 Task: Open a blank google sheet and write heading  Financial Planner. Add Dates in a column and its values below  'Jan 23, Feb 23, Mar 23, Apr 23 & may23. 'Add Income in next column and its values below  $3,000, $3,200, $3,100, $3,300 & $3,500. Add Expenses in next column and its values below  $2,000, $2,300, $2,200, $2,500 & $2,800. Add savings in next column and its values below $500, $600, $500, $700 & $700. Add Investment in next column and its values below  $500, $700, $800, $900 & $1000. Add Net Saving in next column and its values below  $1000, $1200, $900, $800 & $700. Save page BudgetToolbook
Action: Mouse moved to (1250, 95)
Screenshot: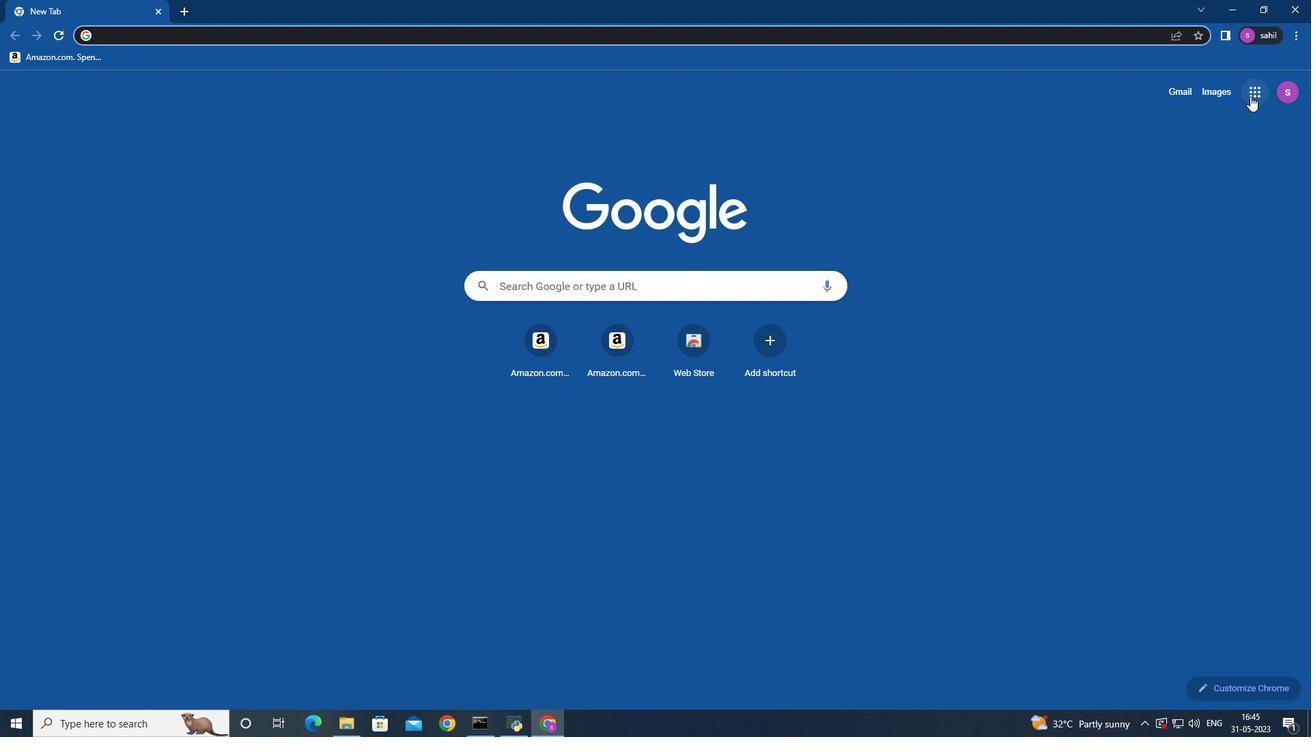 
Action: Mouse pressed left at (1250, 95)
Screenshot: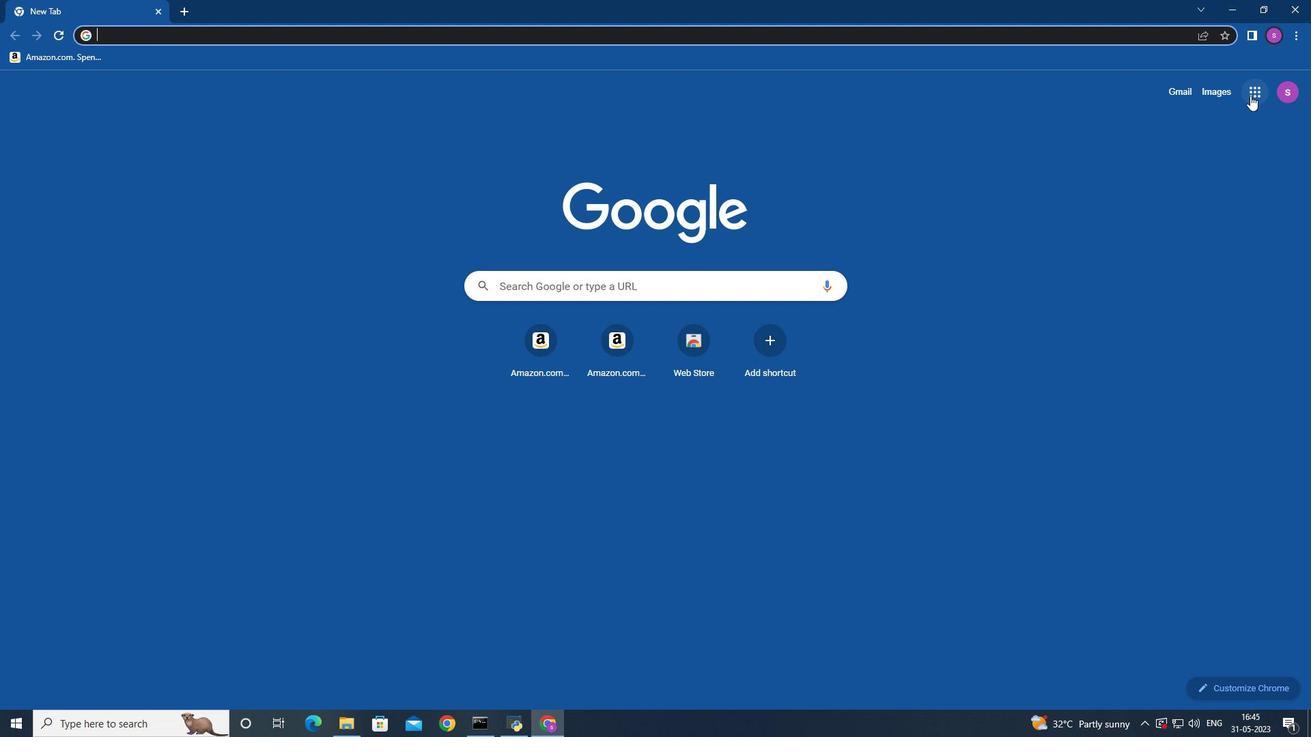
Action: Mouse moved to (1202, 214)
Screenshot: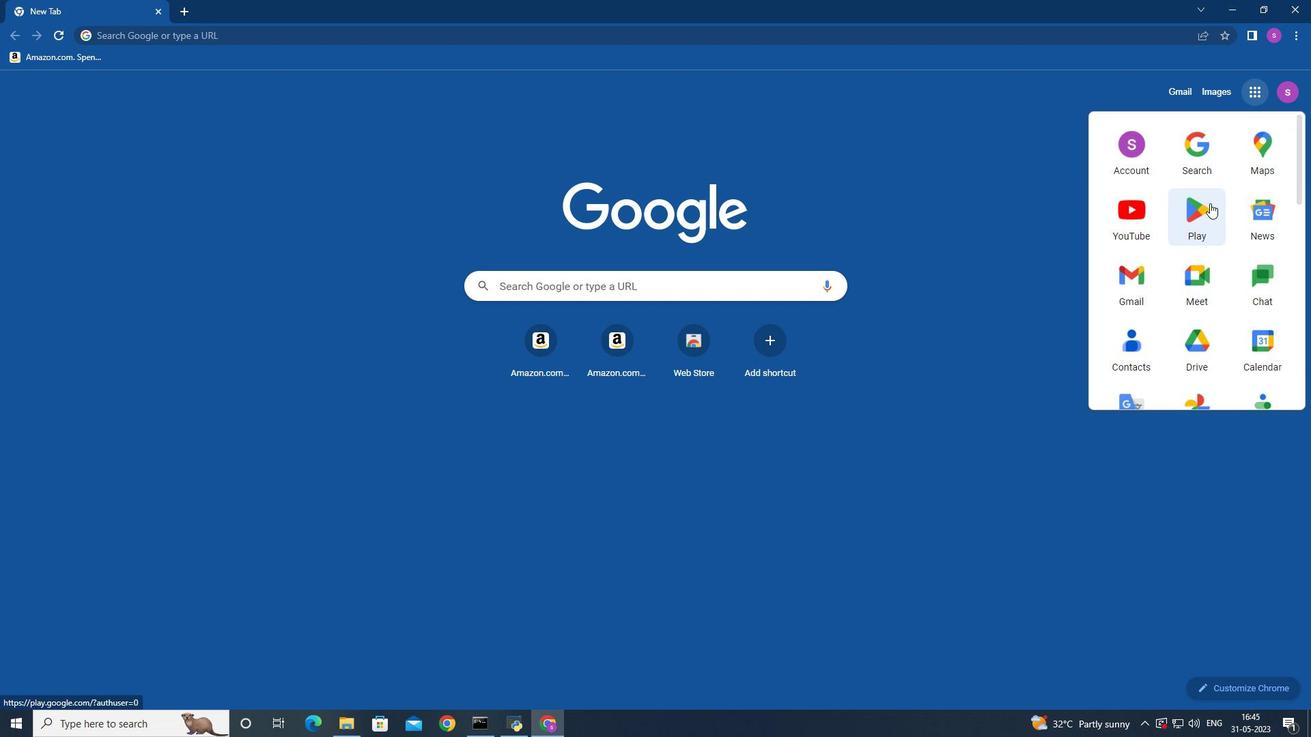 
Action: Mouse scrolled (1202, 213) with delta (0, 0)
Screenshot: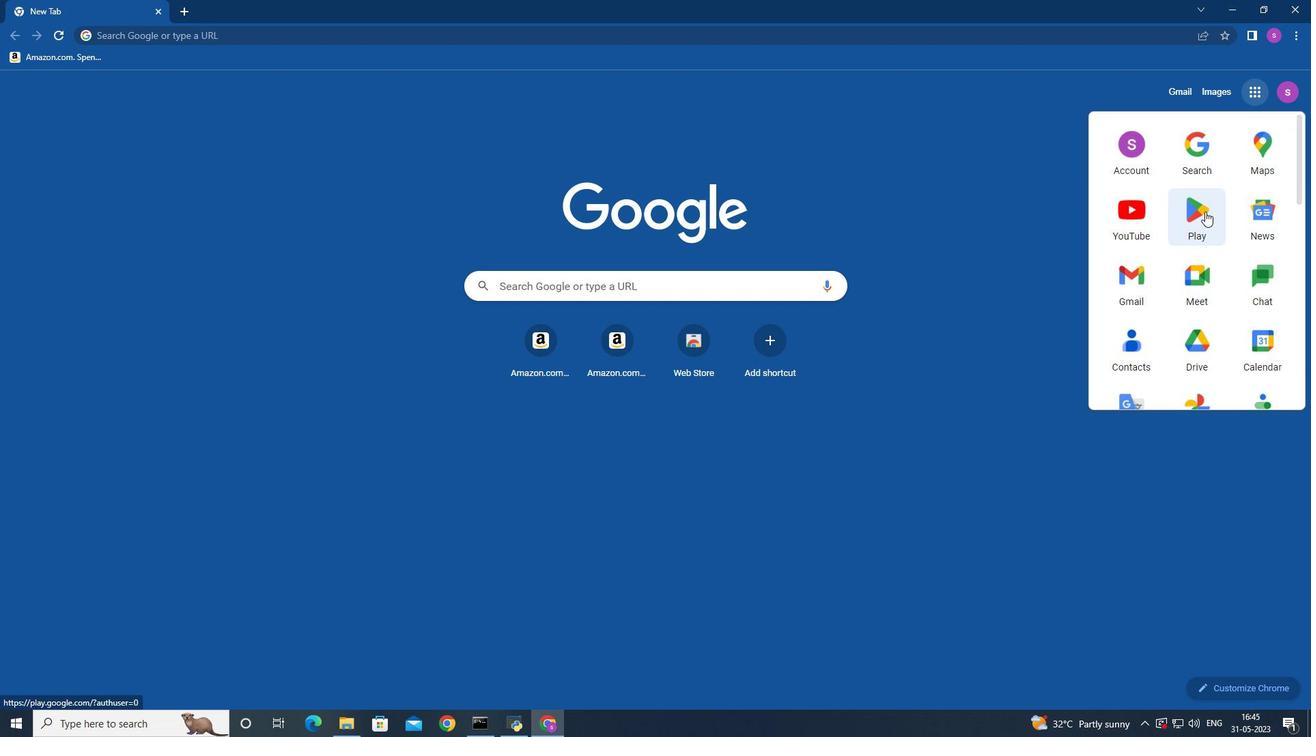 
Action: Mouse scrolled (1202, 213) with delta (0, 0)
Screenshot: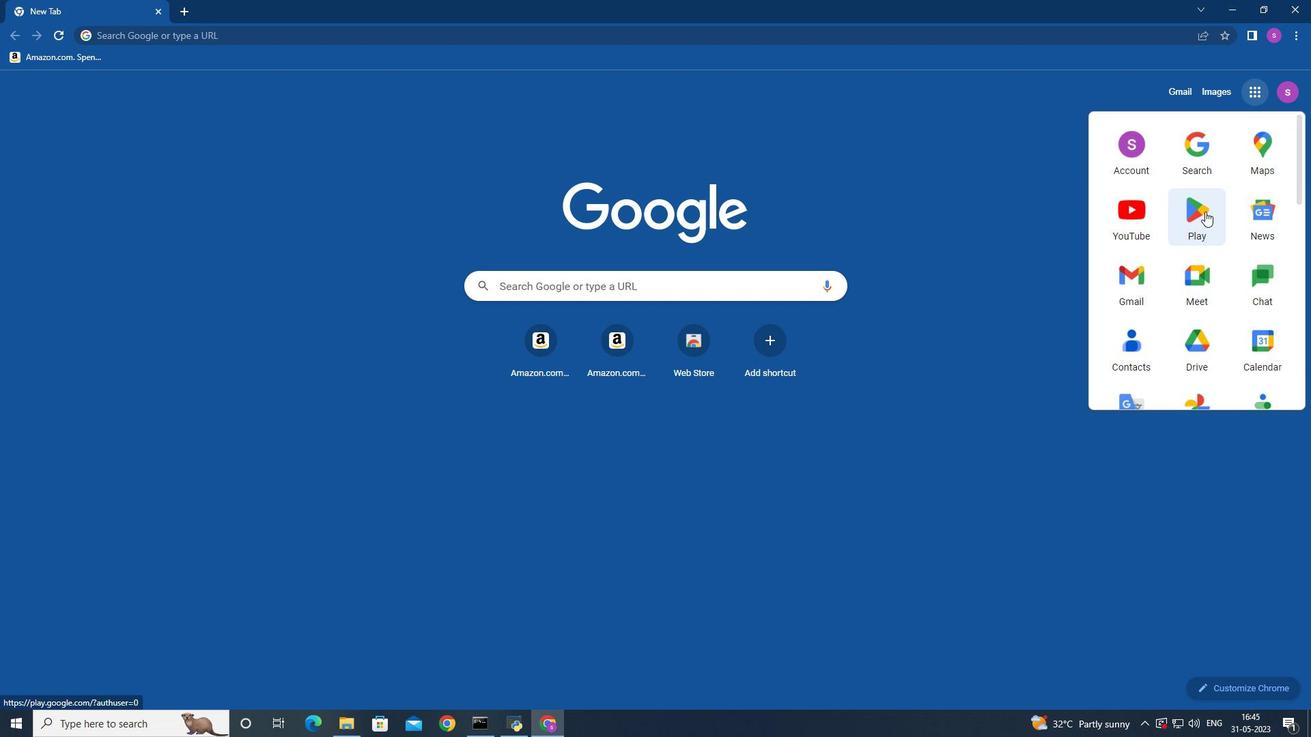 
Action: Mouse scrolled (1202, 213) with delta (0, 0)
Screenshot: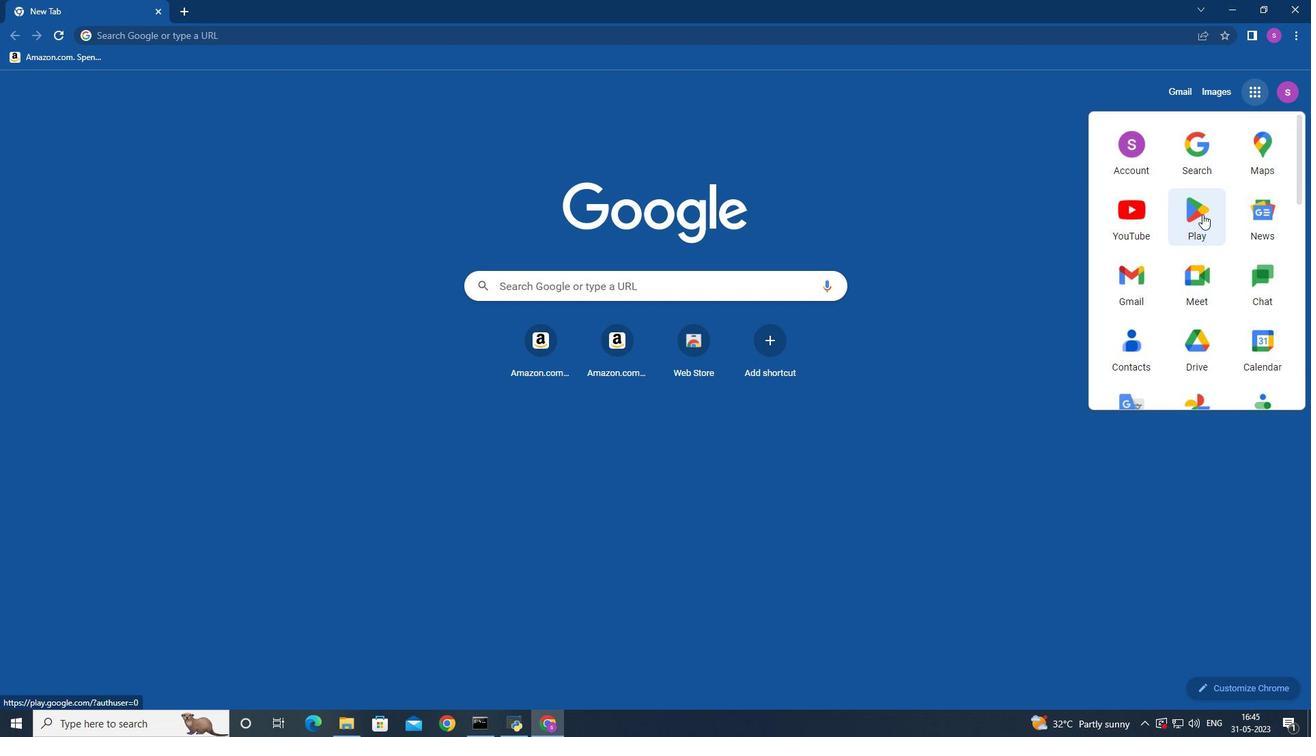 
Action: Mouse moved to (1259, 346)
Screenshot: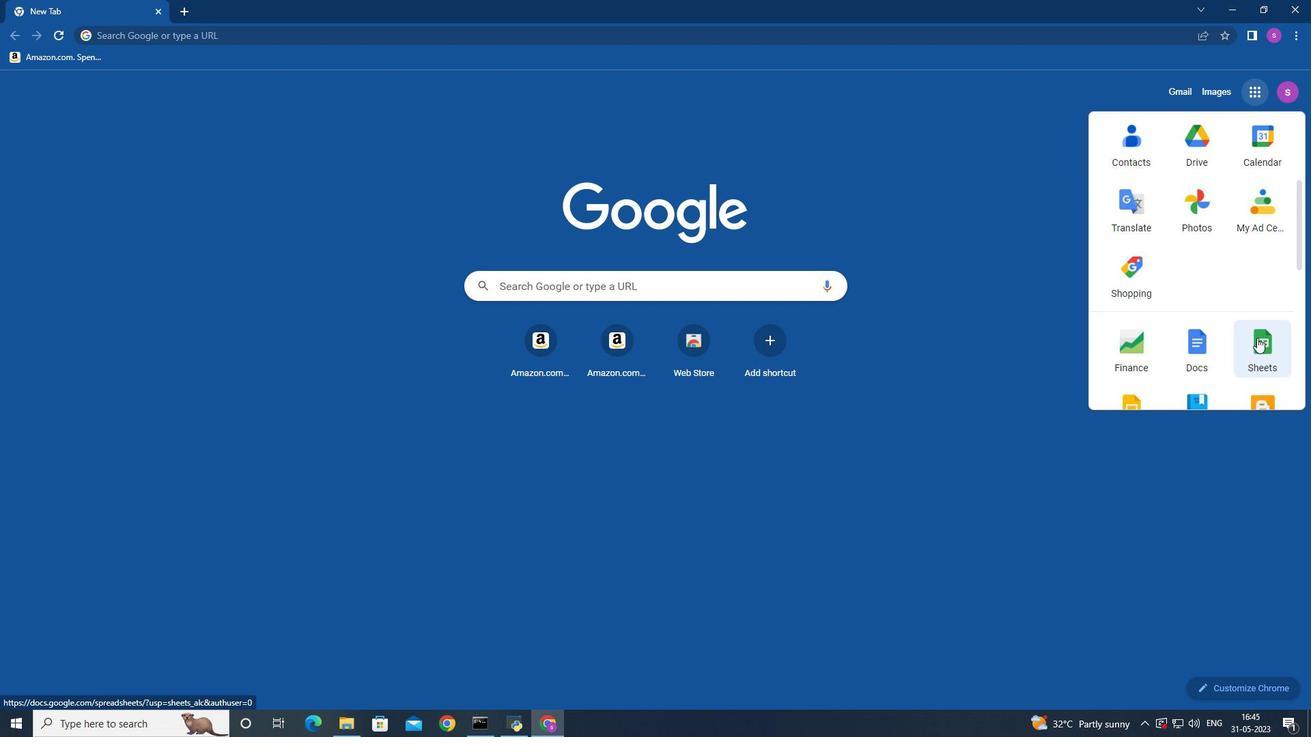 
Action: Mouse pressed left at (1259, 346)
Screenshot: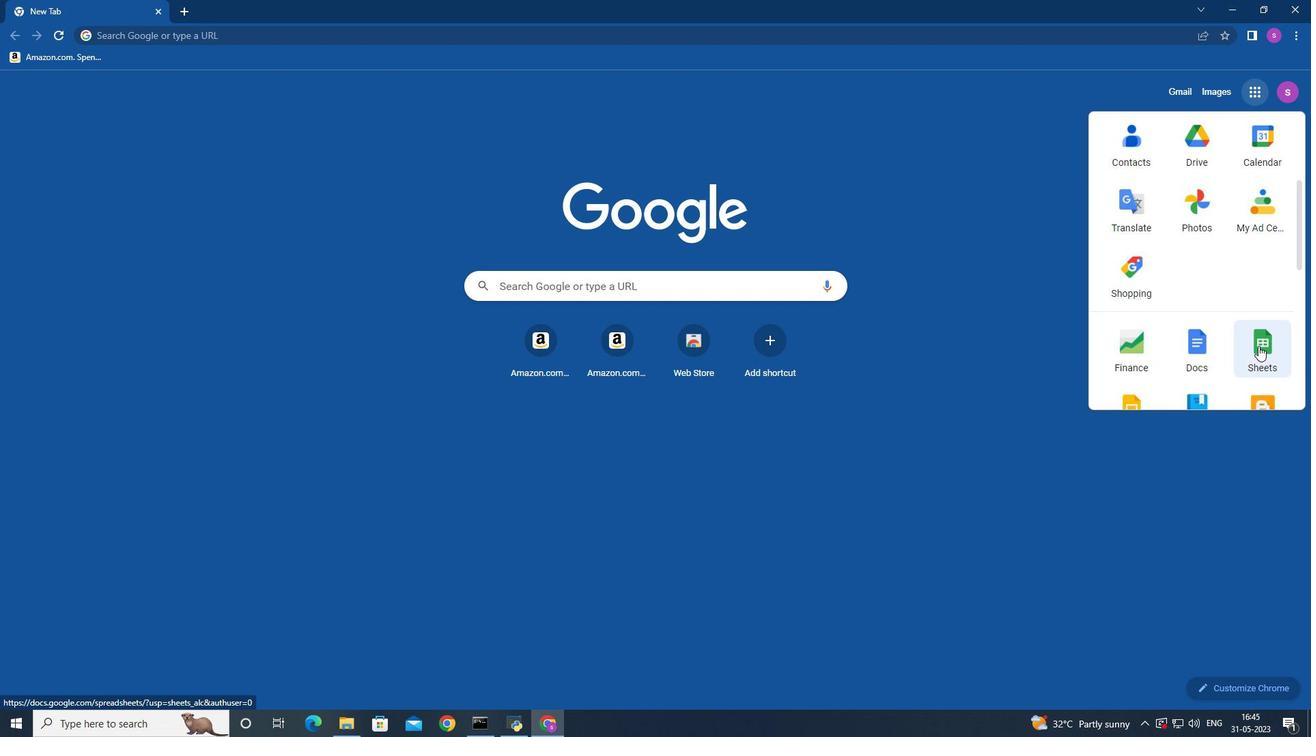
Action: Mouse moved to (328, 188)
Screenshot: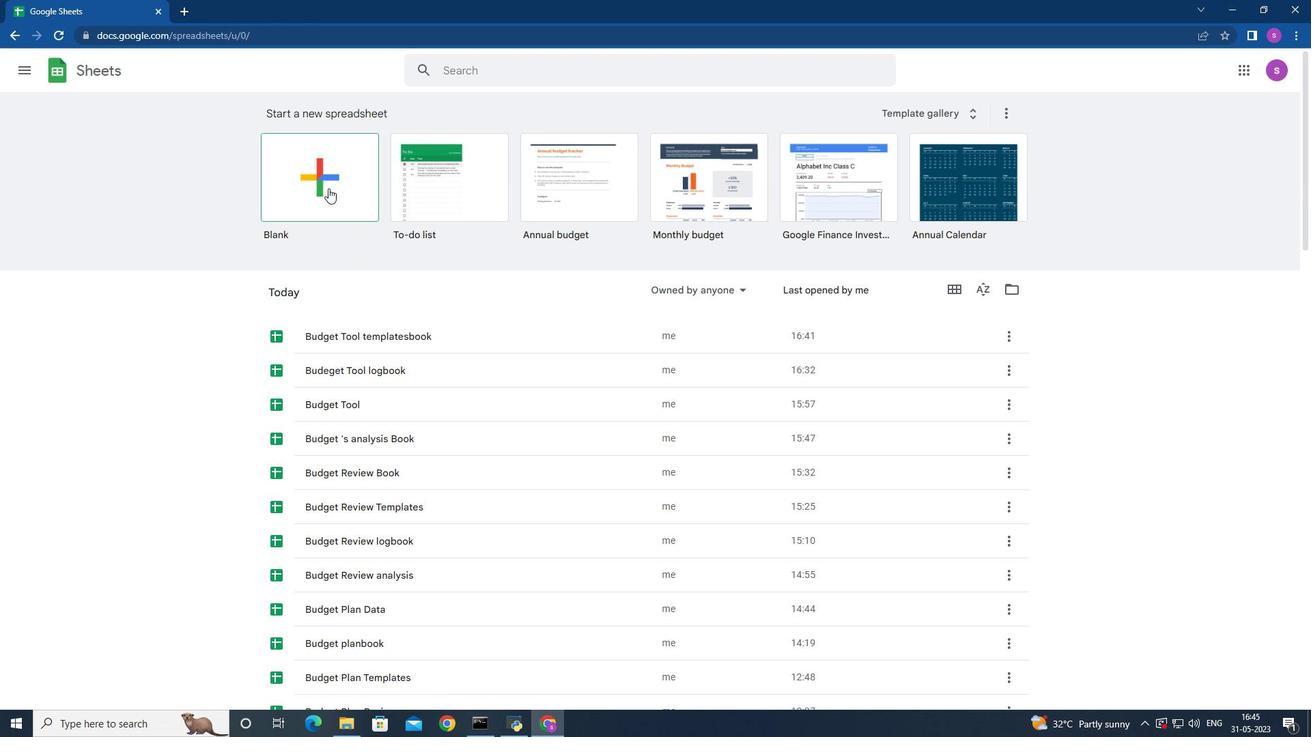 
Action: Mouse pressed left at (328, 188)
Screenshot: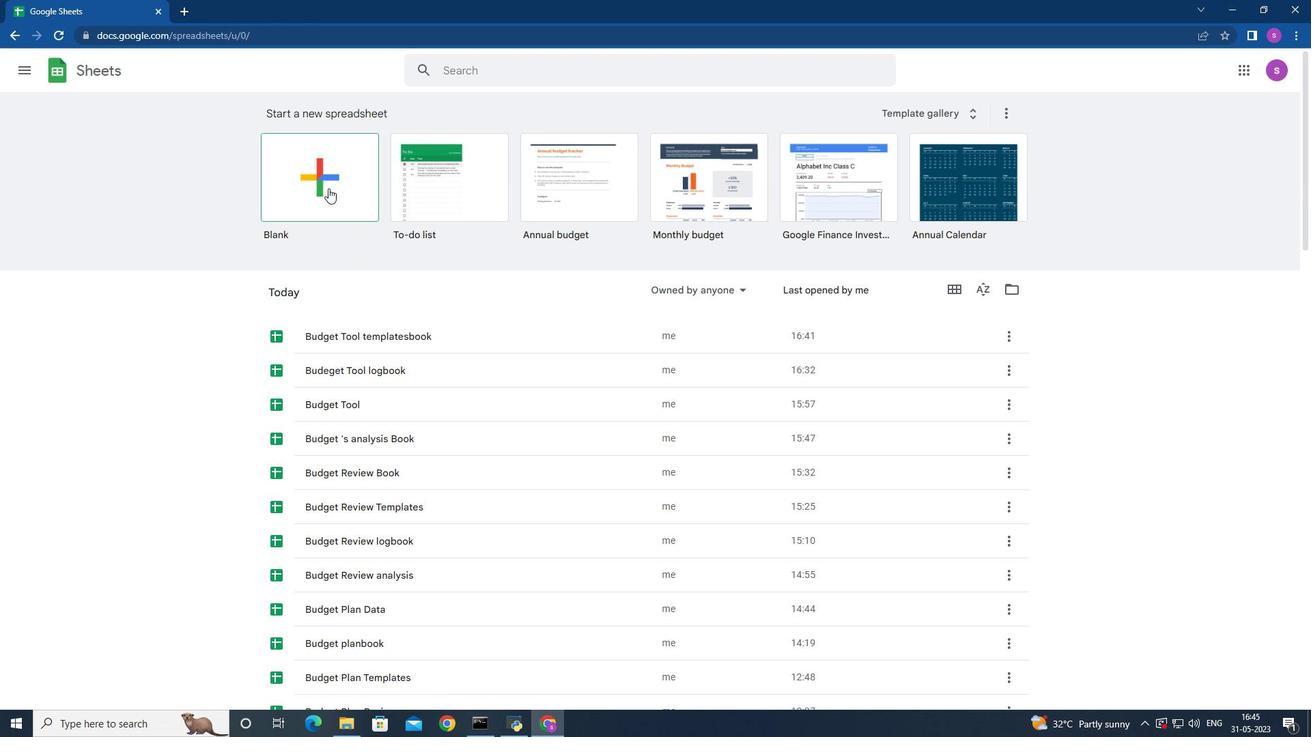 
Action: Mouse moved to (186, 183)
Screenshot: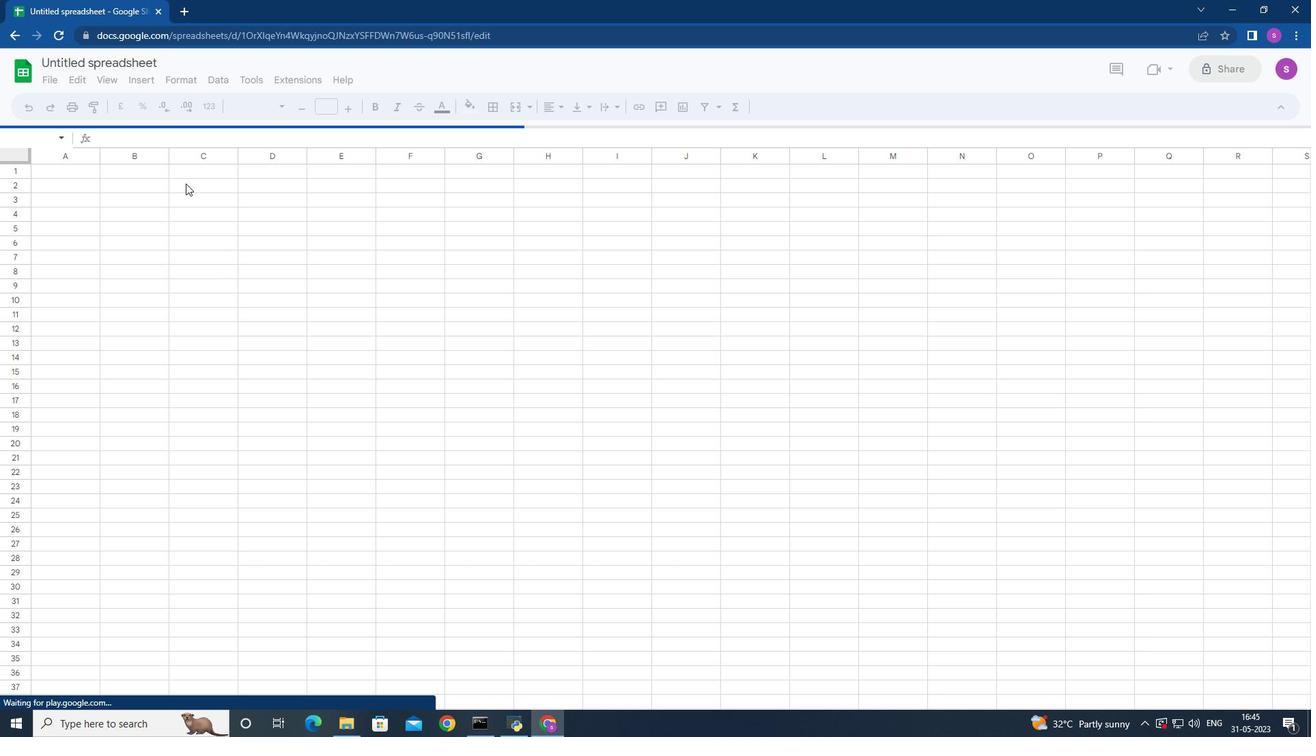
Action: Mouse pressed left at (186, 183)
Screenshot: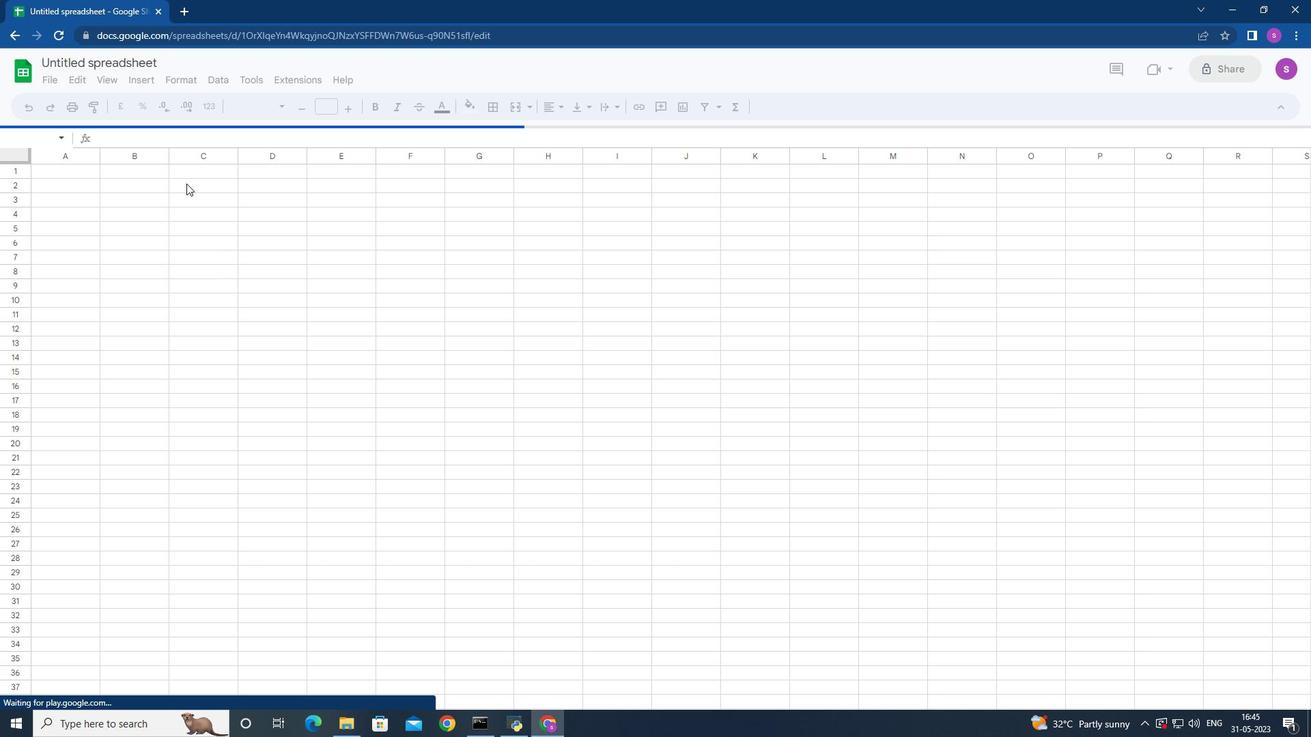 
Action: Mouse moved to (186, 183)
Screenshot: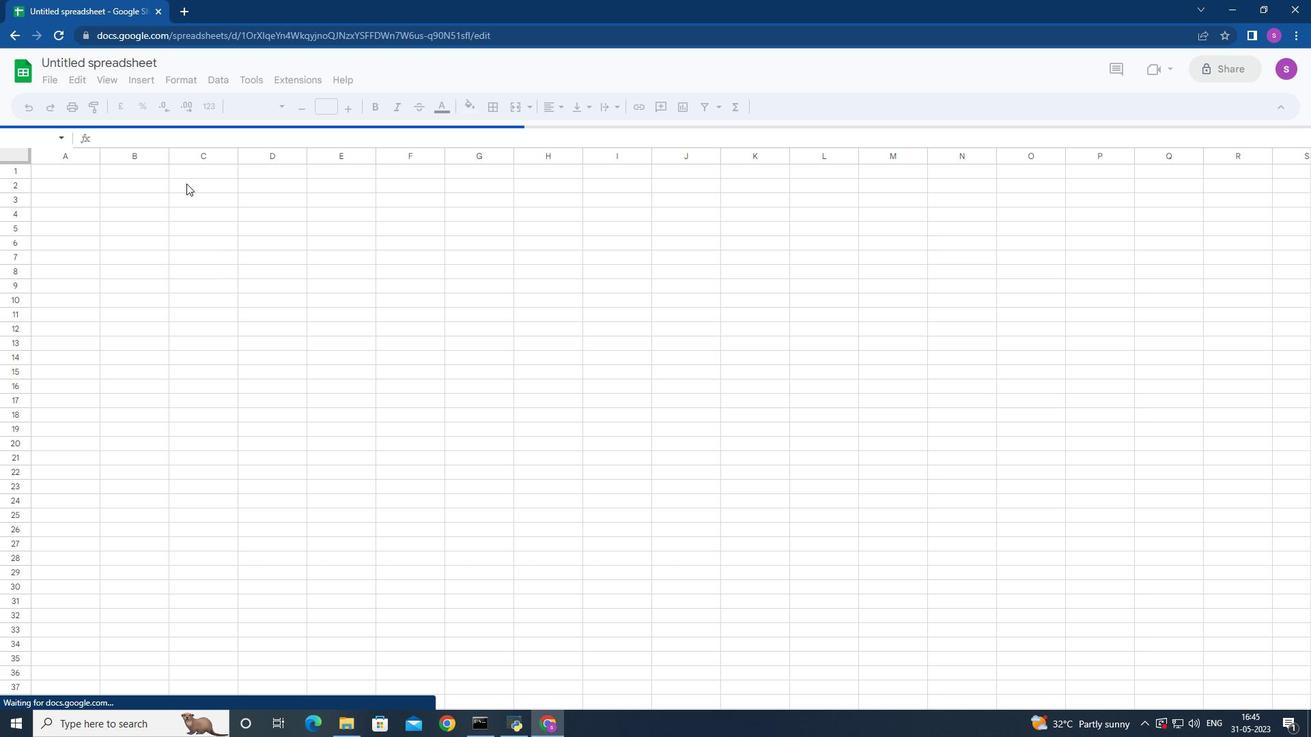 
Action: Key pressed <Key.shift>Finacial<Key.space><Key.shift>Planner<Key.down><Key.left><Key.down><Key.shift>Dates<Key.down>jan<Key.space><Key.backspace><Key.backspace><Key.backspace><Key.backspace><Key.shift>Jan<Key.space>23<Key.down><Key.shift>Feb<Key.space>23<Key.down><Key.shift>Mae<Key.space>23<Key.down><Key.up><Key.backspace><Key.shift>Mar<Key.space>23<Key.down>
Screenshot: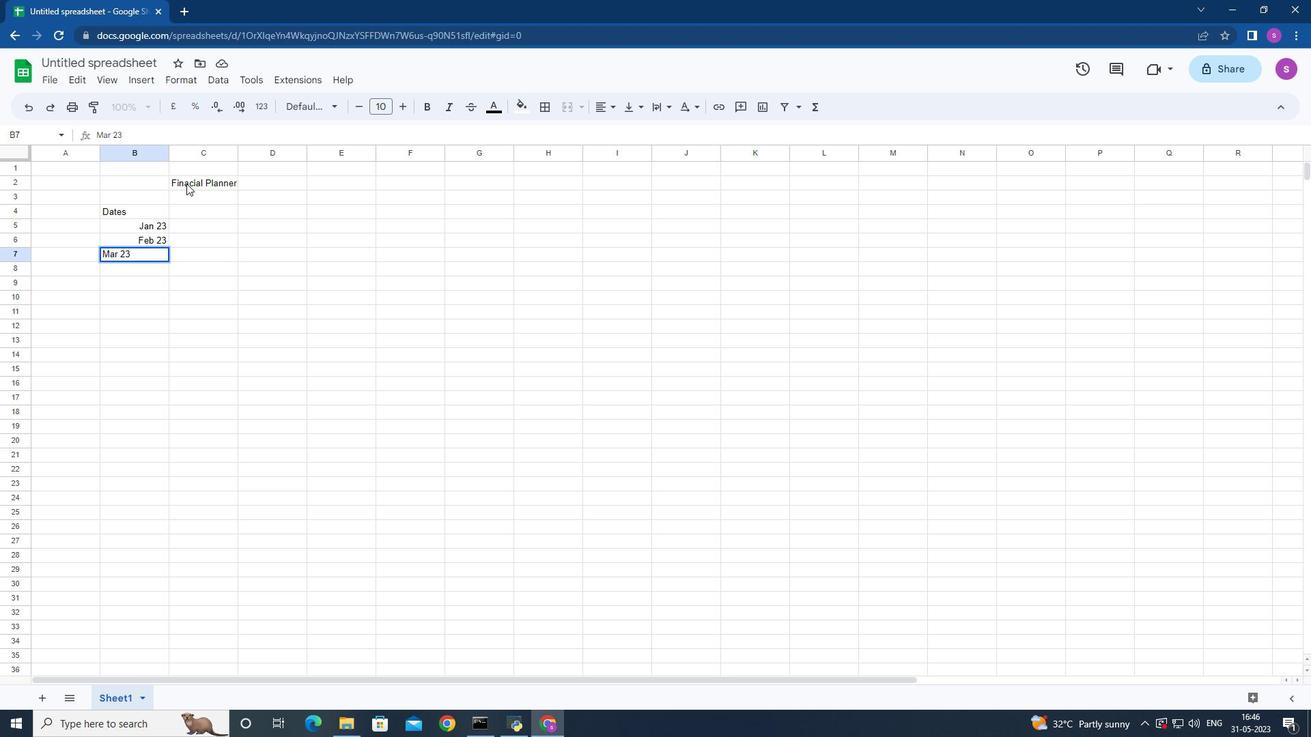 
Action: Mouse moved to (196, 288)
Screenshot: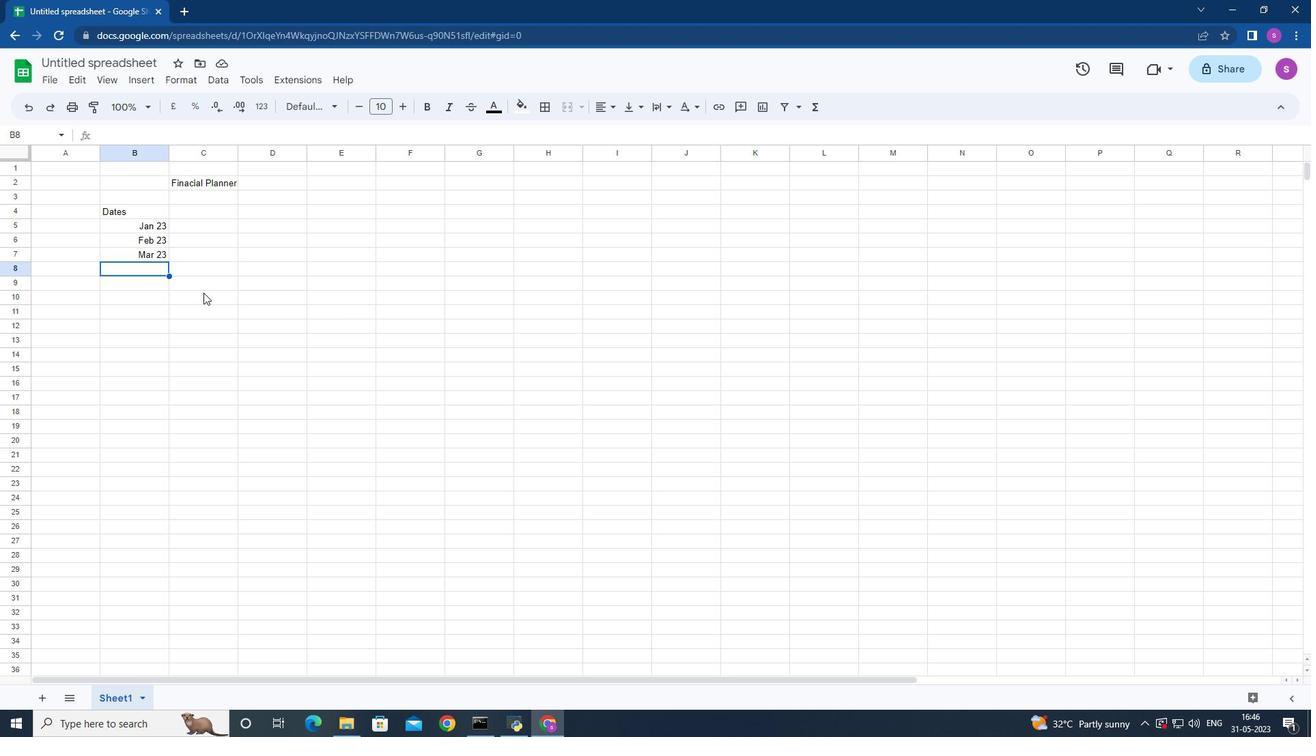 
Action: Key pressed <Key.shift>Apr<Key.space>23<Key.down><Key.shift>May<Key.space>23<Key.enter>
Screenshot: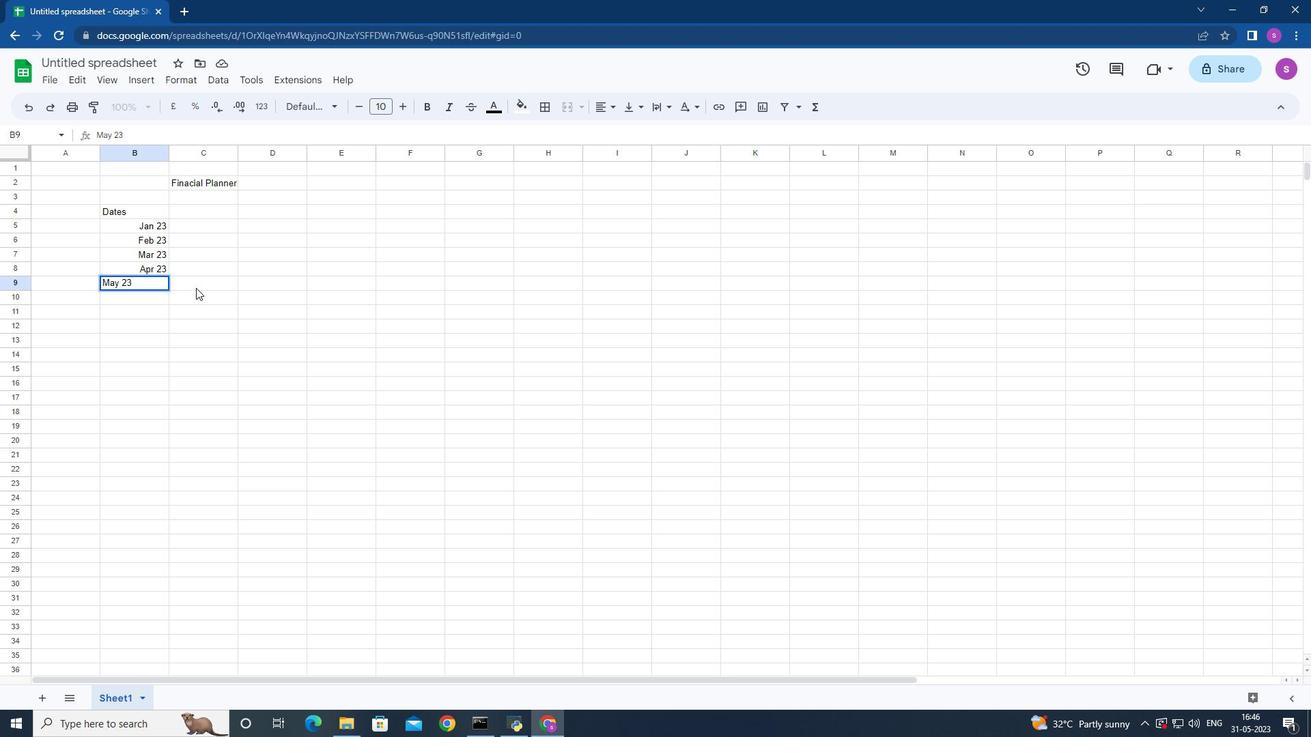 
Action: Mouse moved to (191, 206)
Screenshot: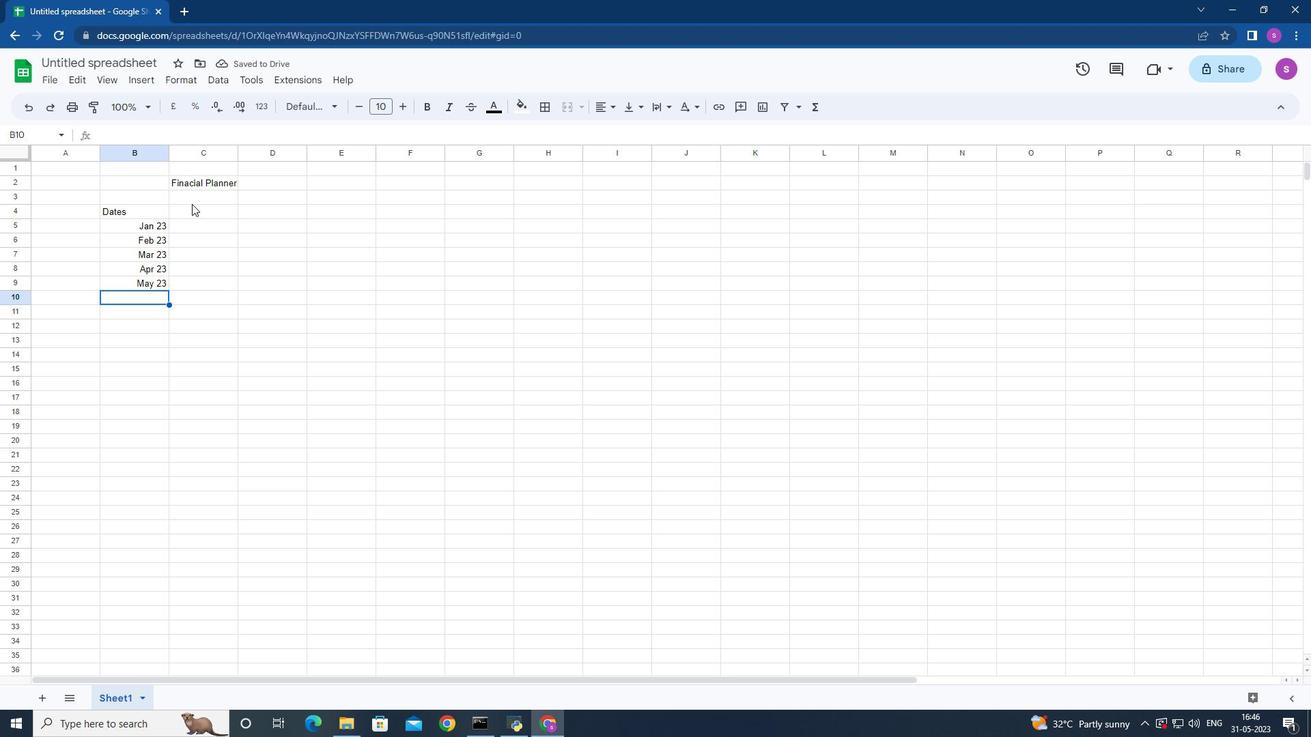 
Action: Mouse pressed left at (191, 206)
Screenshot: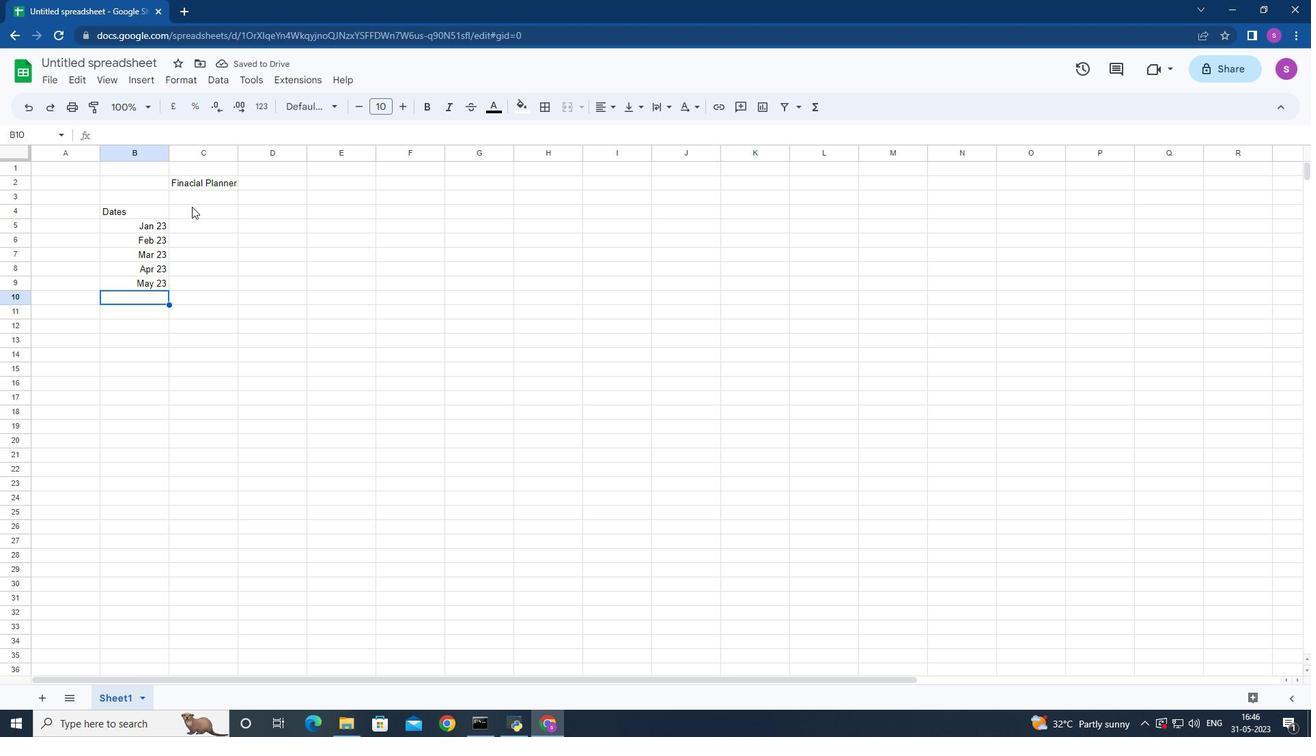 
Action: Mouse moved to (183, 244)
Screenshot: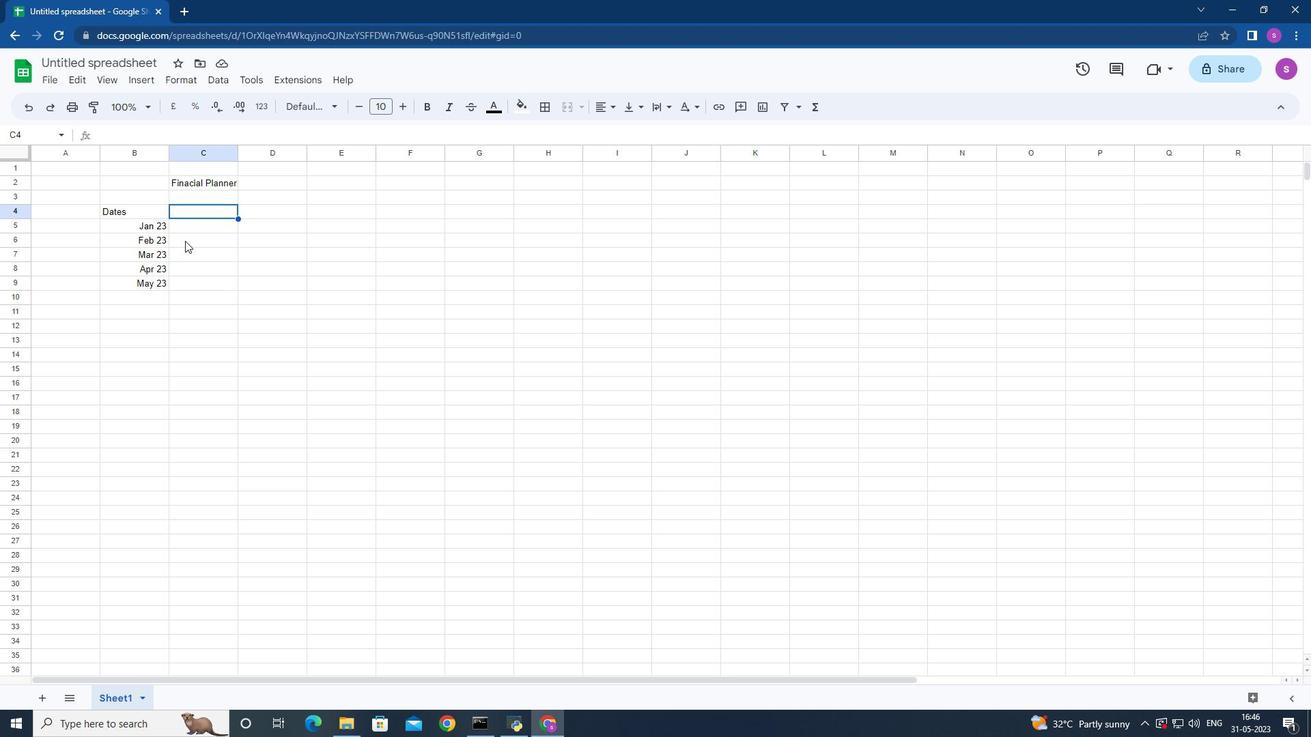 
Action: Key pressed <Key.shift>Income<Key.down>3000<Key.down>3200<Key.down>3100<Key.down>
Screenshot: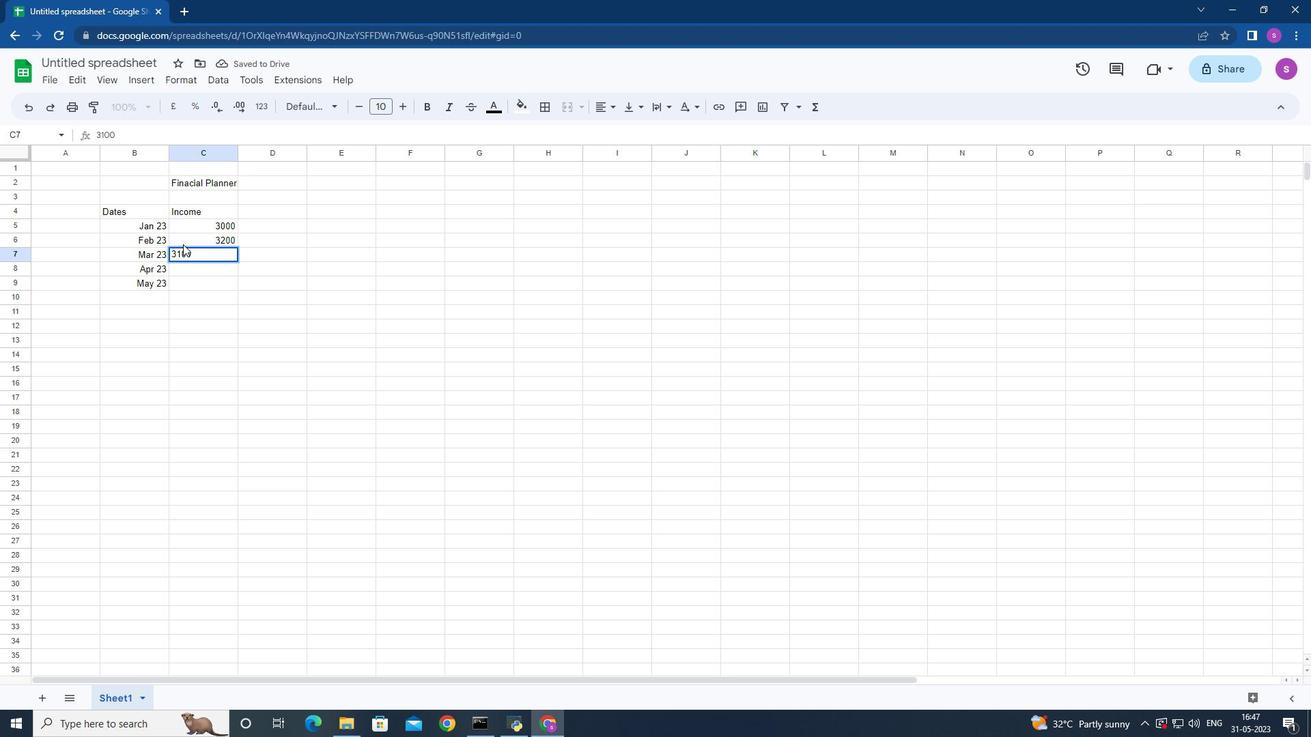 
Action: Mouse moved to (331, 241)
Screenshot: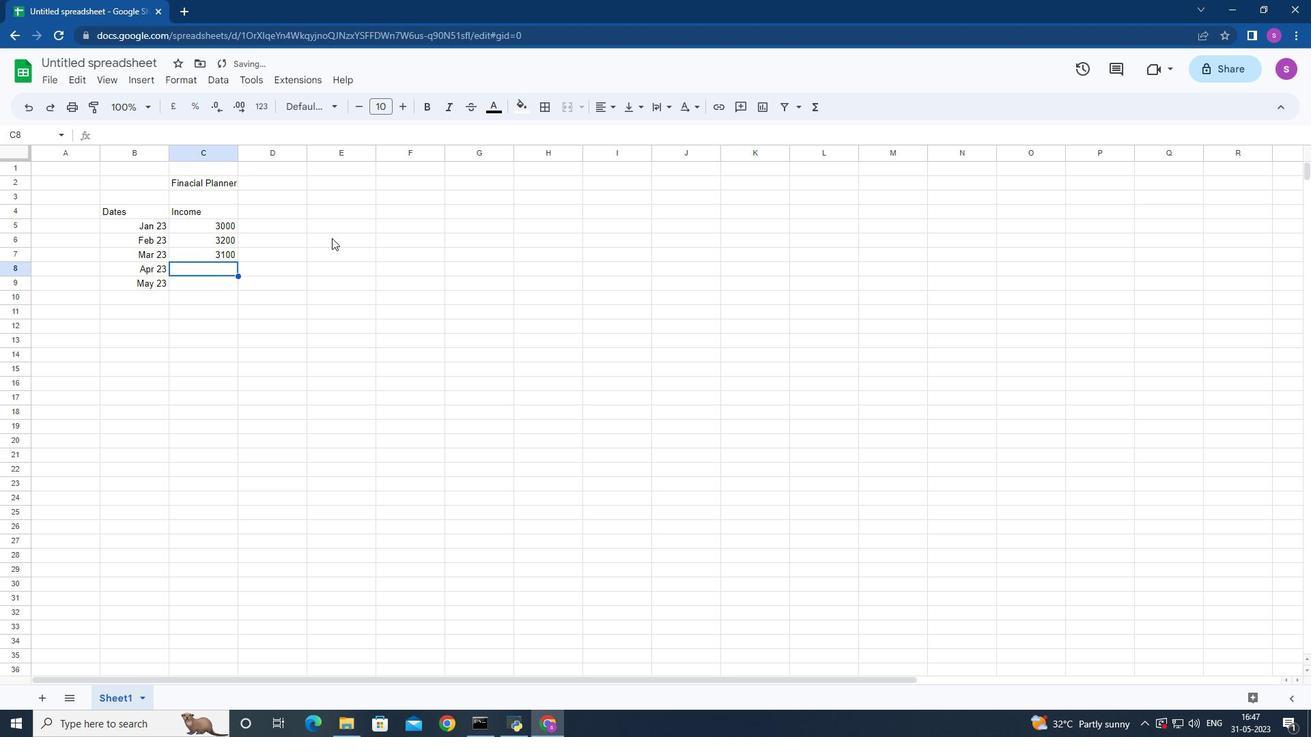 
Action: Key pressed 3300<Key.down>3500<Key.right>
Screenshot: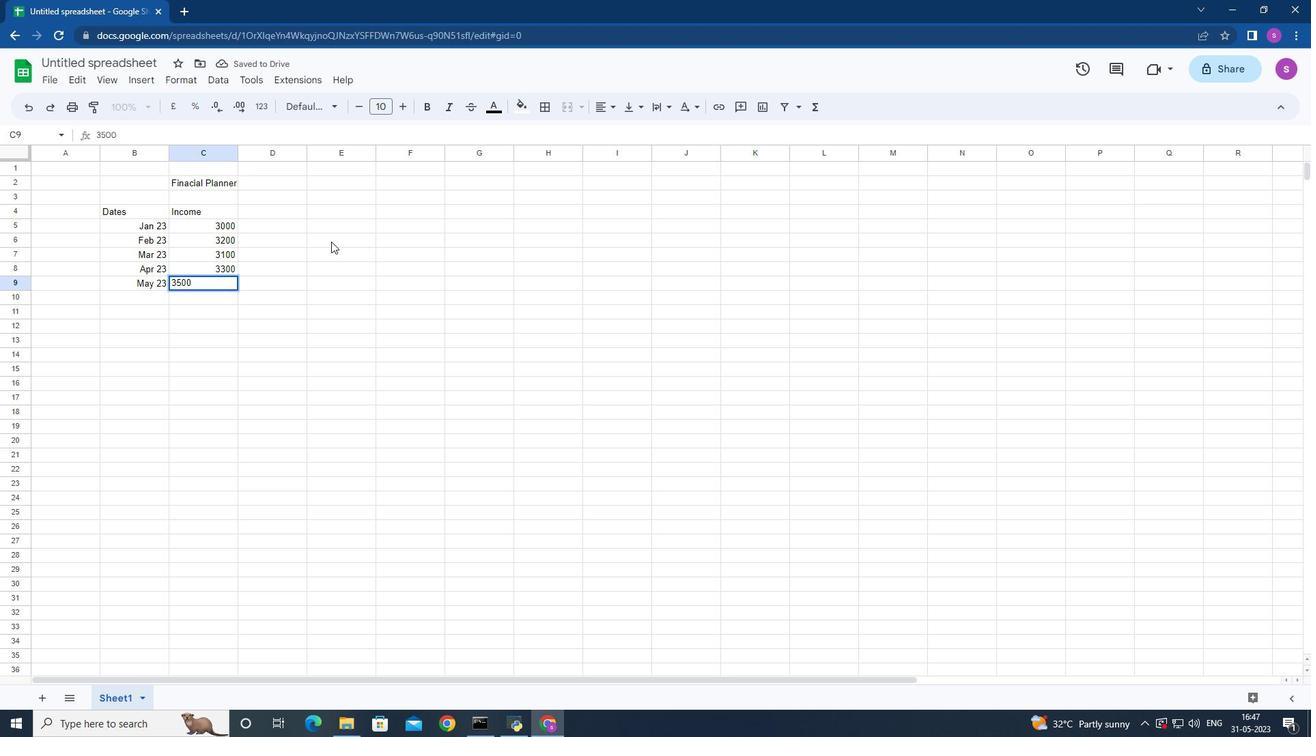 
Action: Mouse moved to (202, 215)
Screenshot: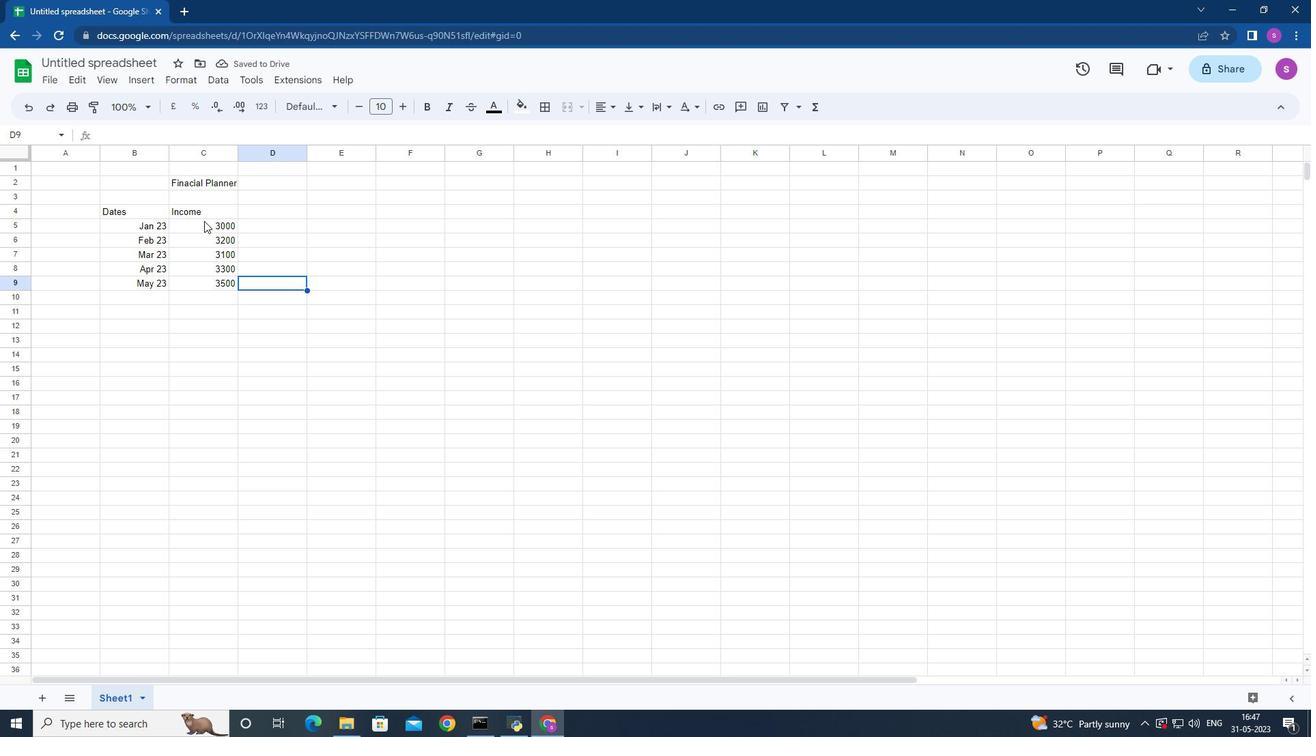 
Action: Mouse pressed left at (202, 215)
Screenshot: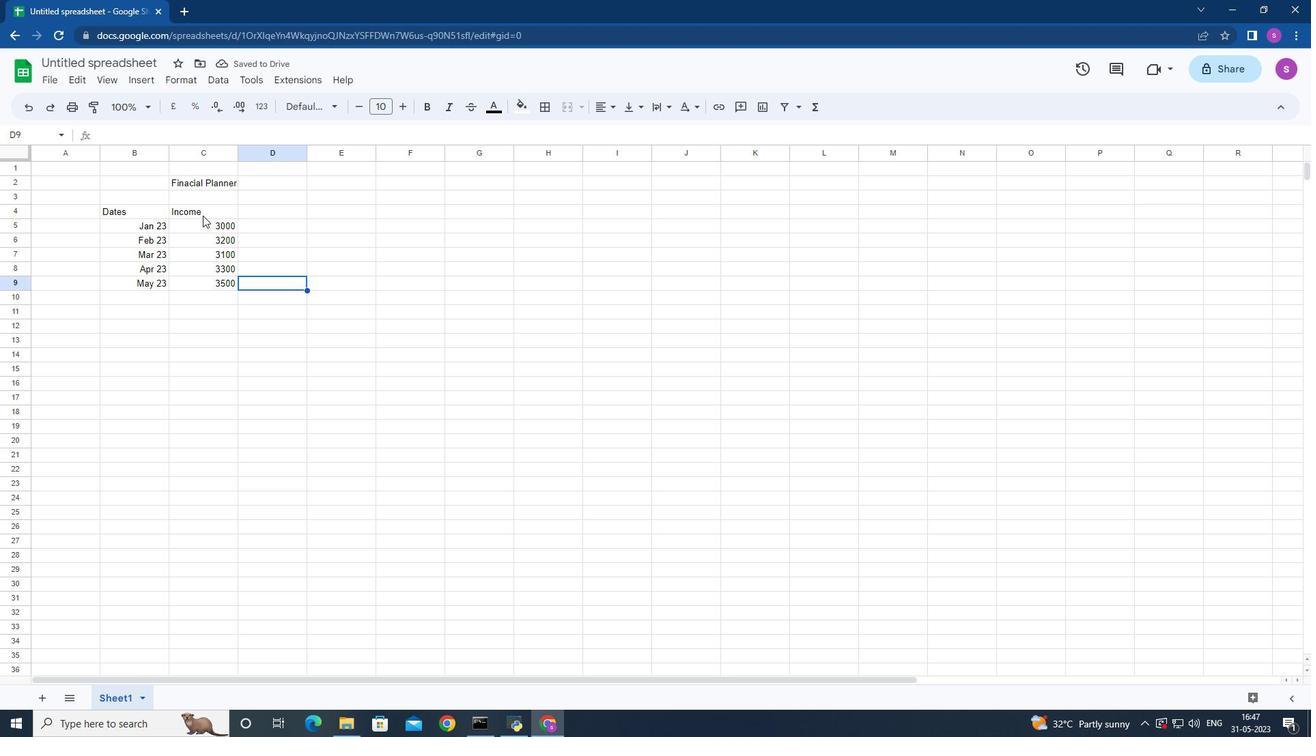 
Action: Mouse moved to (201, 224)
Screenshot: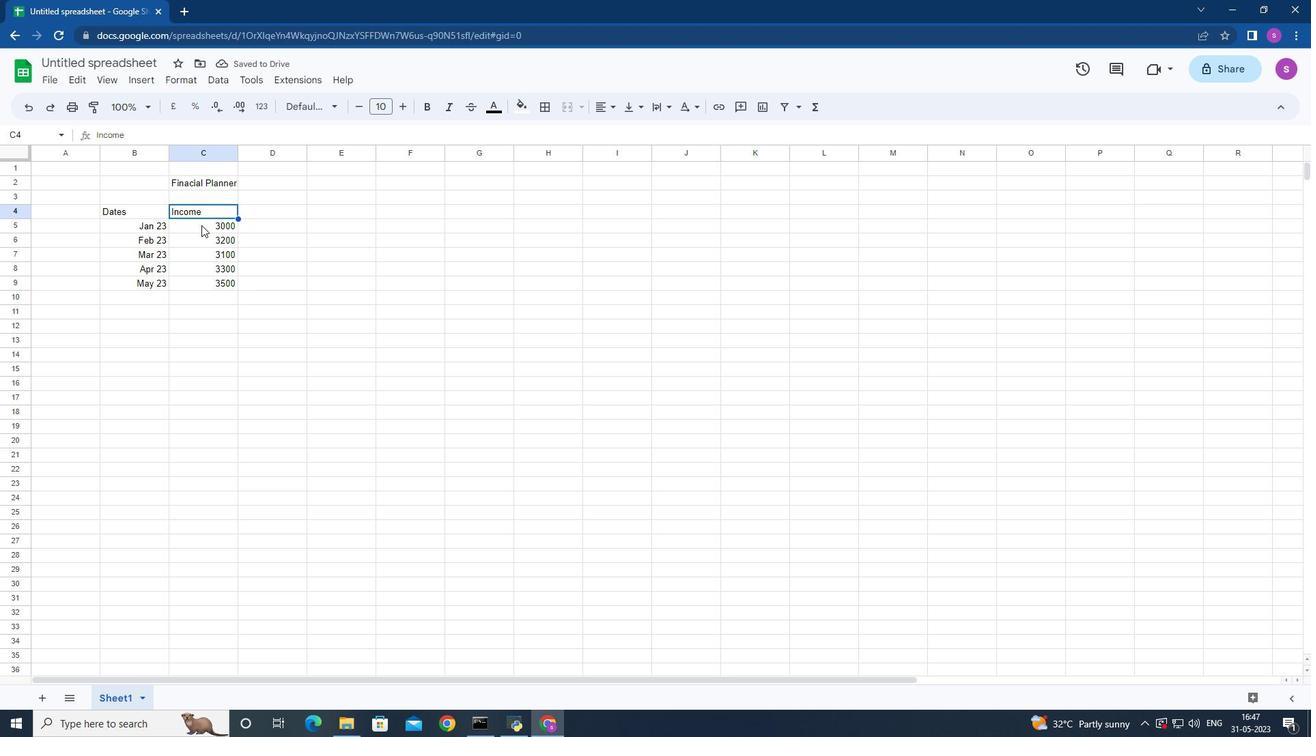 
Action: Mouse pressed left at (201, 224)
Screenshot: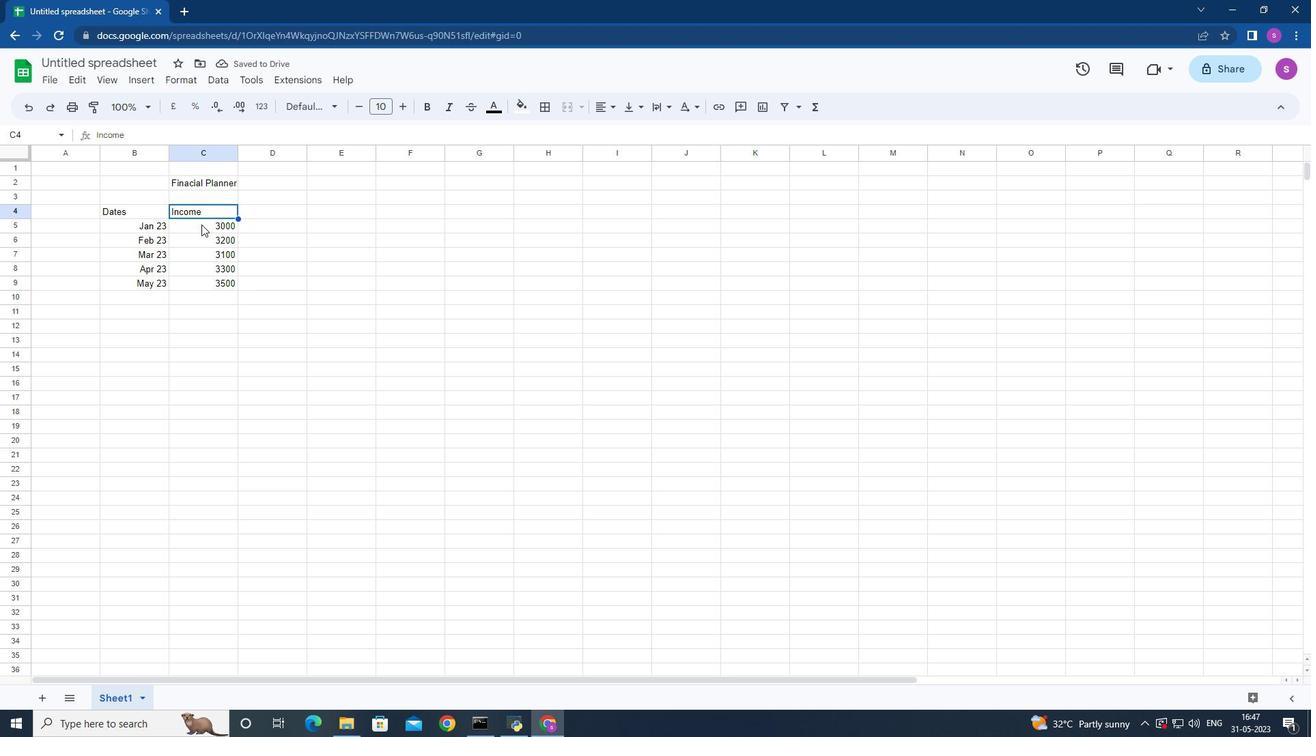 
Action: Mouse moved to (202, 224)
Screenshot: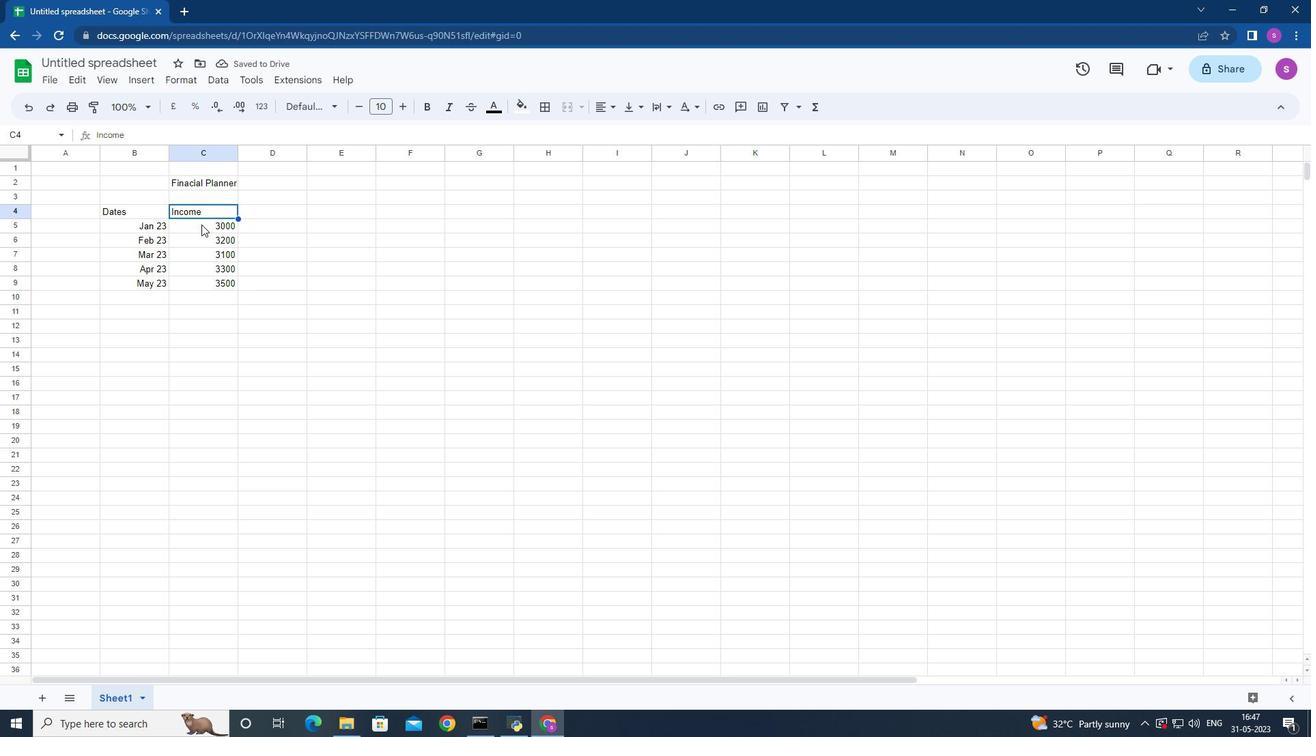 
Action: Mouse pressed left at (202, 224)
Screenshot: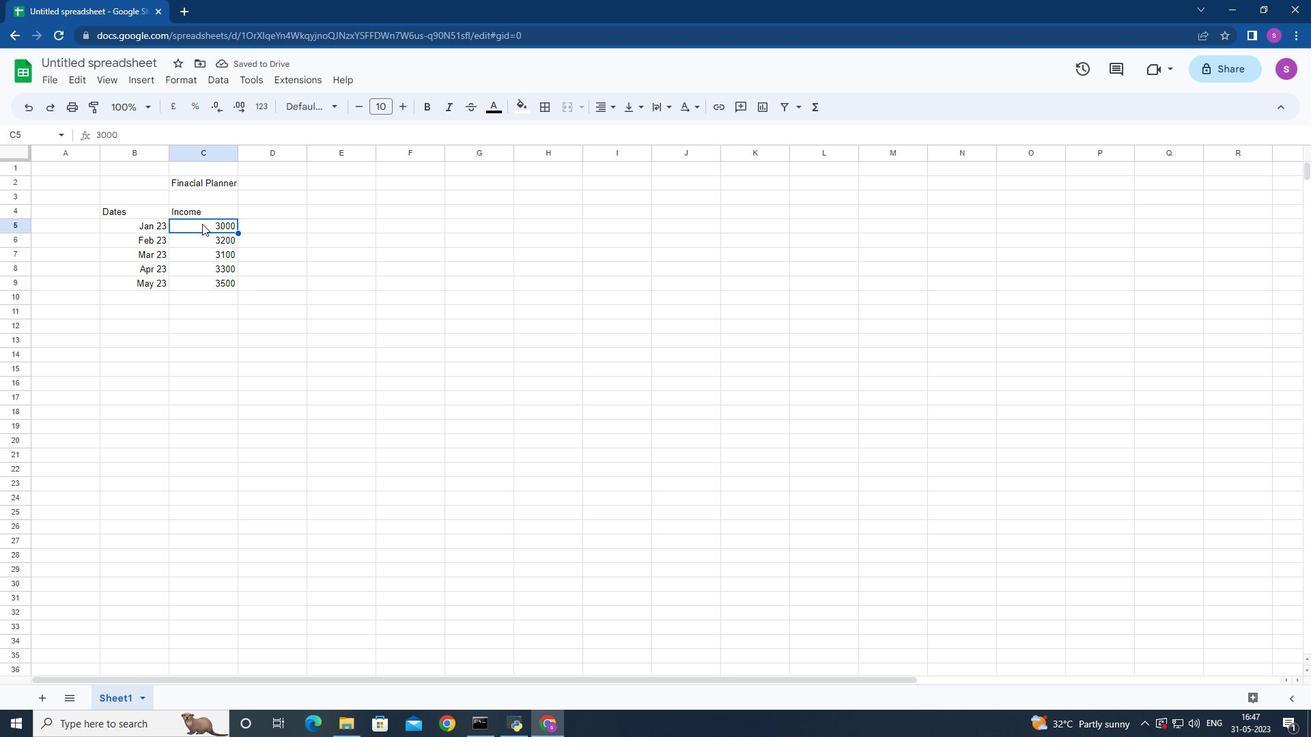 
Action: Mouse moved to (262, 108)
Screenshot: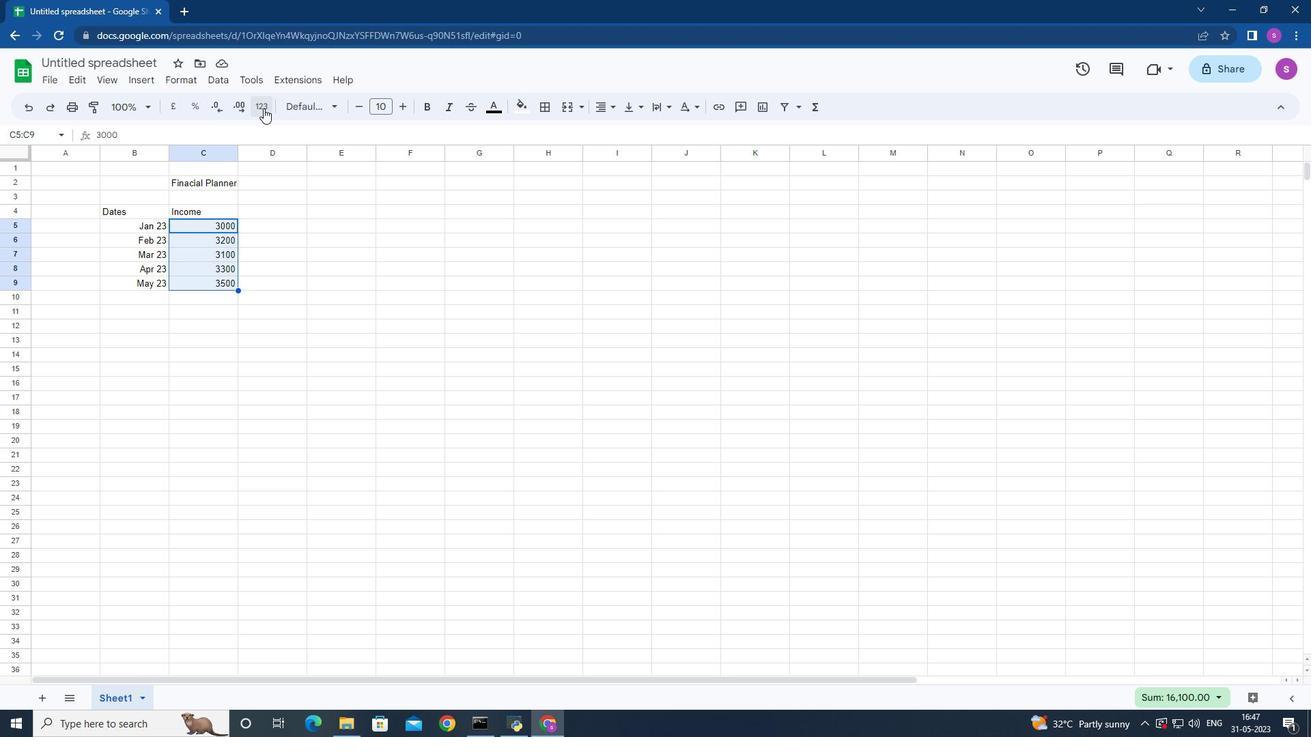 
Action: Mouse pressed left at (262, 108)
Screenshot: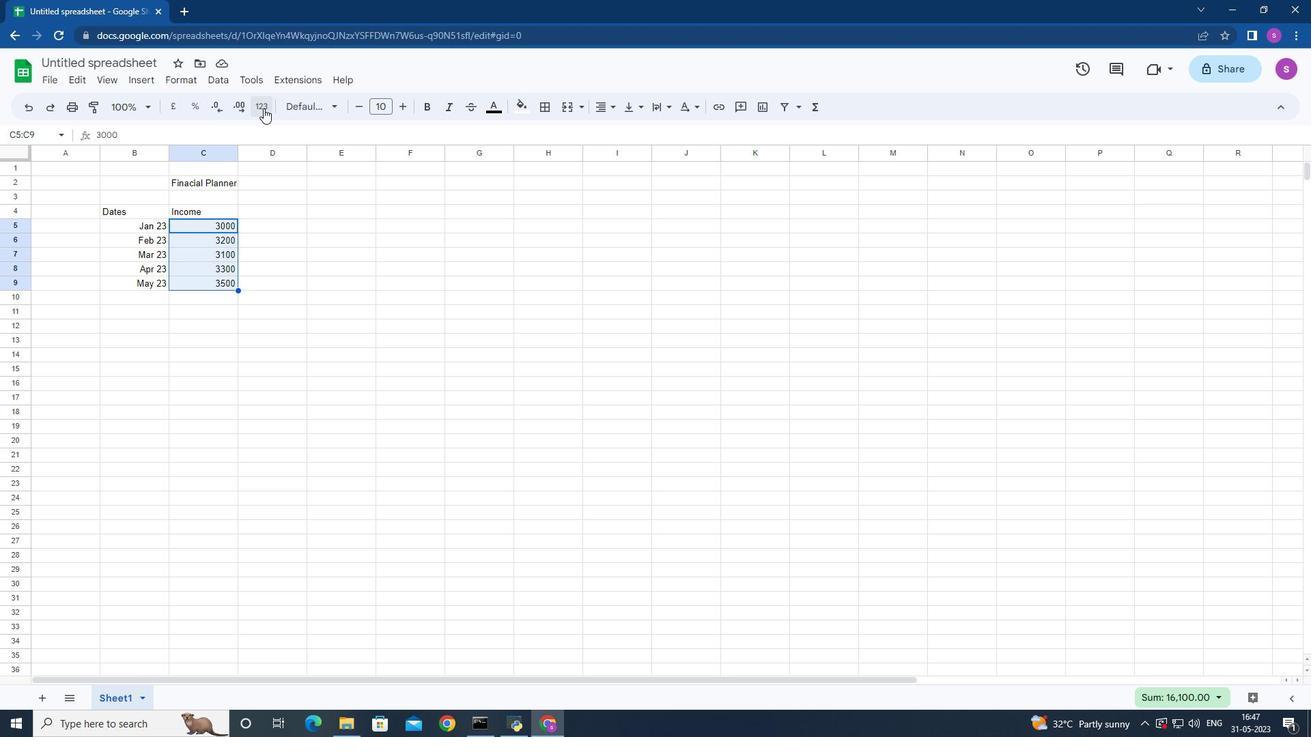 
Action: Mouse moved to (277, 460)
Screenshot: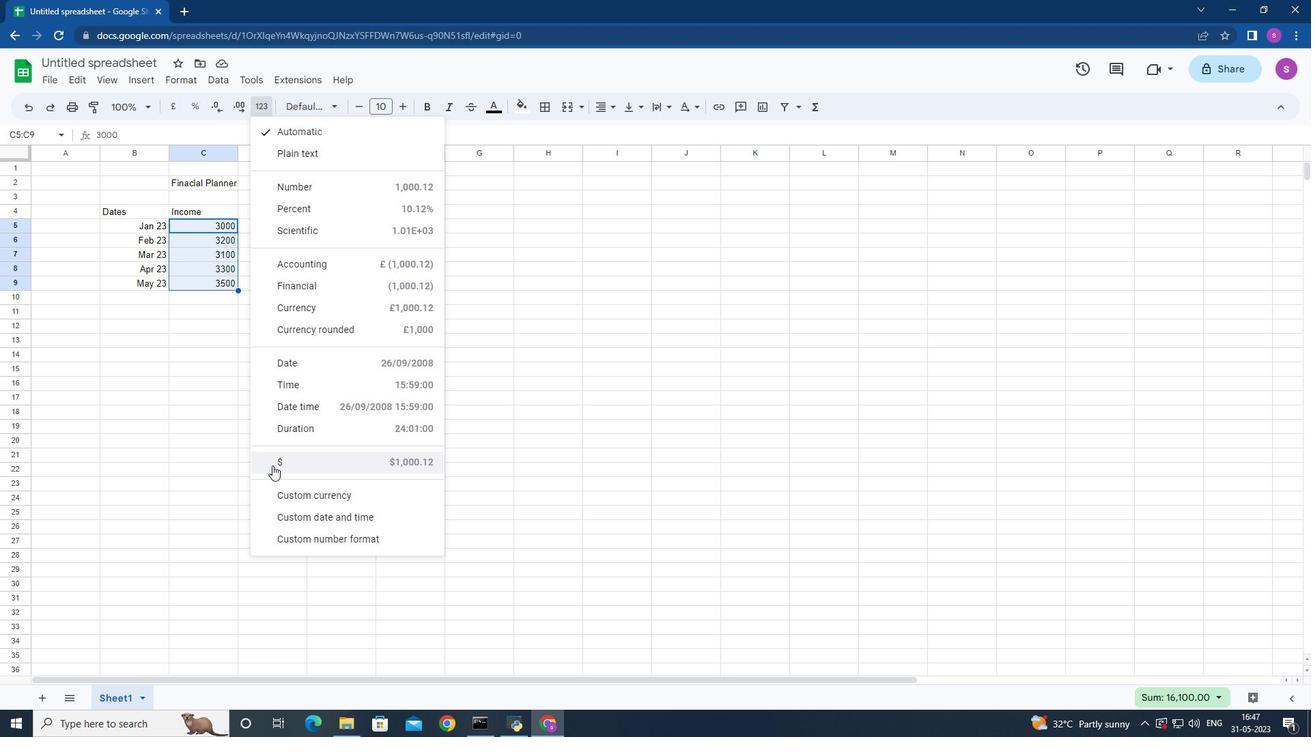 
Action: Mouse pressed left at (277, 460)
Screenshot: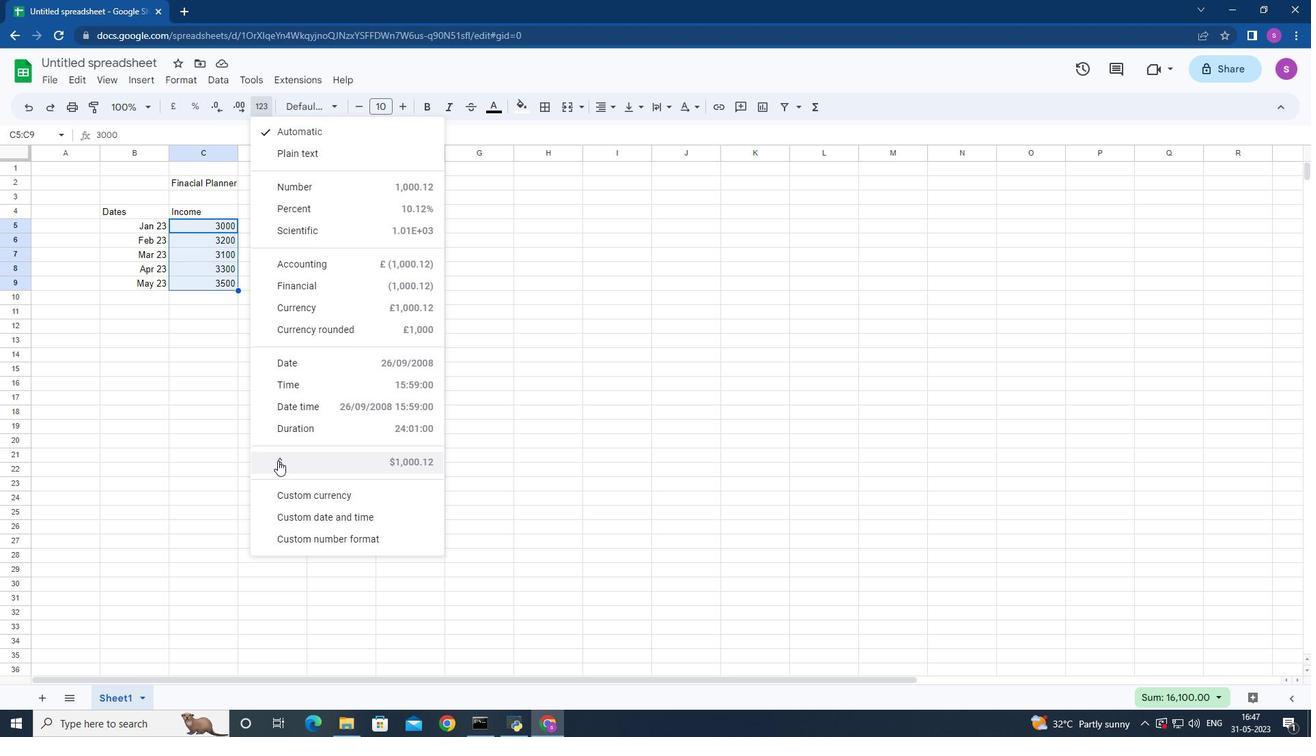 
Action: Mouse moved to (256, 211)
Screenshot: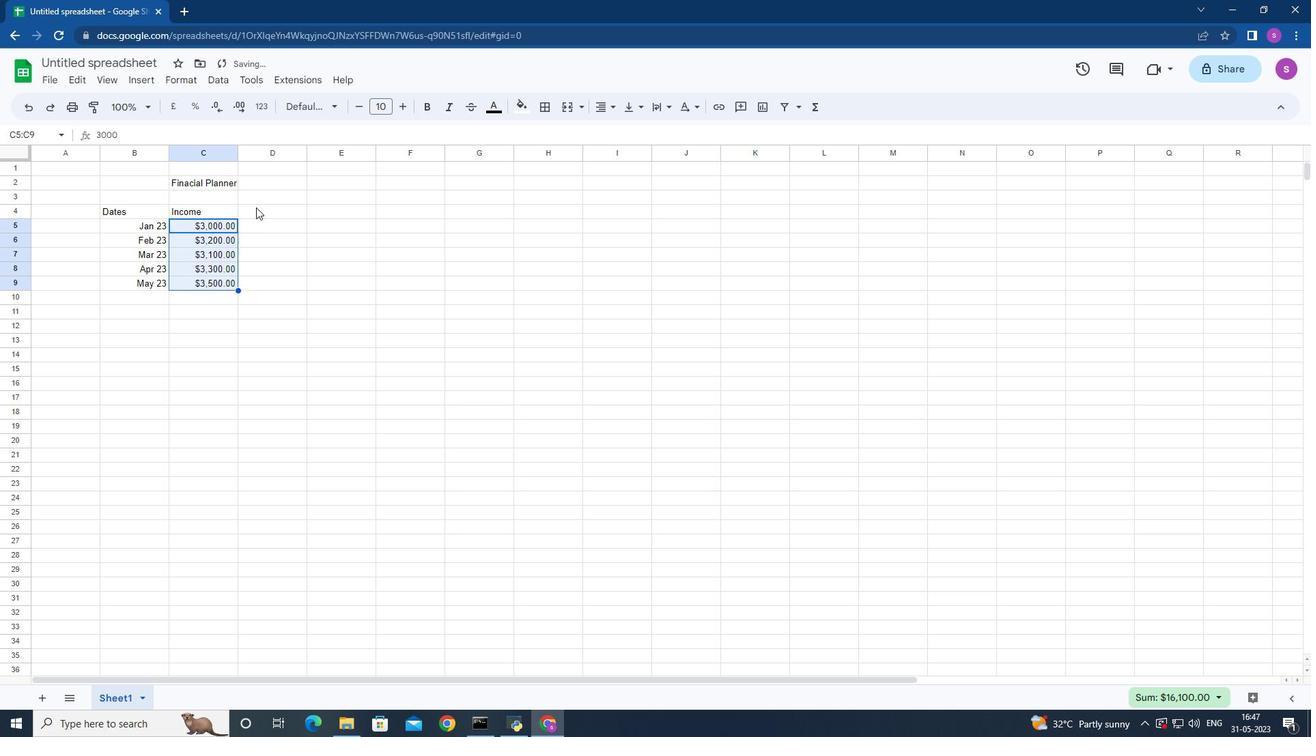 
Action: Mouse pressed left at (256, 211)
Screenshot: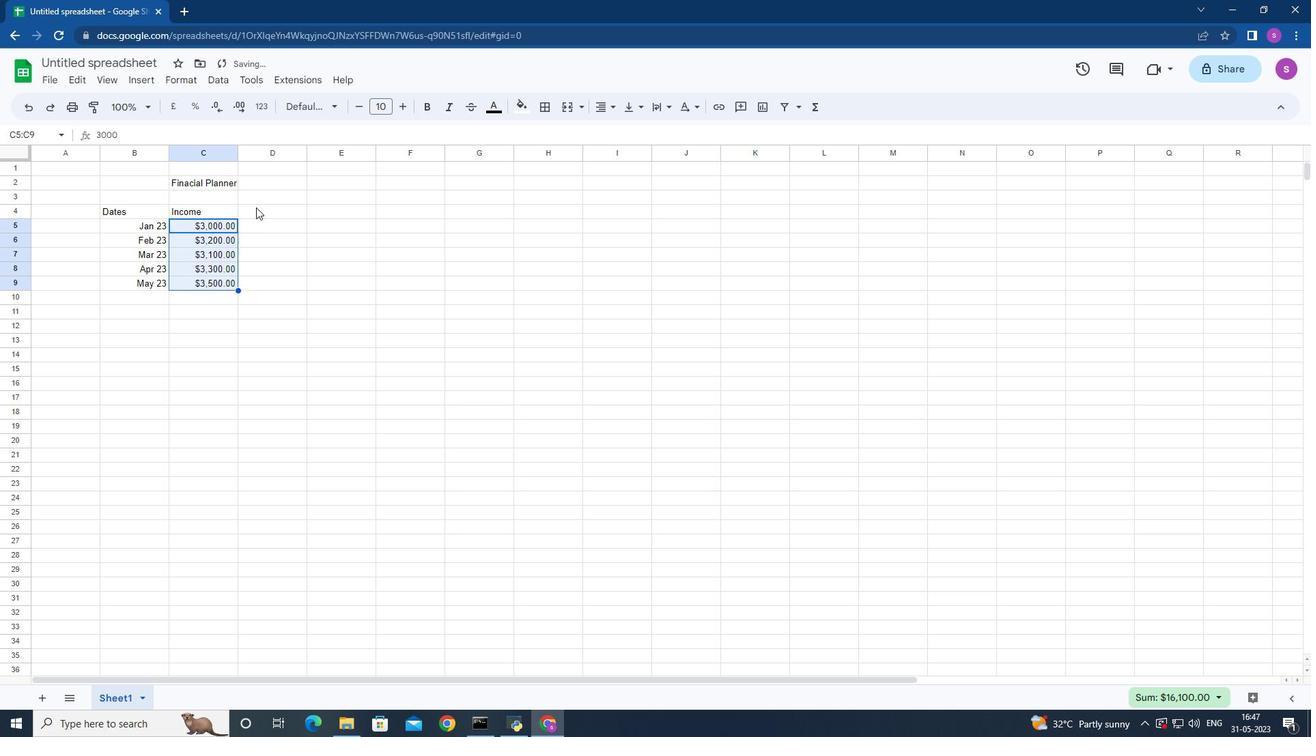 
Action: Mouse moved to (259, 212)
Screenshot: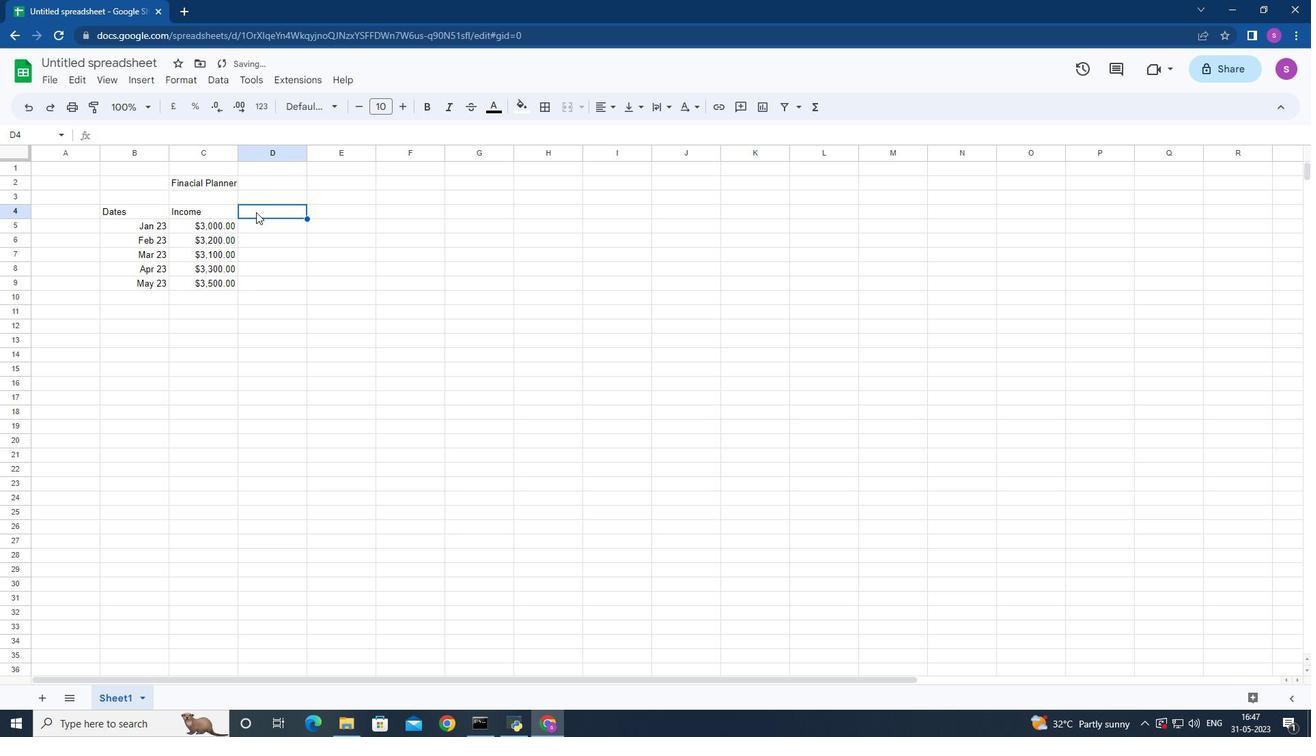 
Action: Key pressed <Key.shift>Expenses<Key.down>
Screenshot: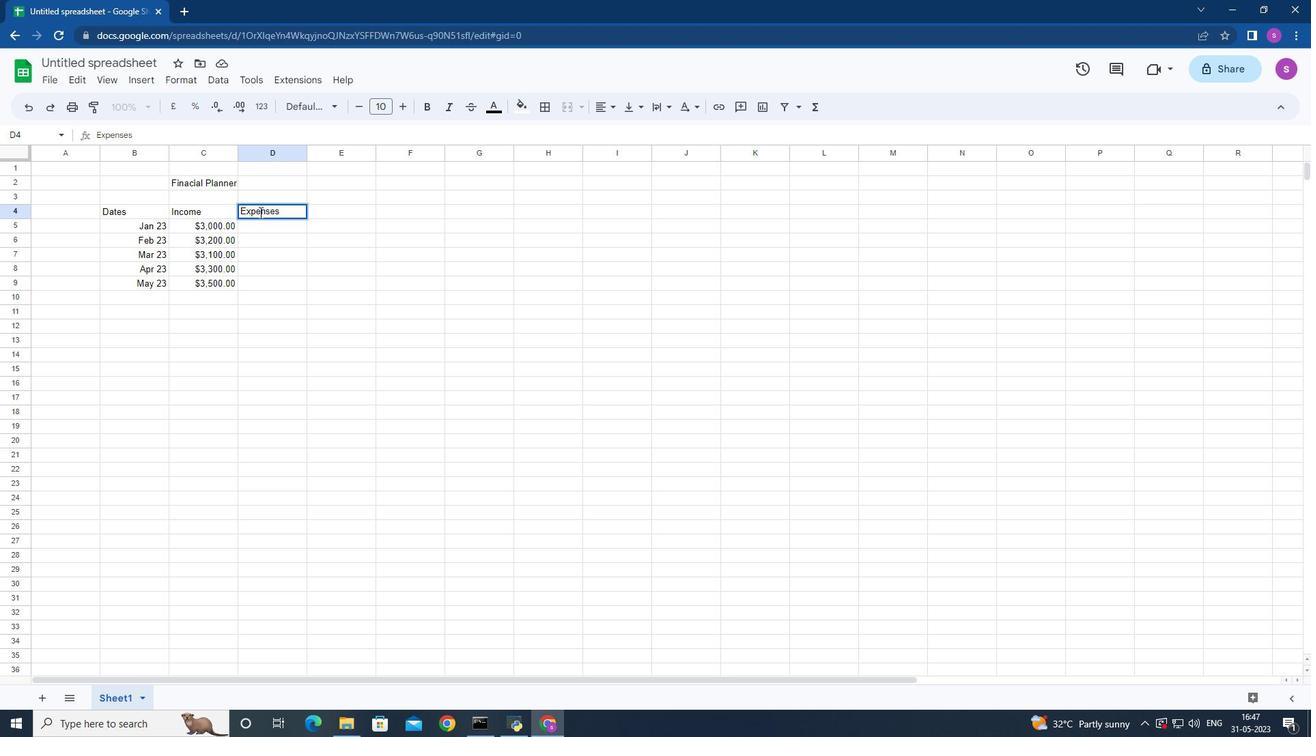 
Action: Mouse moved to (287, 288)
Screenshot: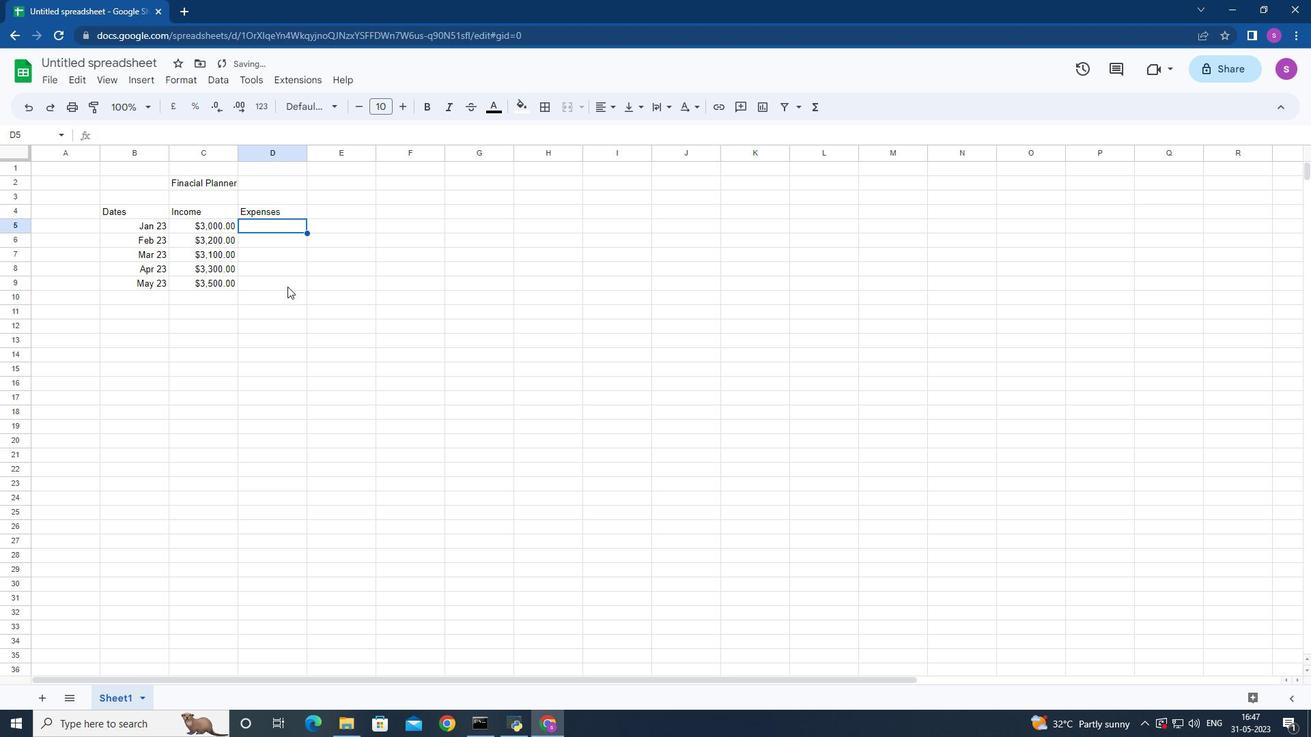 
Action: Key pressed 2000<Key.down>2300<Key.down>2200<Key.down>2500<Key.down>2800
Screenshot: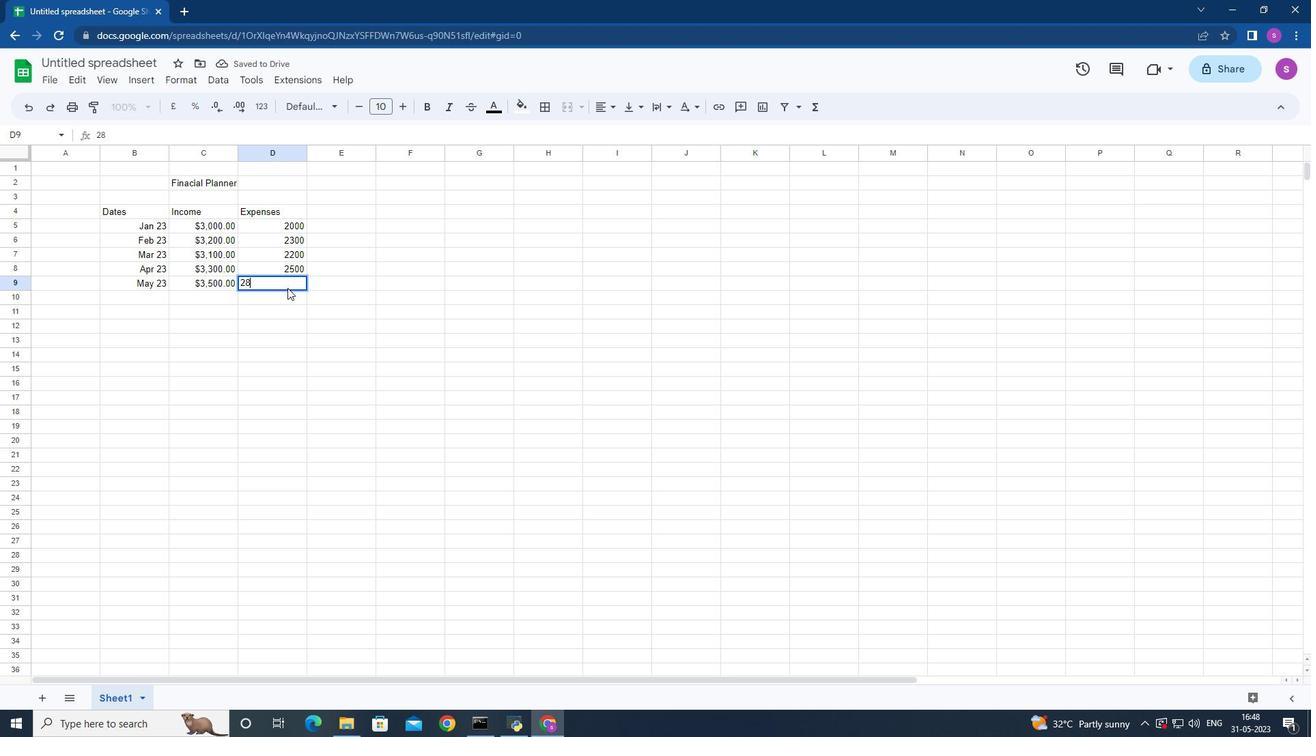 
Action: Mouse moved to (275, 229)
Screenshot: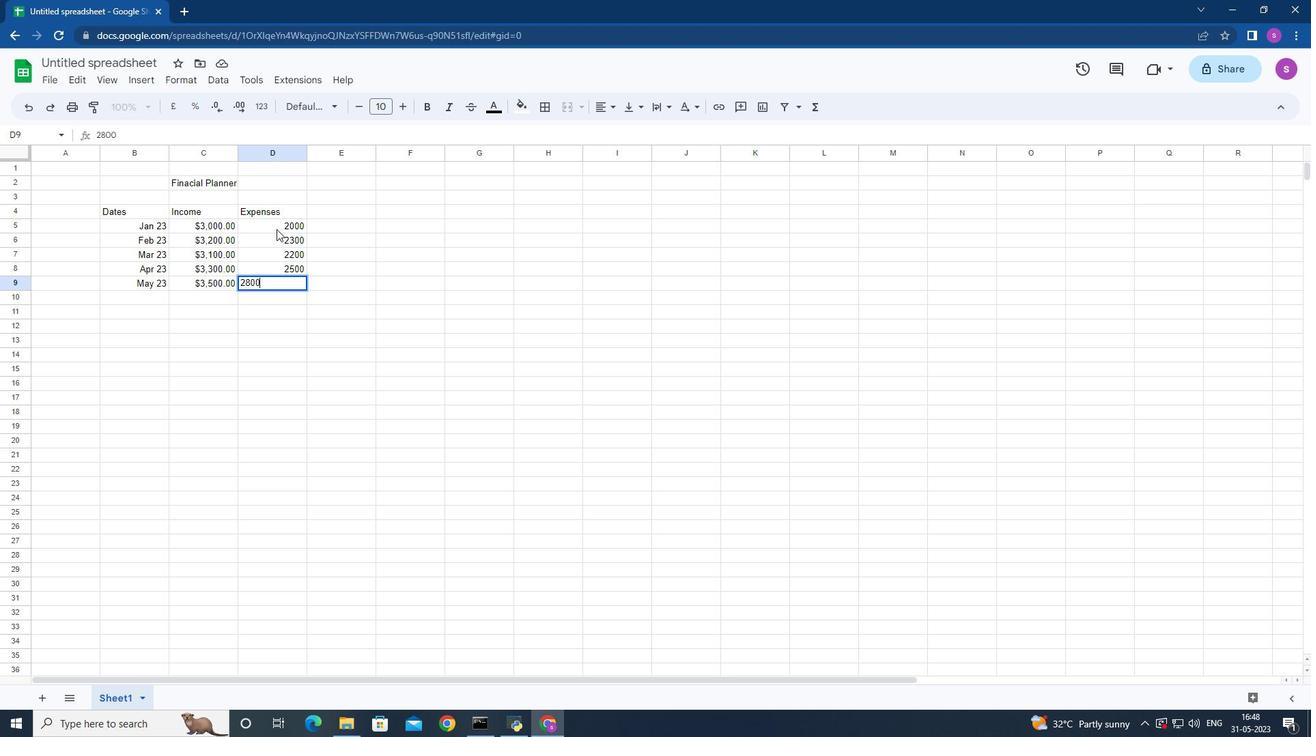 
Action: Key pressed <Key.enter>
Screenshot: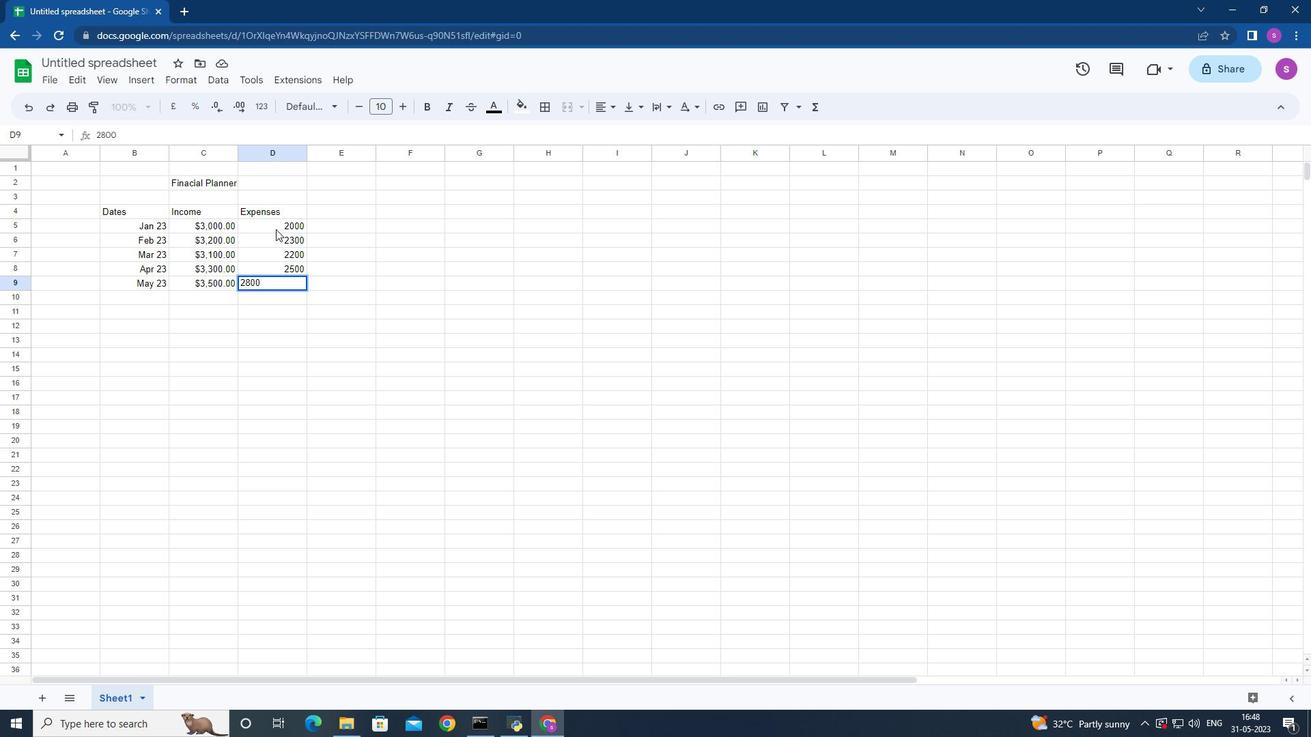 
Action: Mouse moved to (271, 225)
Screenshot: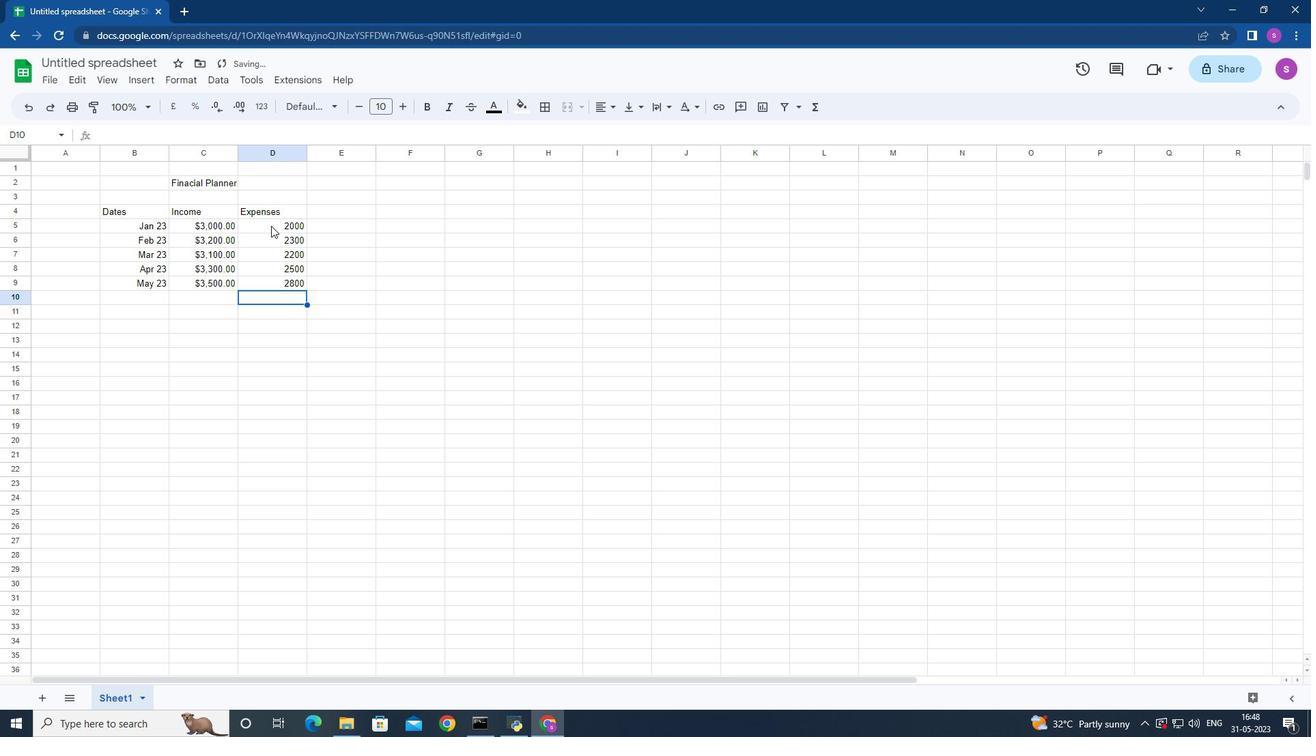 
Action: Mouse pressed left at (271, 225)
Screenshot: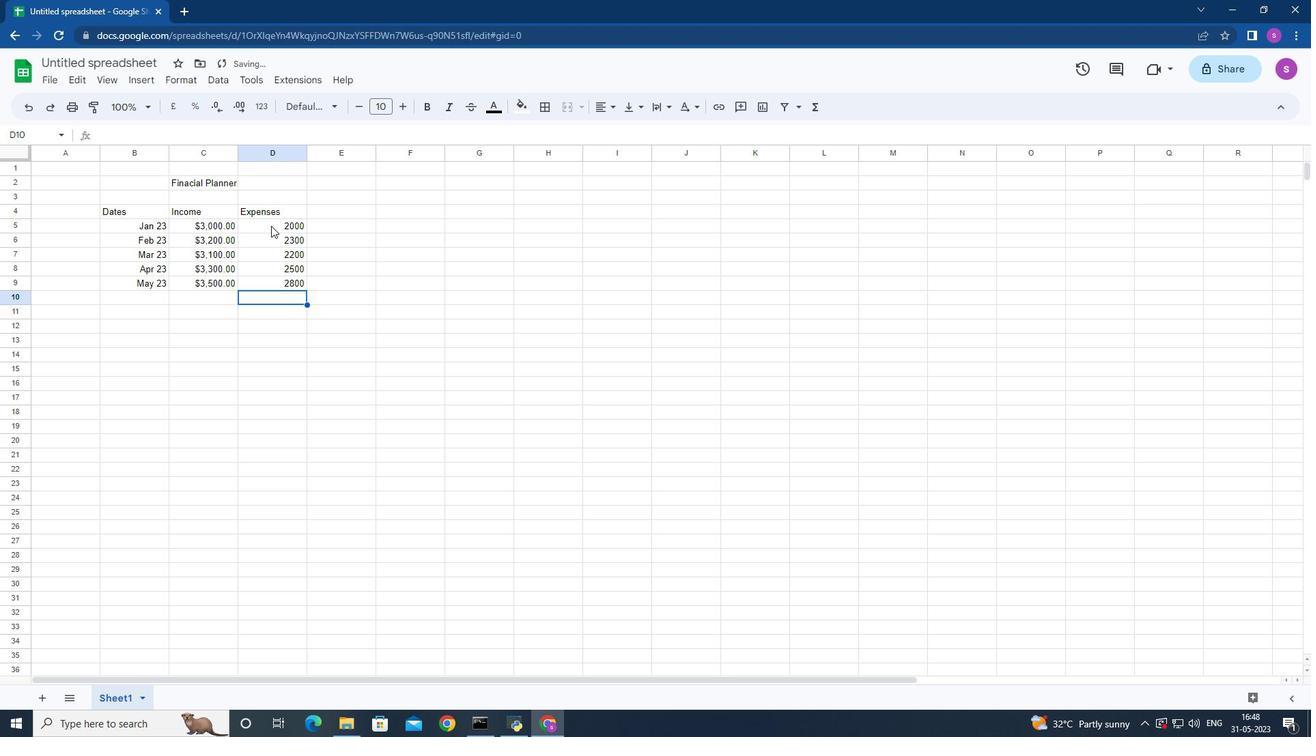 
Action: Mouse moved to (263, 105)
Screenshot: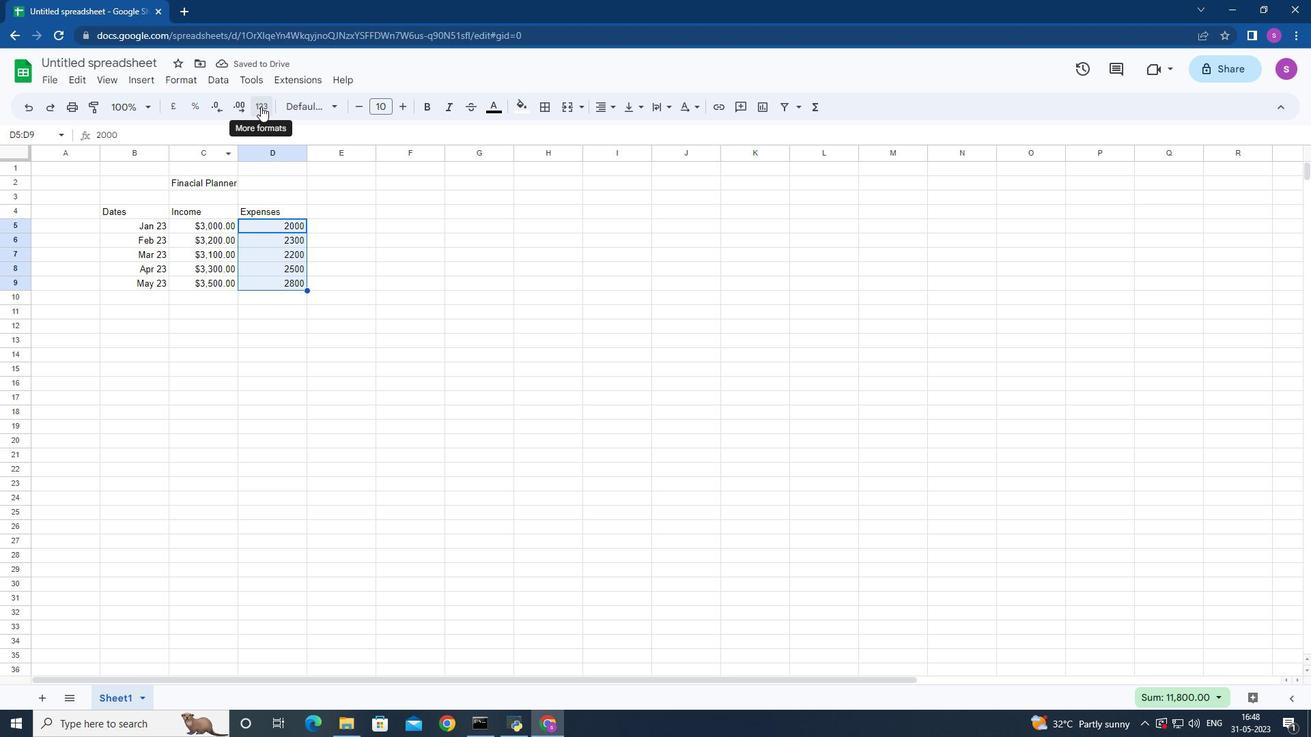 
Action: Mouse pressed left at (263, 105)
Screenshot: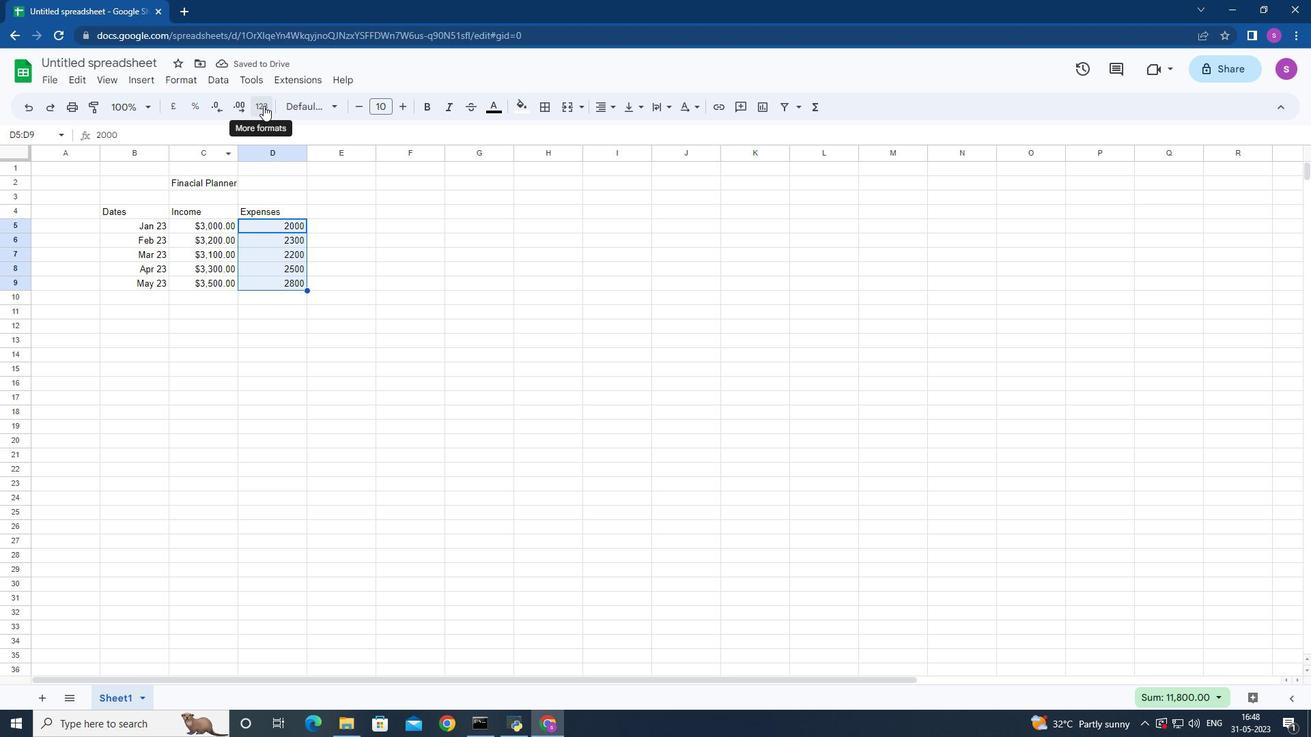 
Action: Mouse moved to (280, 461)
Screenshot: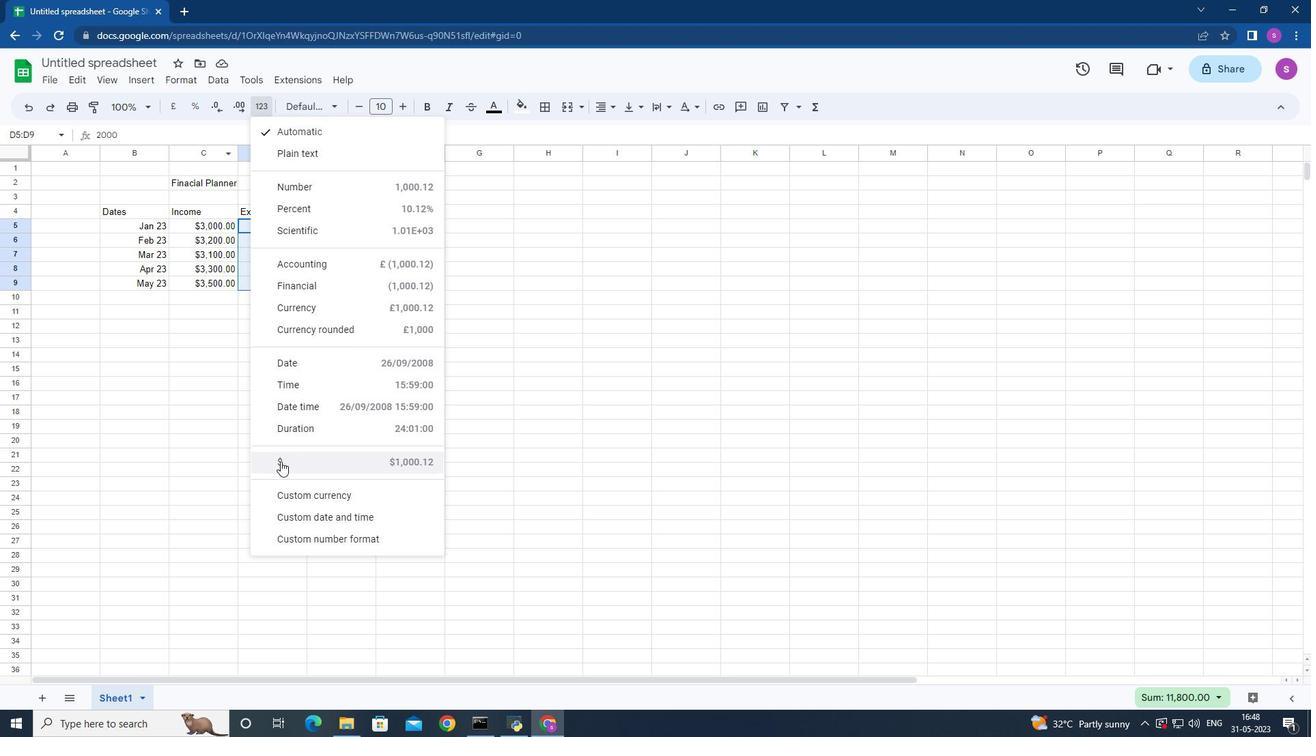 
Action: Mouse pressed left at (280, 461)
Screenshot: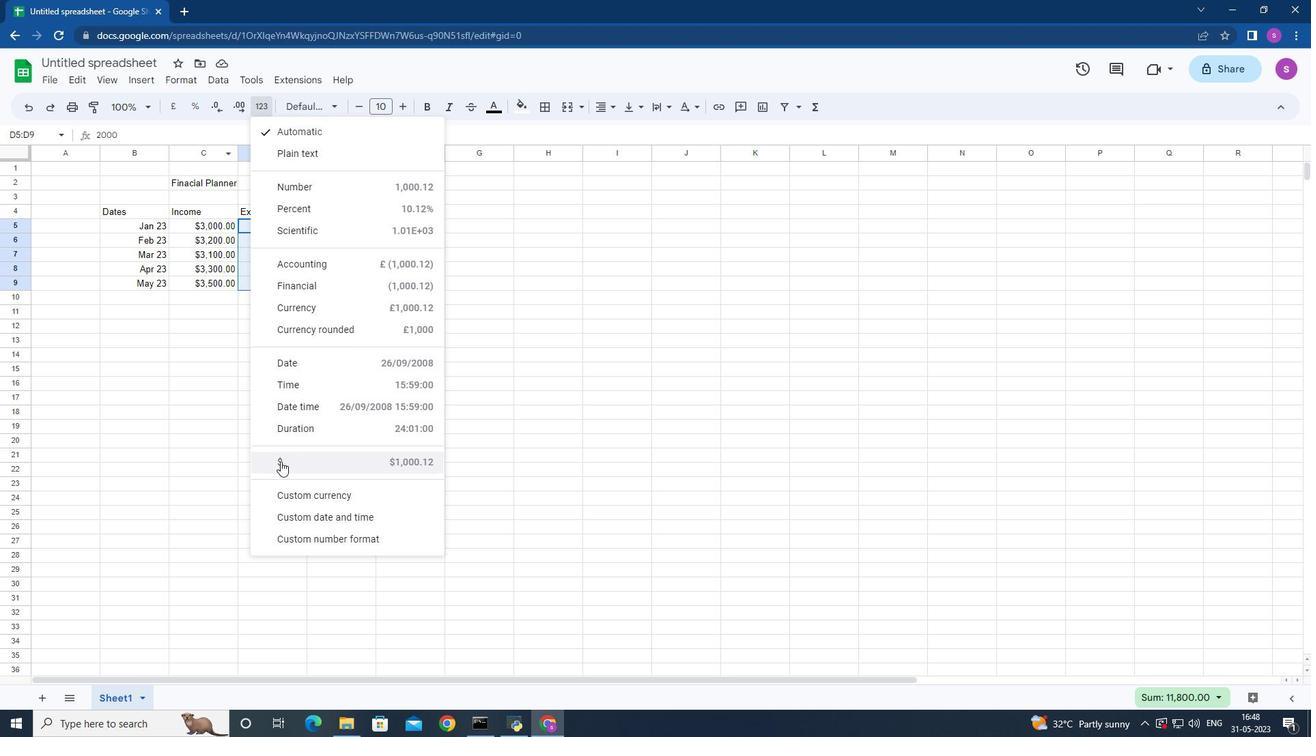 
Action: Mouse moved to (311, 206)
Screenshot: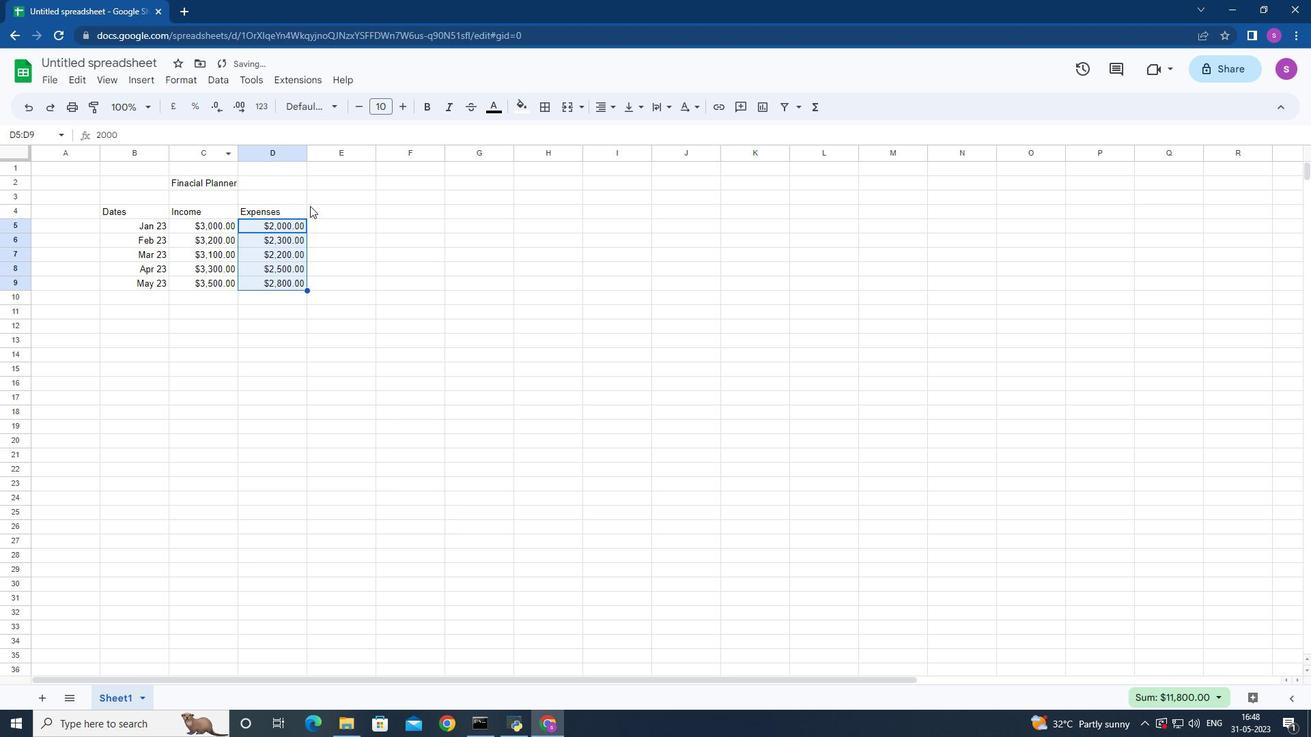 
Action: Mouse pressed left at (311, 206)
Screenshot: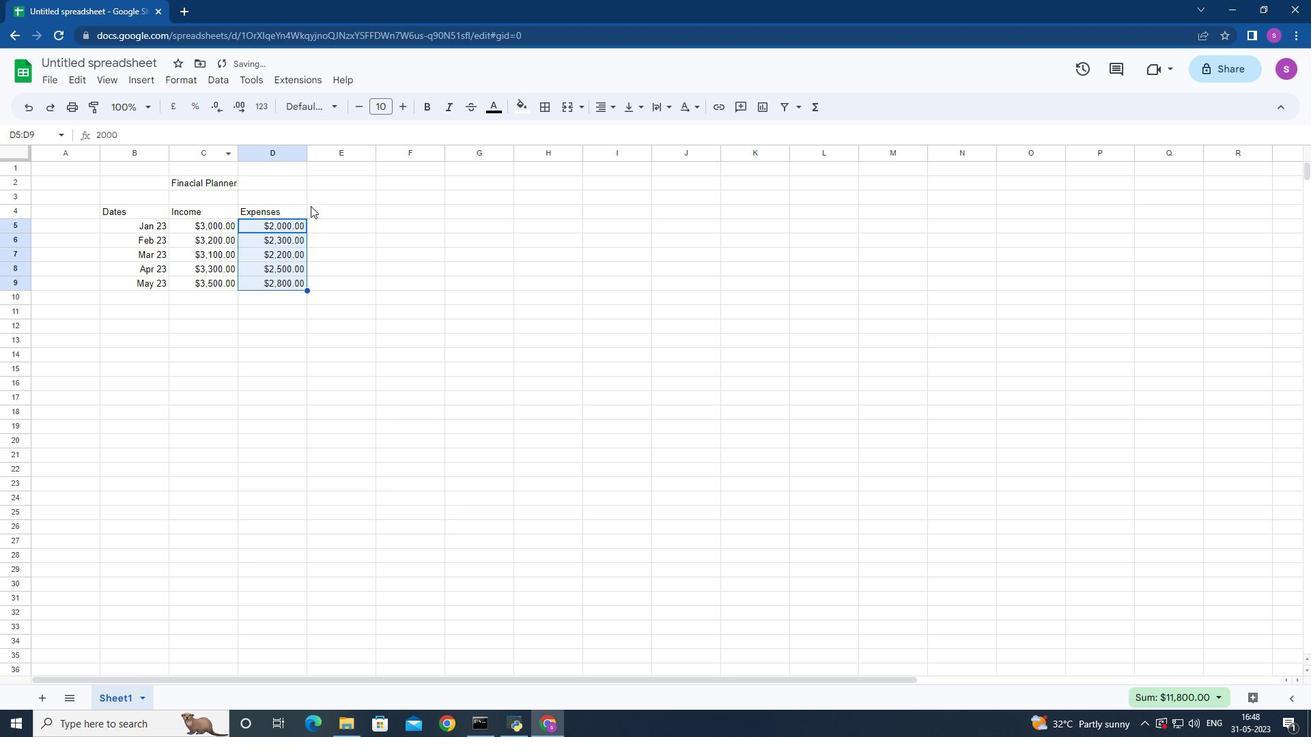 
Action: Mouse moved to (372, 260)
Screenshot: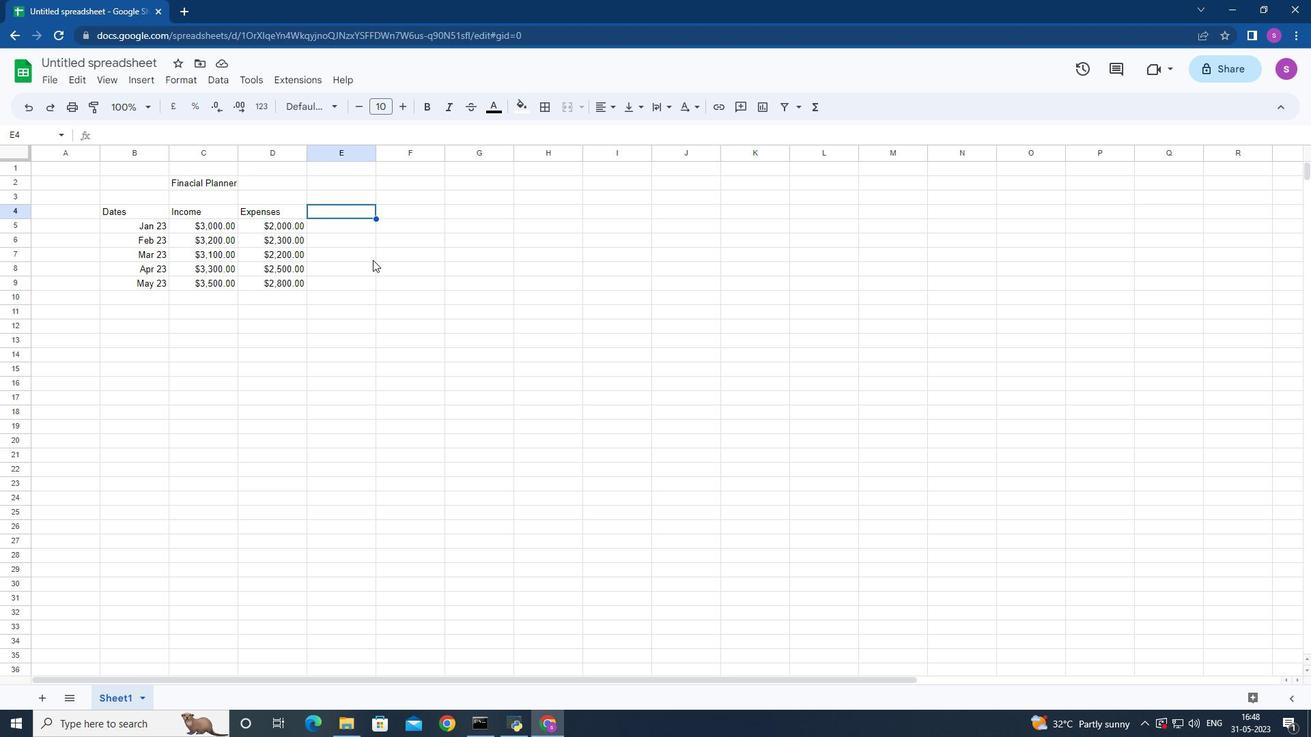 
Action: Key pressed <Key.shift>Saving<Key.down>500<Key.down>600<Key.down>500<Key.down>700<Key.down>700<Key.down>
Screenshot: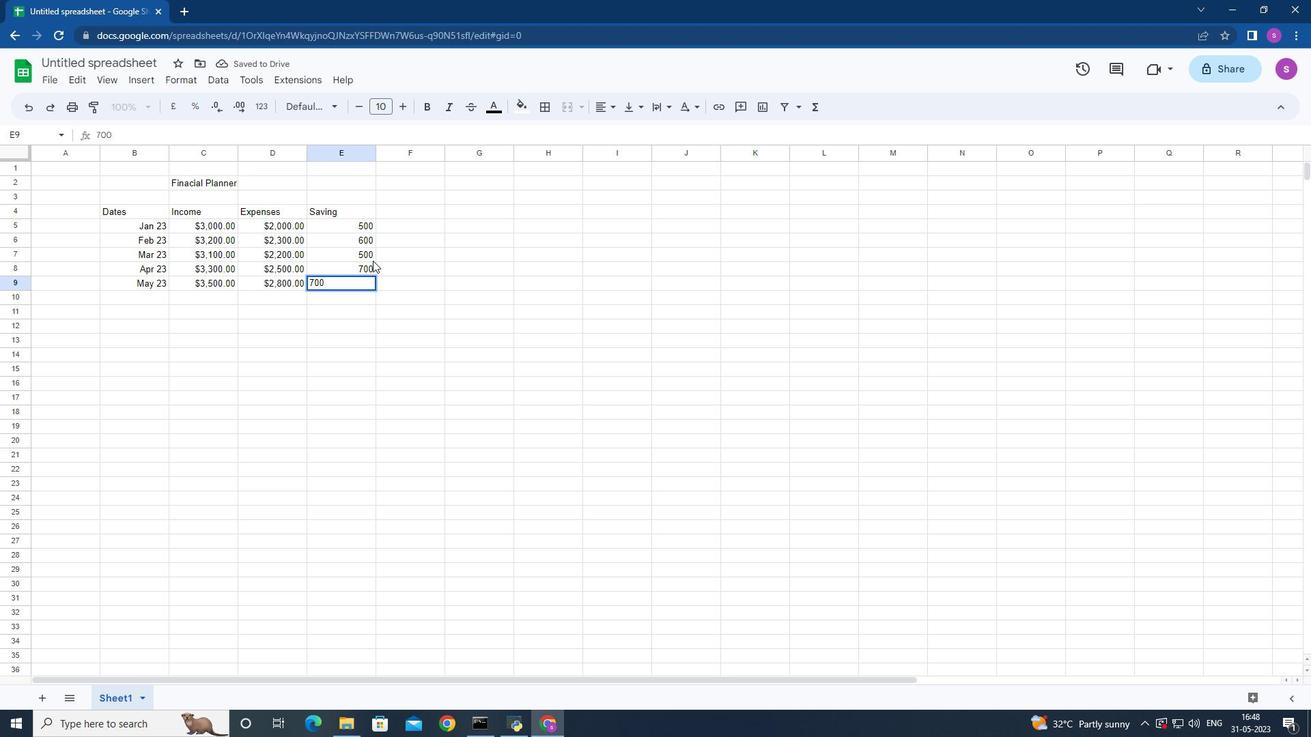 
Action: Mouse moved to (327, 221)
Screenshot: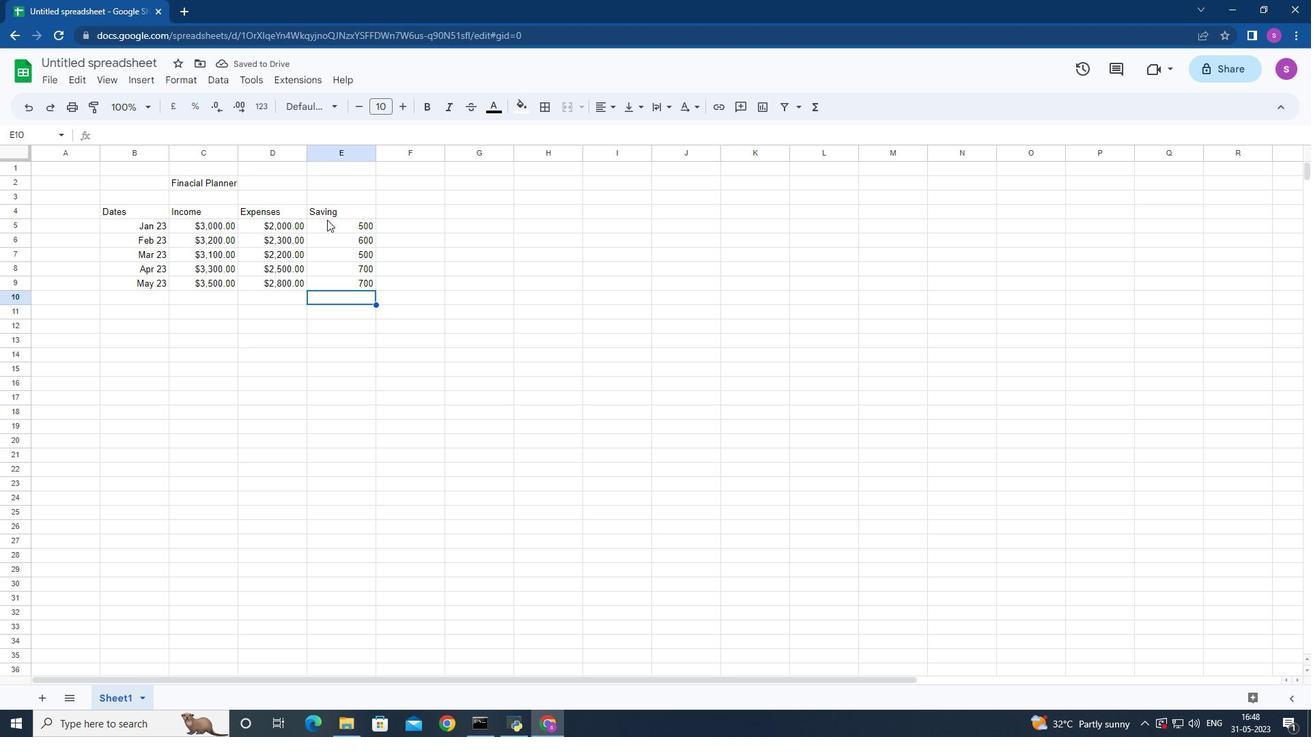 
Action: Mouse pressed left at (327, 221)
Screenshot: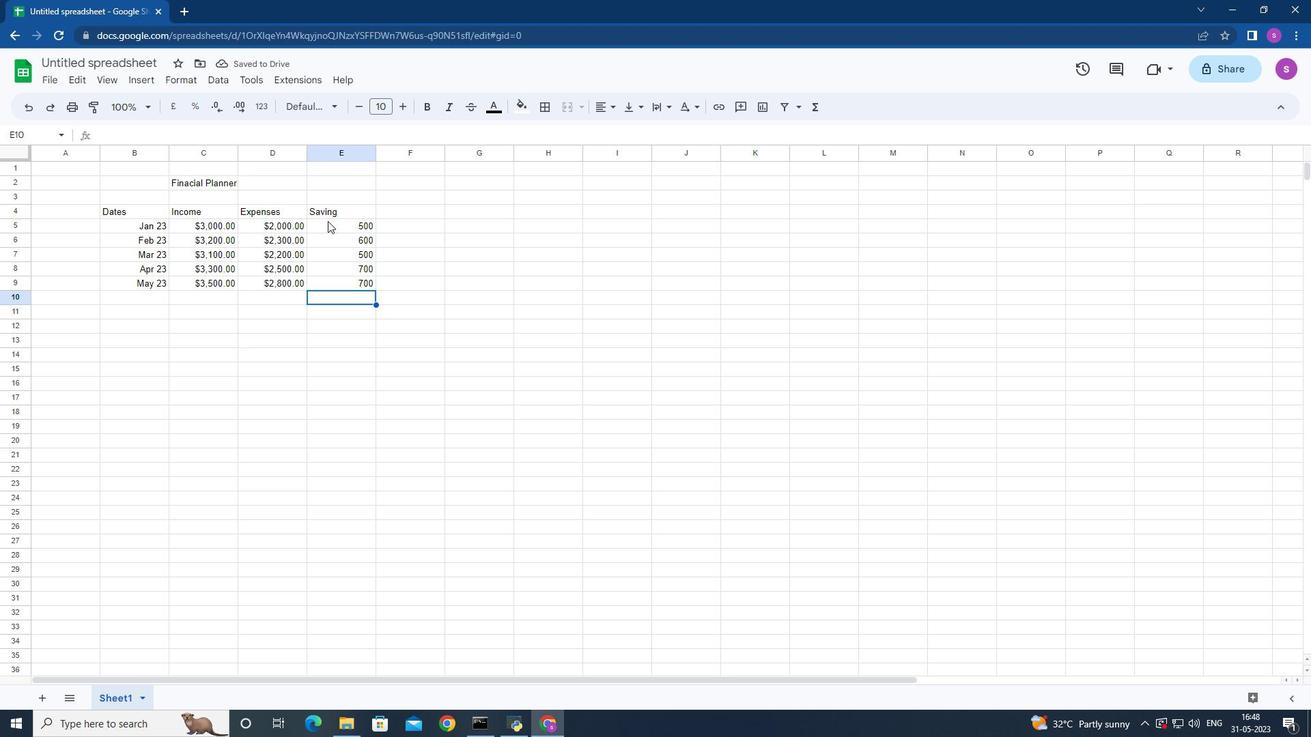 
Action: Mouse moved to (264, 106)
Screenshot: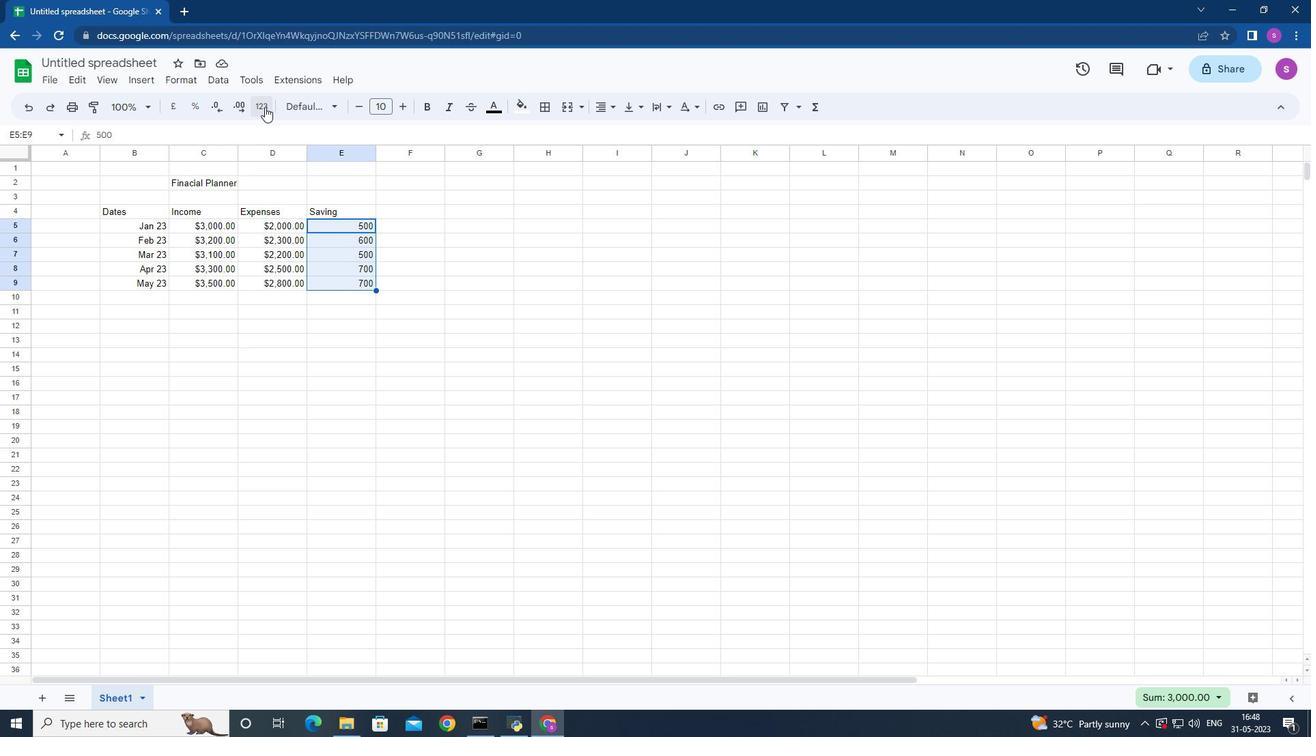 
Action: Mouse pressed left at (264, 106)
Screenshot: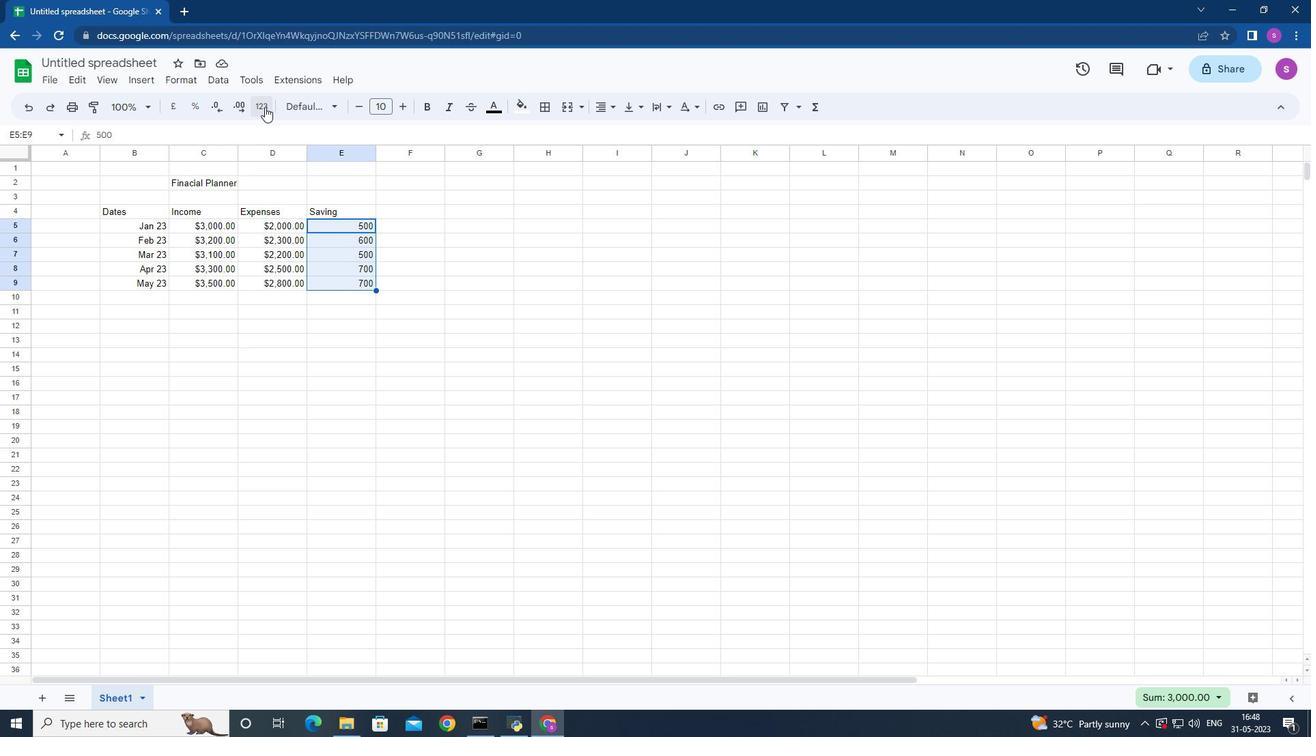 
Action: Mouse moved to (277, 461)
Screenshot: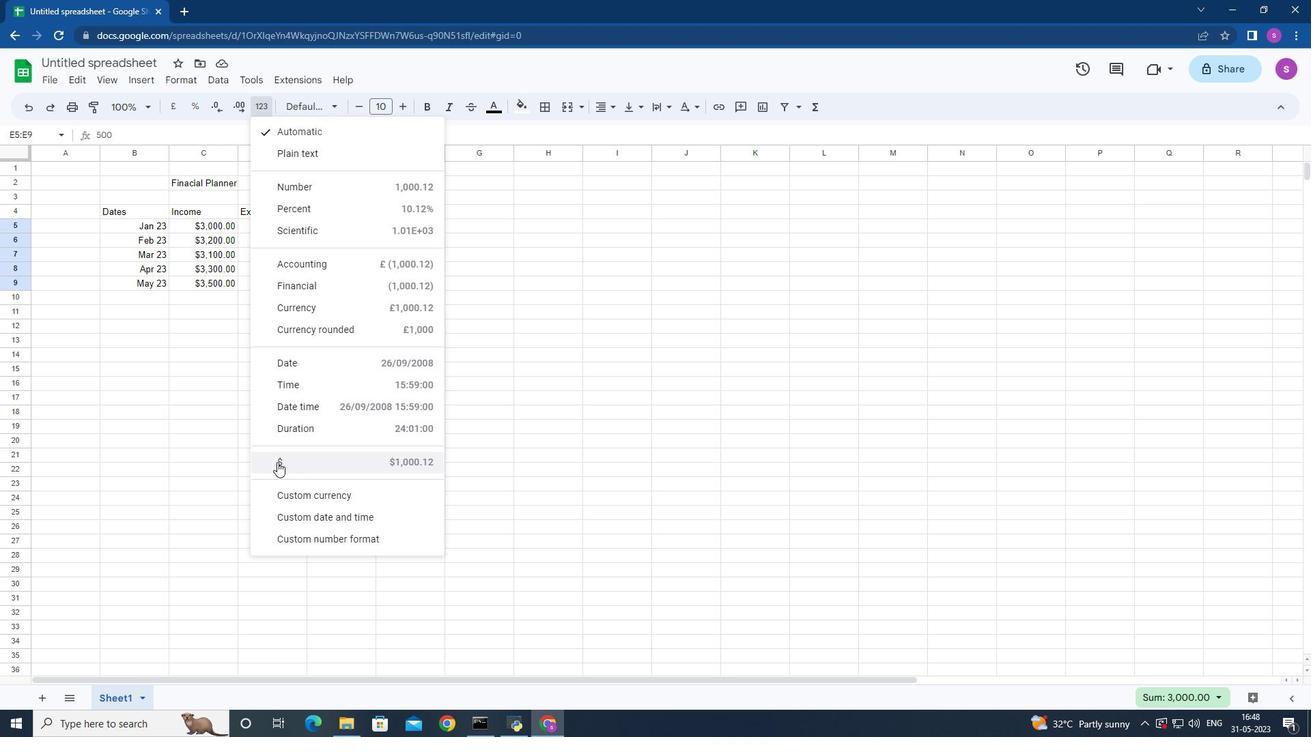 
Action: Mouse pressed left at (277, 461)
Screenshot: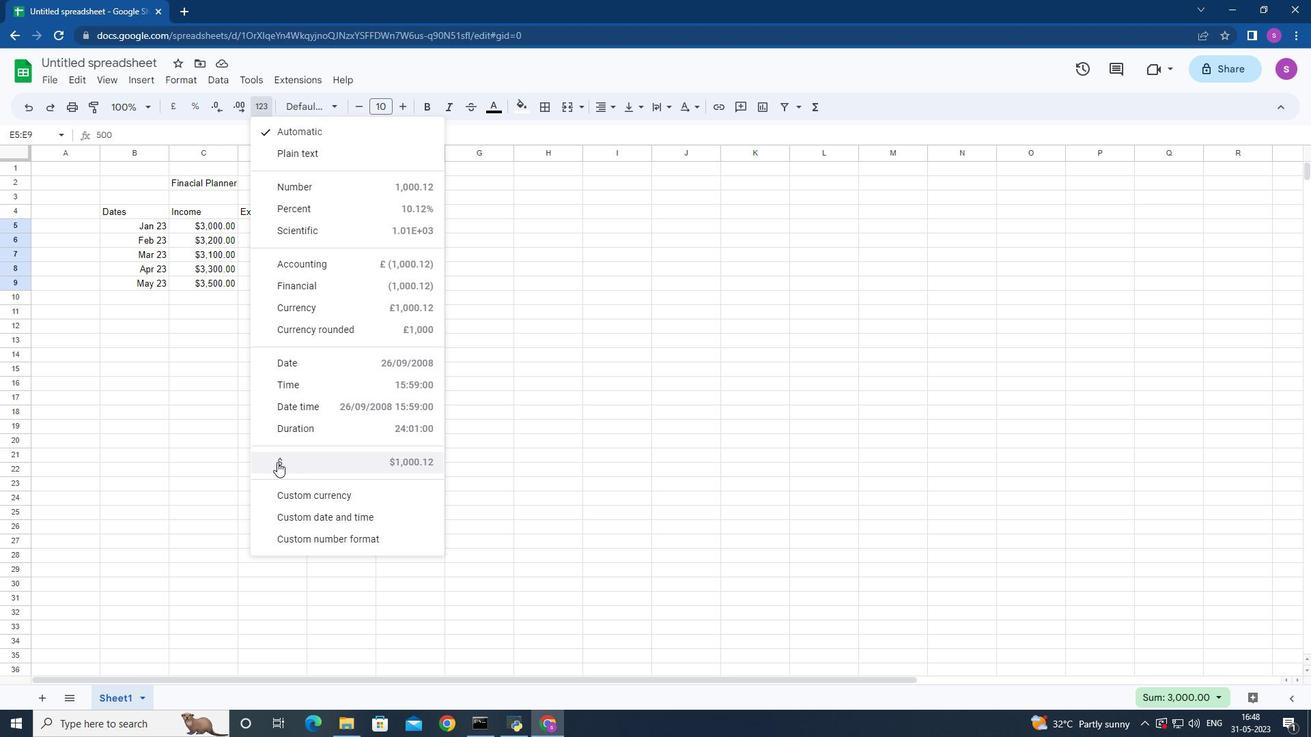 
Action: Mouse moved to (397, 215)
Screenshot: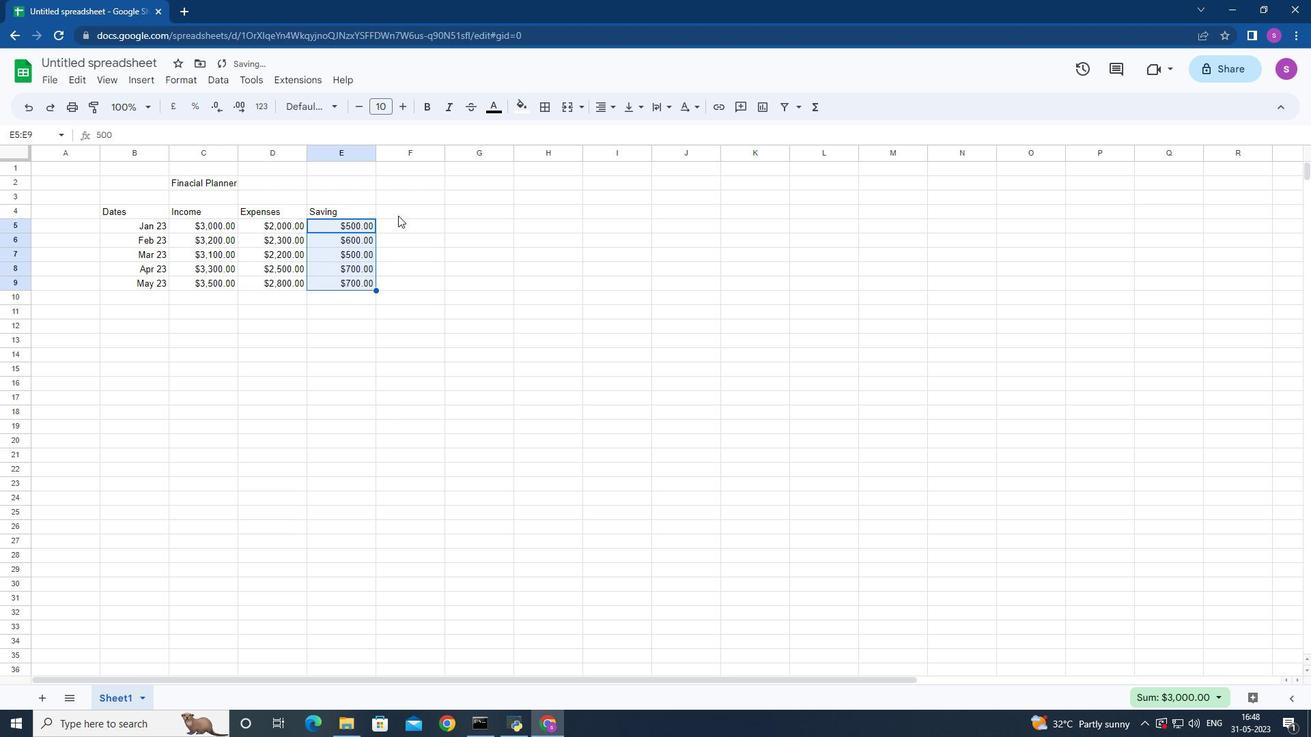 
Action: Mouse pressed left at (397, 215)
Screenshot: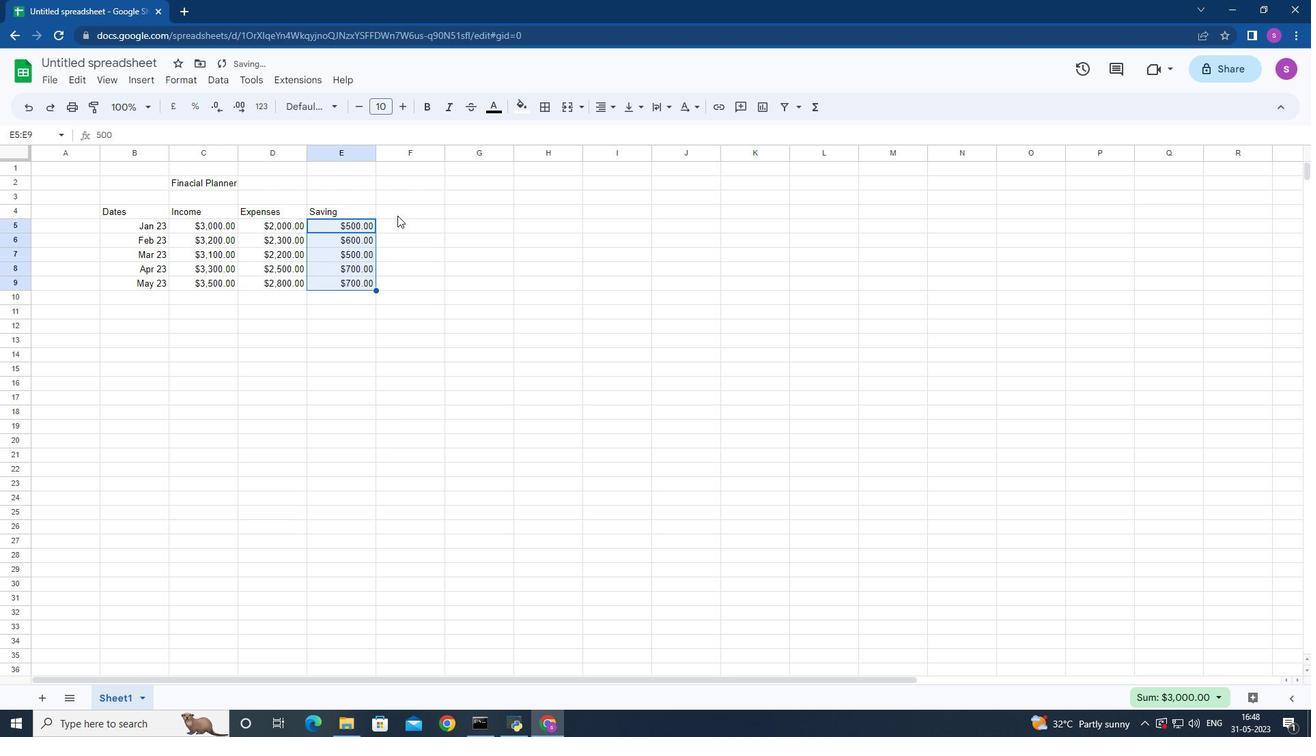 
Action: Mouse moved to (430, 232)
Screenshot: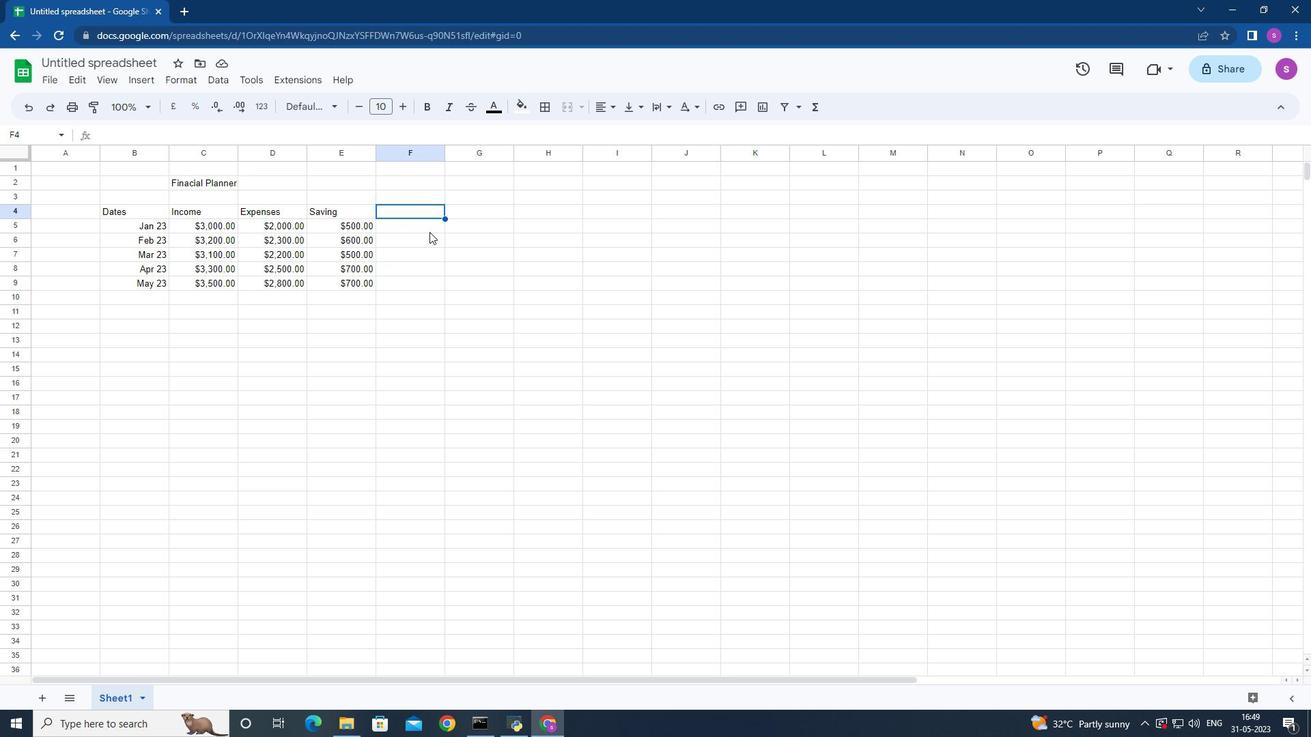 
Action: Key pressed <Key.shift>Investment<Key.down>
Screenshot: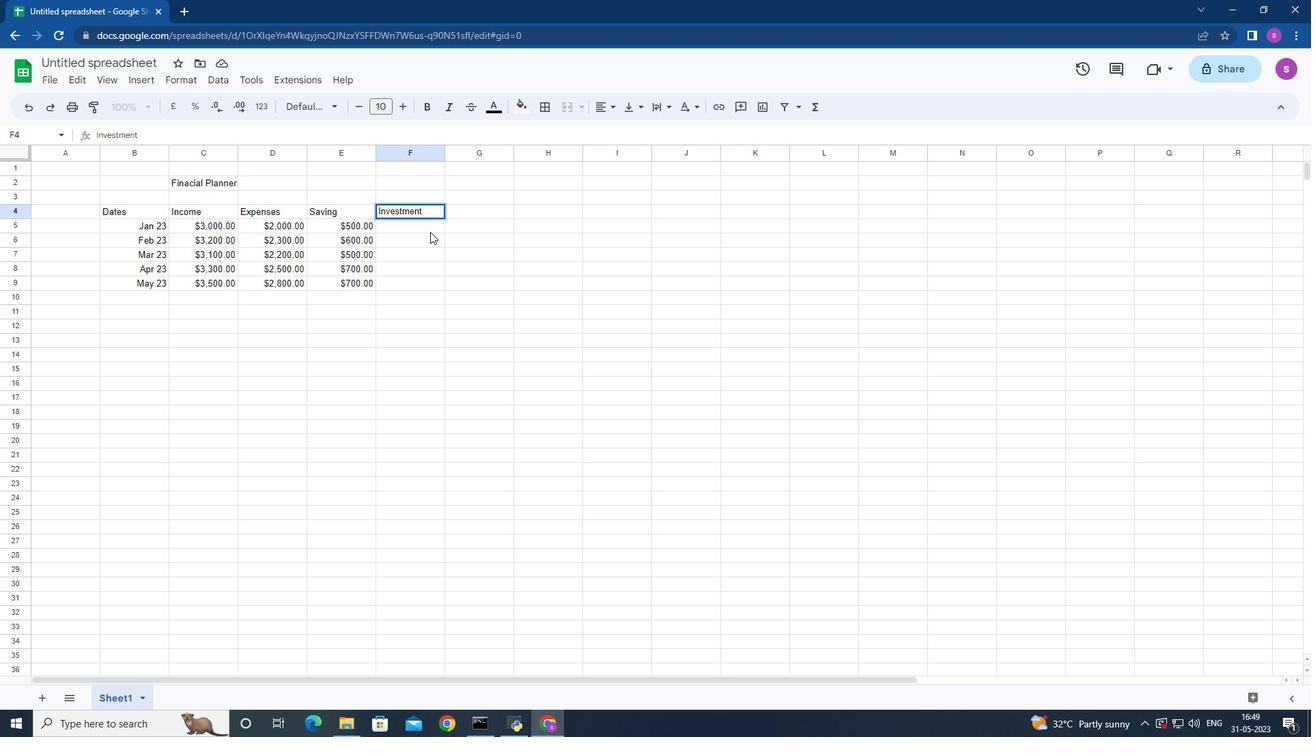 
Action: Mouse moved to (430, 232)
Screenshot: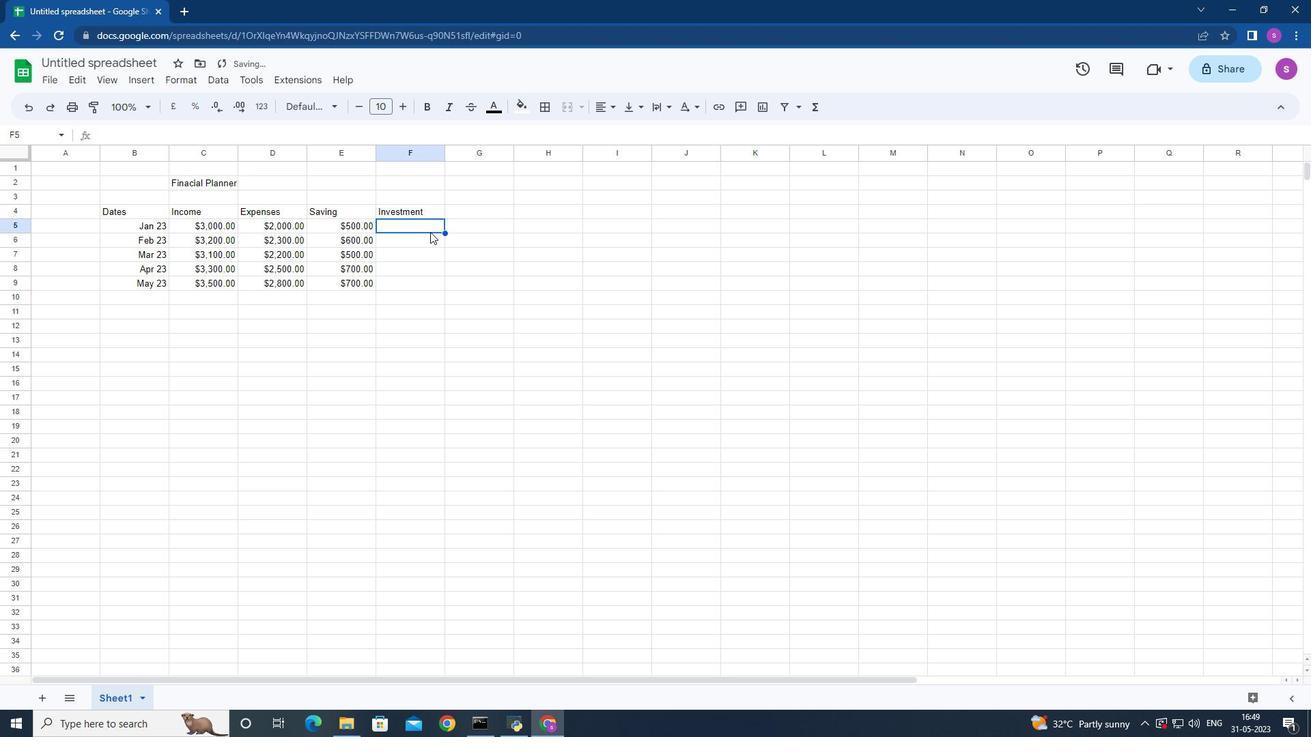 
Action: Key pressed 500<Key.down>700<Key.down>800<Key.down>900<Key.down>1000<Key.right>
Screenshot: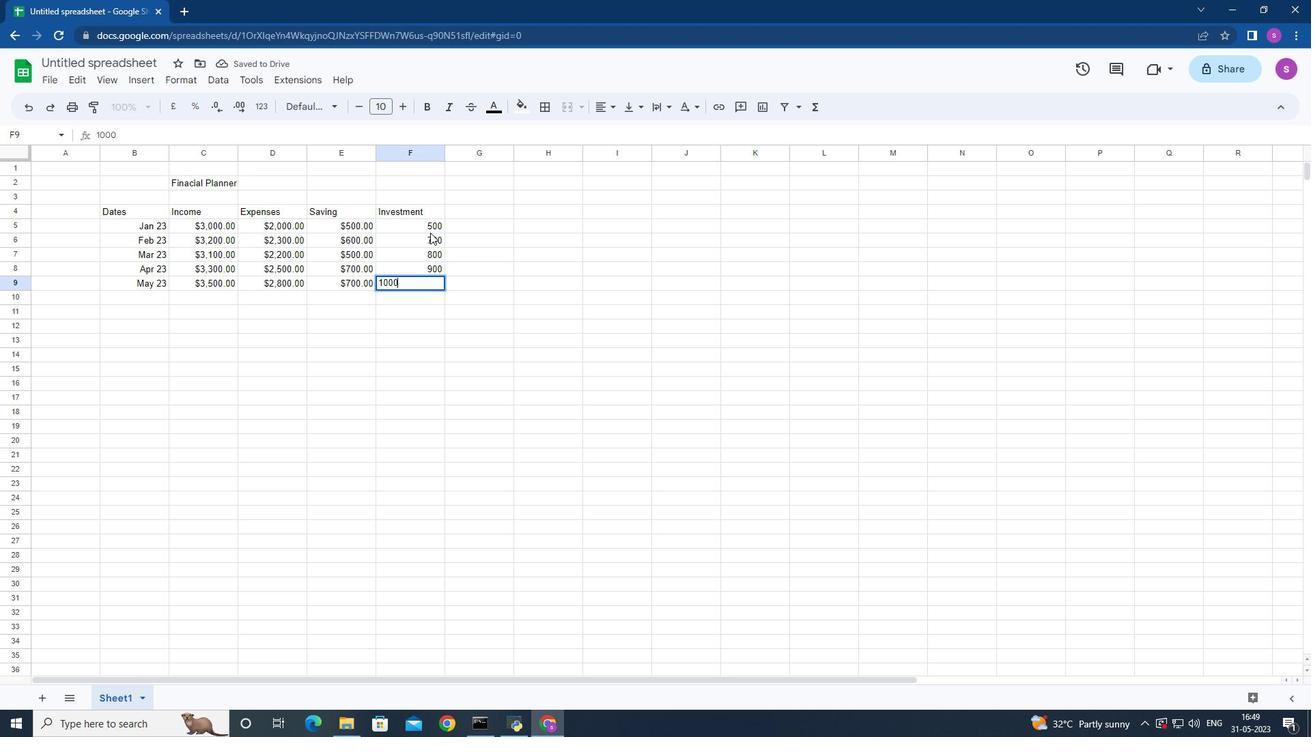
Action: Mouse moved to (403, 225)
Screenshot: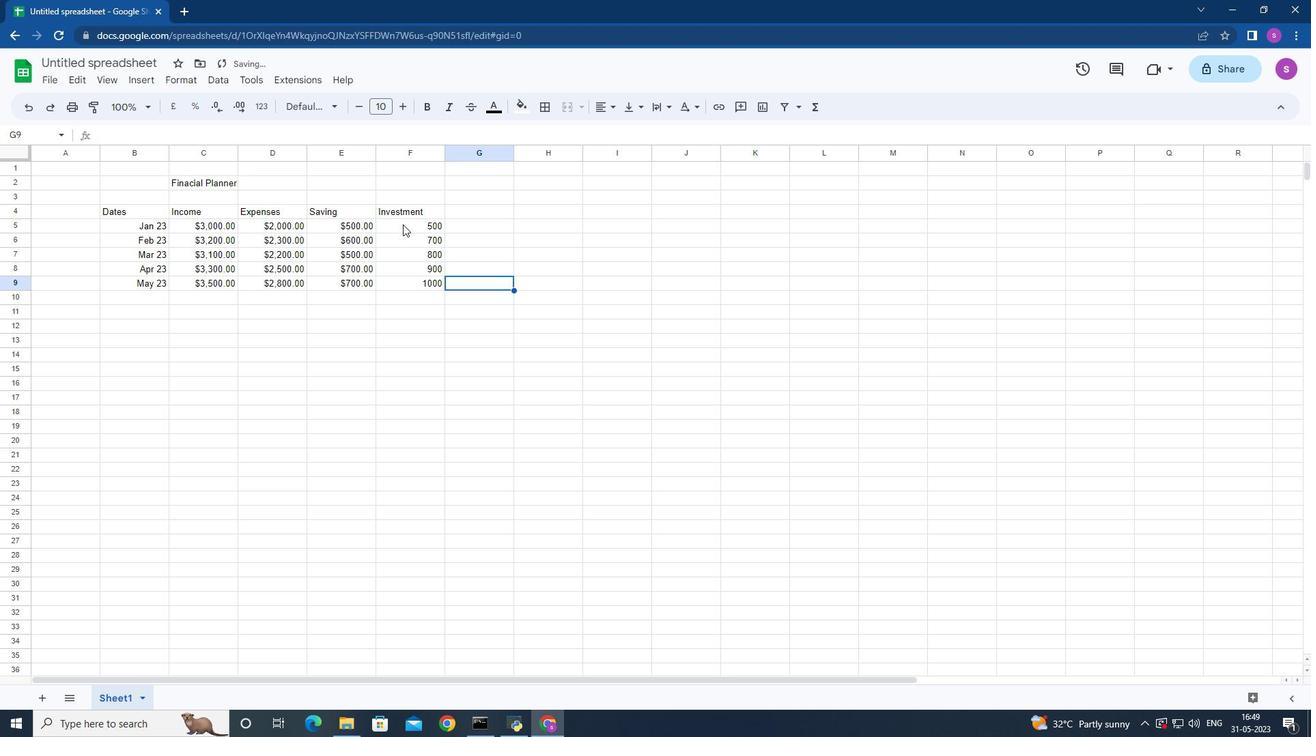 
Action: Mouse pressed left at (403, 225)
Screenshot: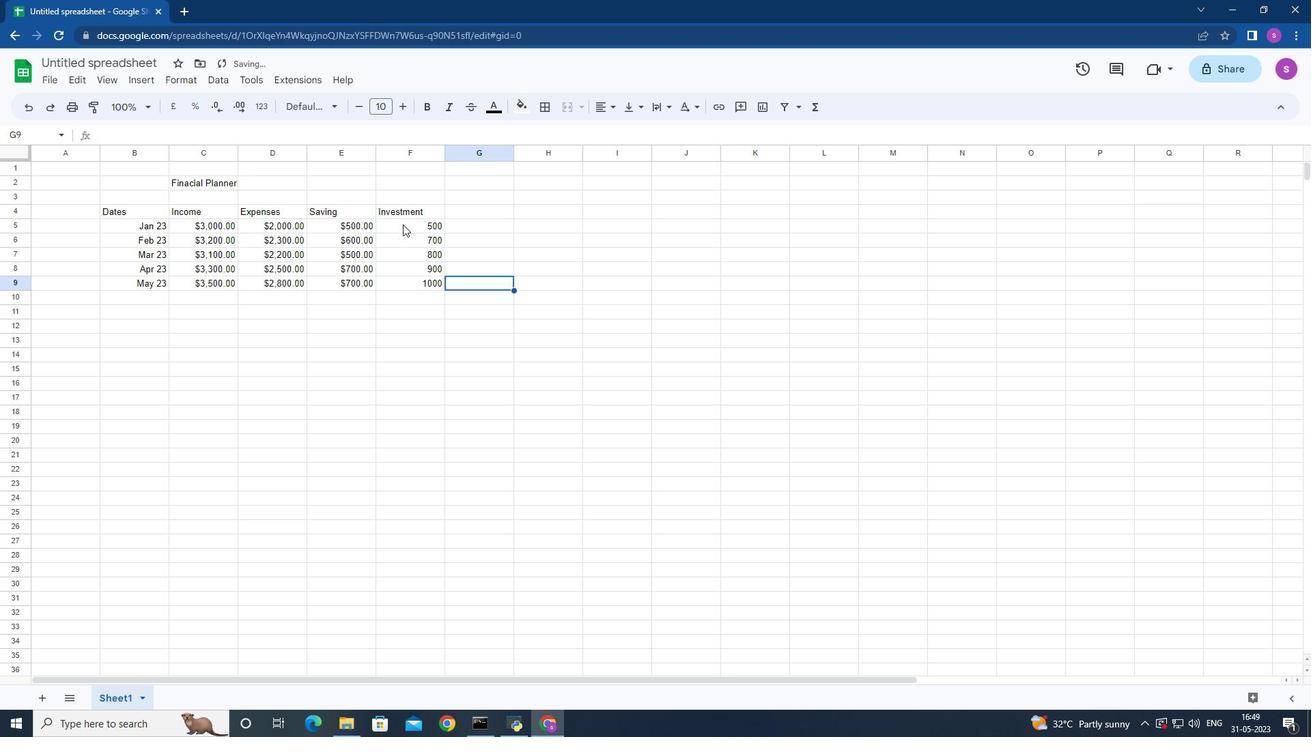 
Action: Mouse moved to (264, 107)
Screenshot: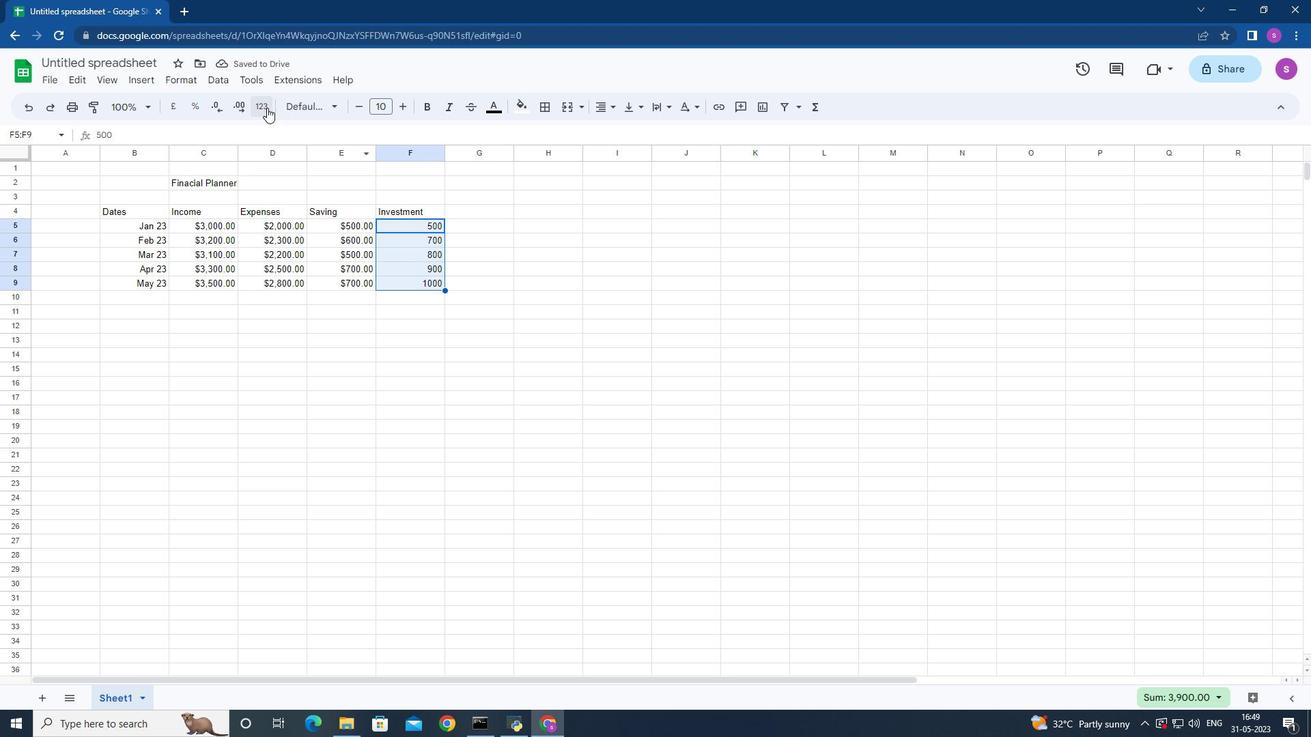 
Action: Mouse pressed left at (264, 107)
Screenshot: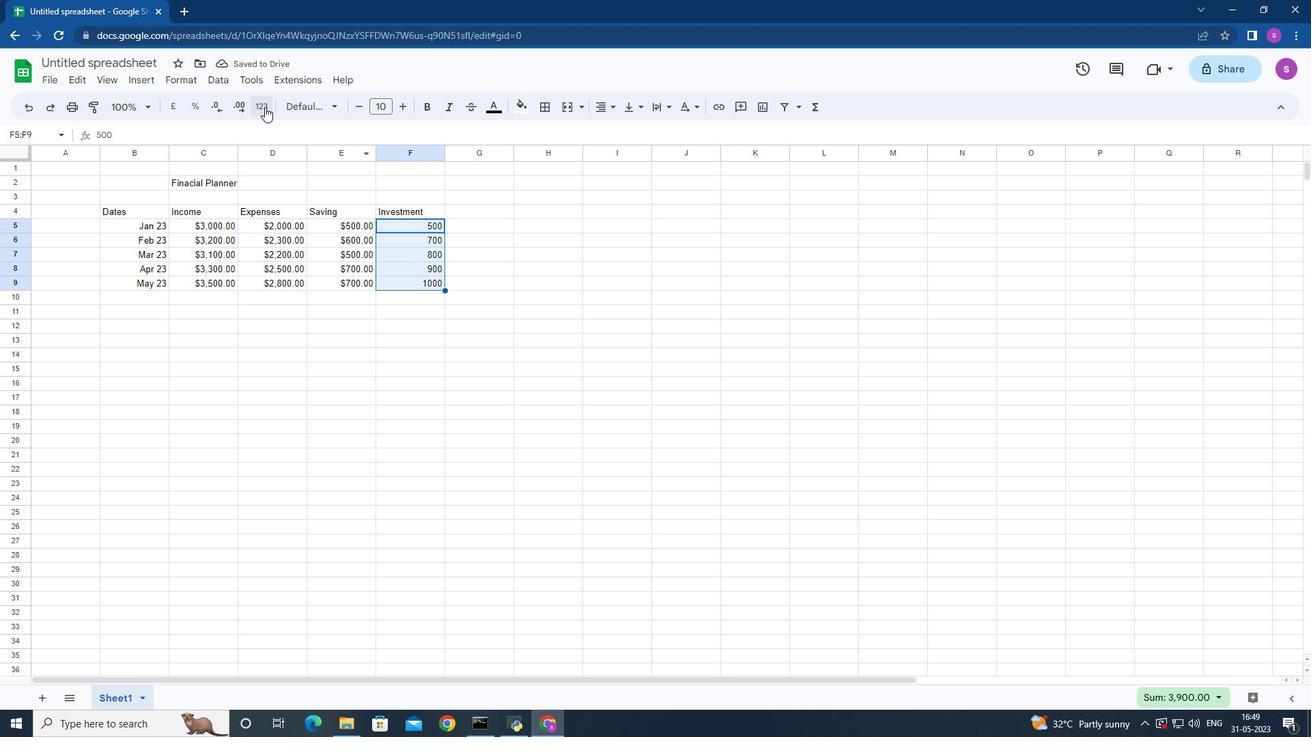 
Action: Mouse moved to (277, 458)
Screenshot: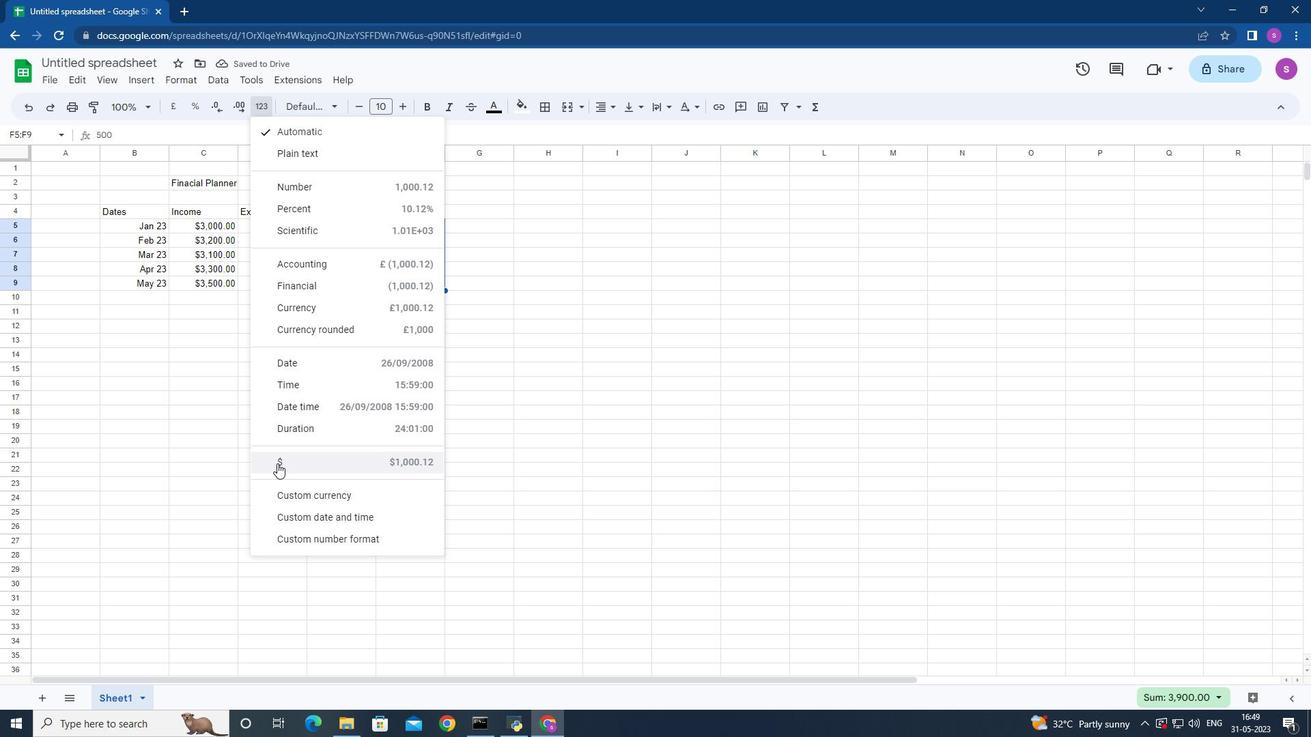 
Action: Mouse pressed left at (277, 458)
Screenshot: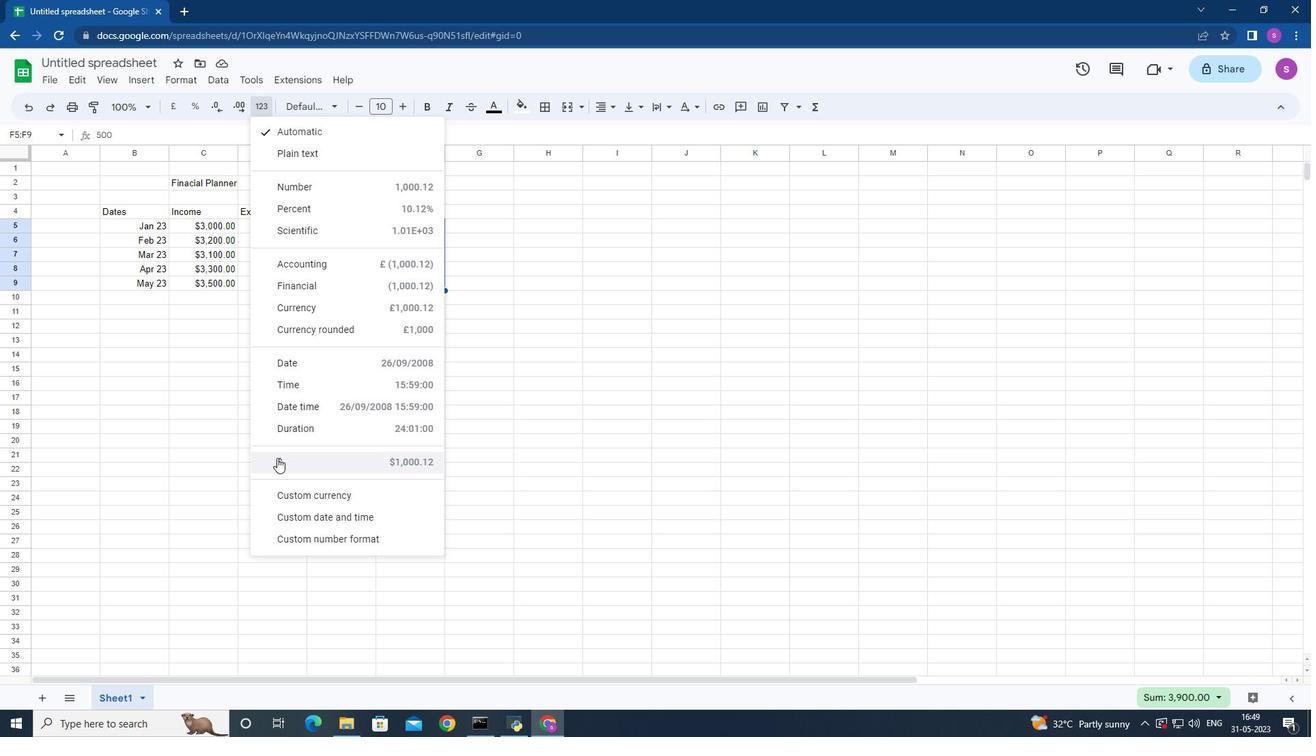 
Action: Mouse moved to (465, 211)
Screenshot: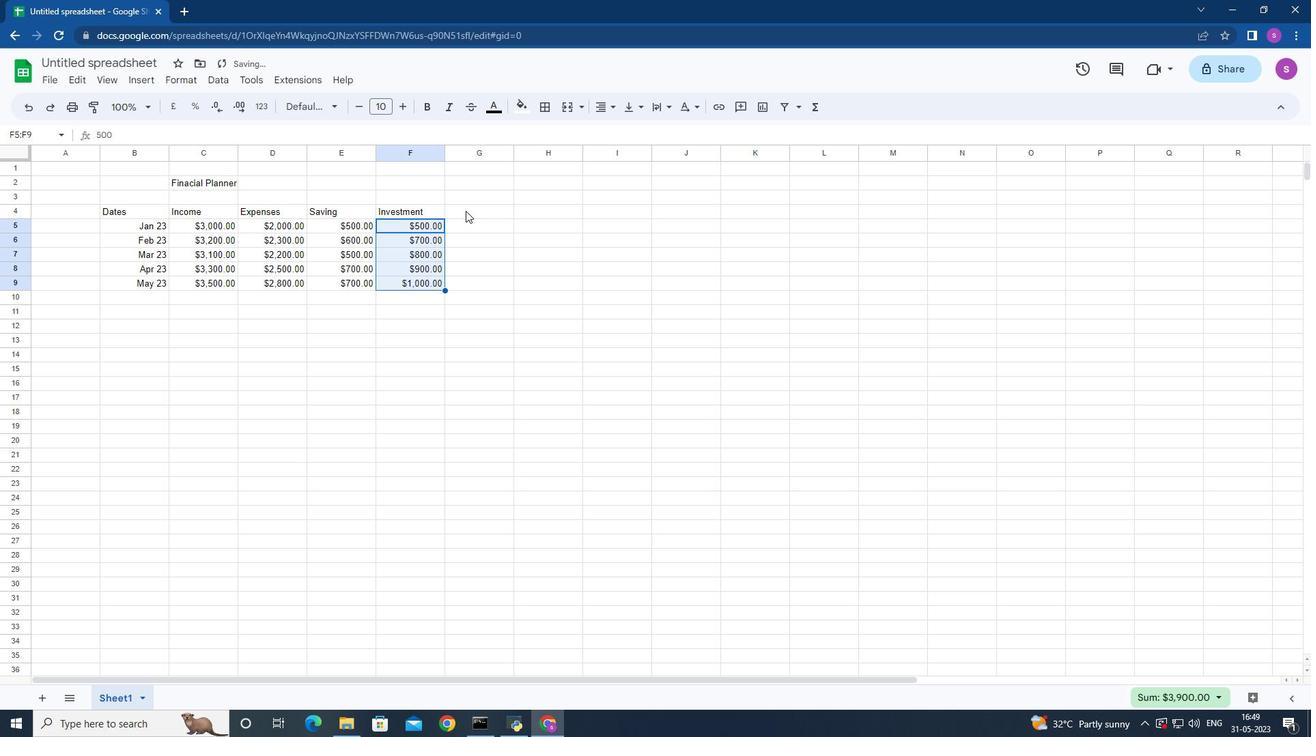 
Action: Mouse pressed left at (465, 211)
Screenshot: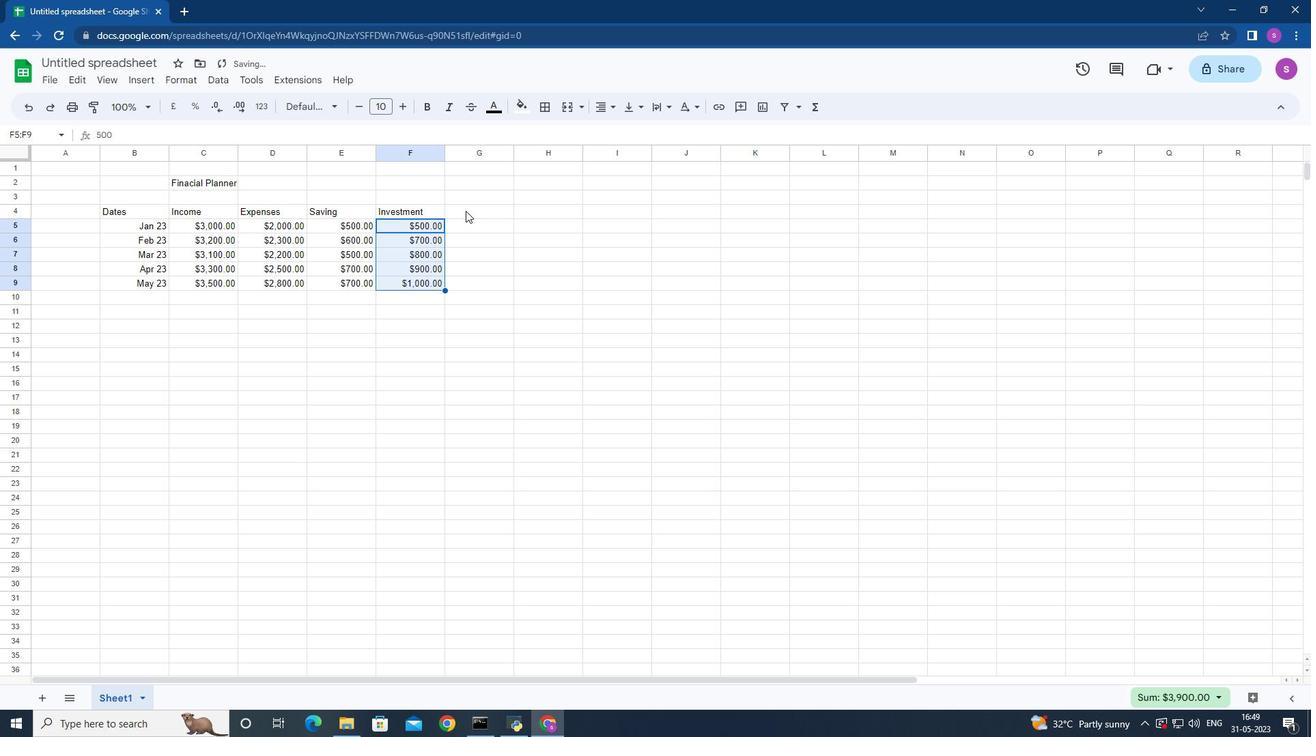 
Action: Mouse moved to (467, 210)
Screenshot: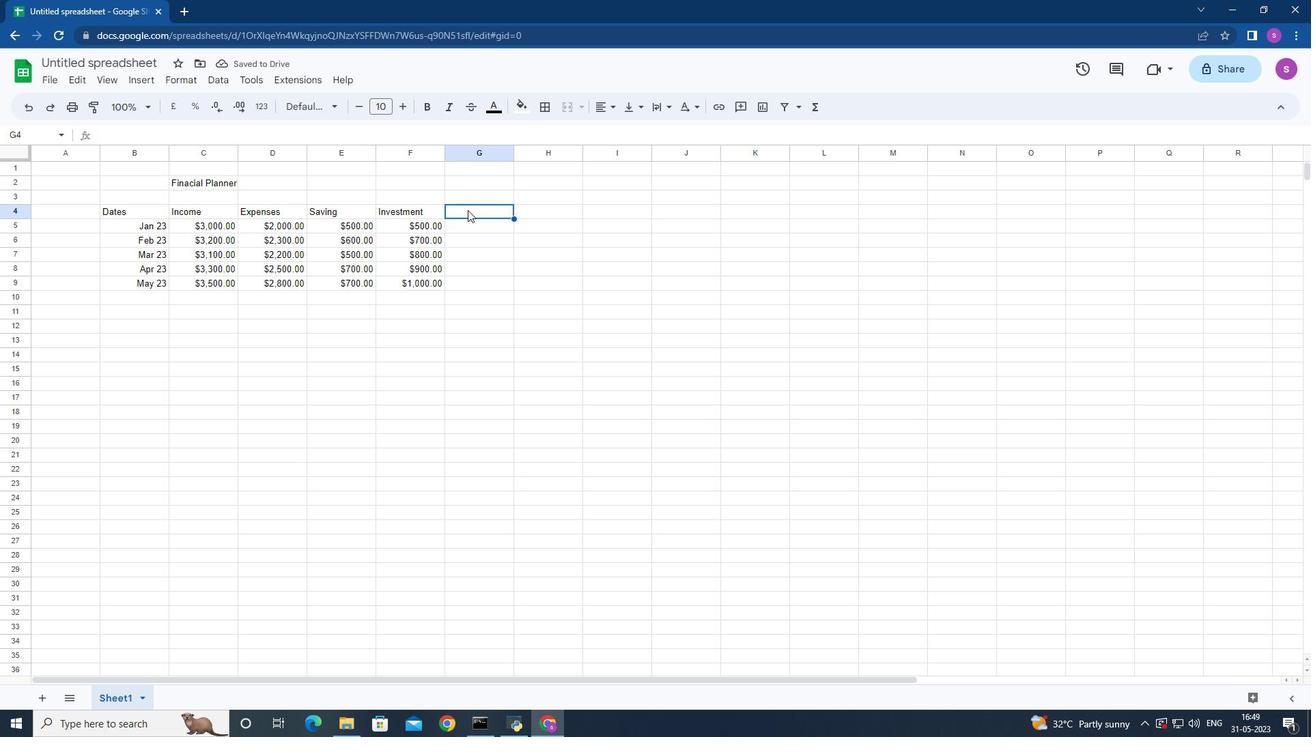 
Action: Key pressed <Key.shift>Net<Key.space><Key.shift>Saving<Key.down>1000<Key.down><Key.right><Key.left>1200<Key.down>900<Key.down>800<Key.down>700<Key.right>
Screenshot: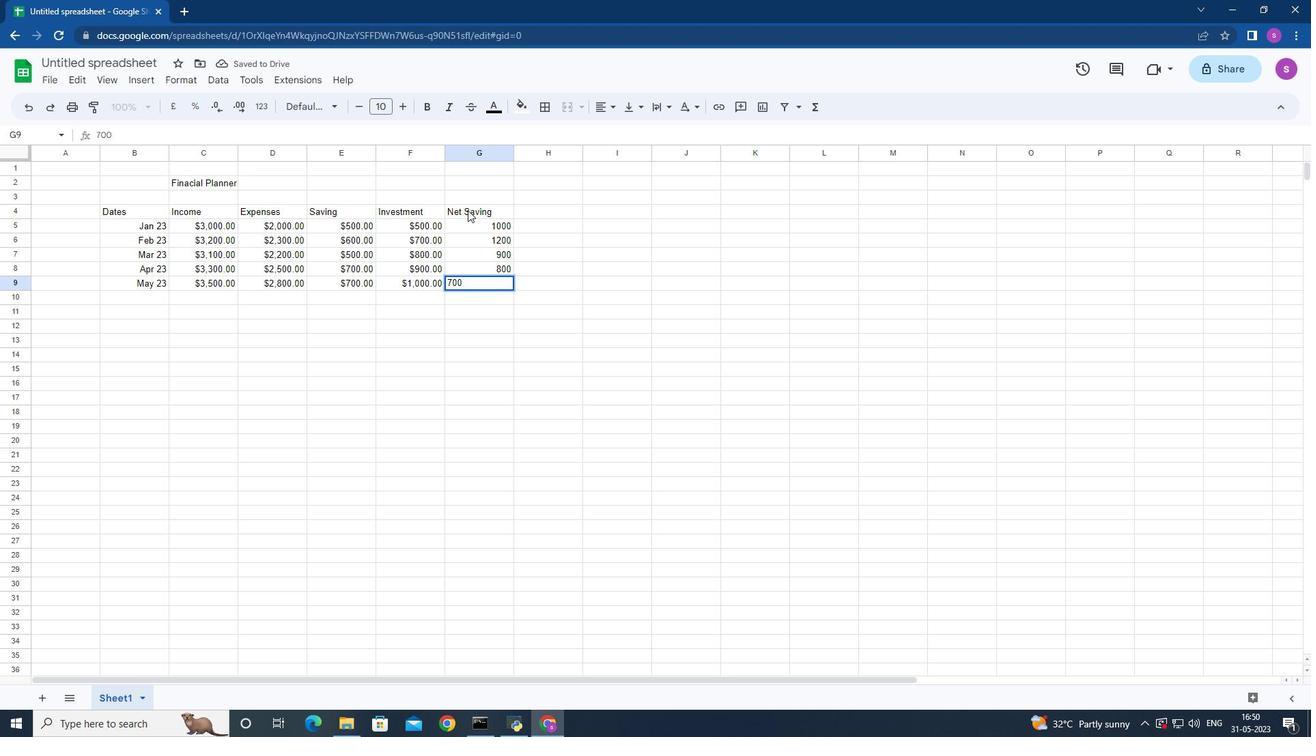 
Action: Mouse moved to (474, 222)
Screenshot: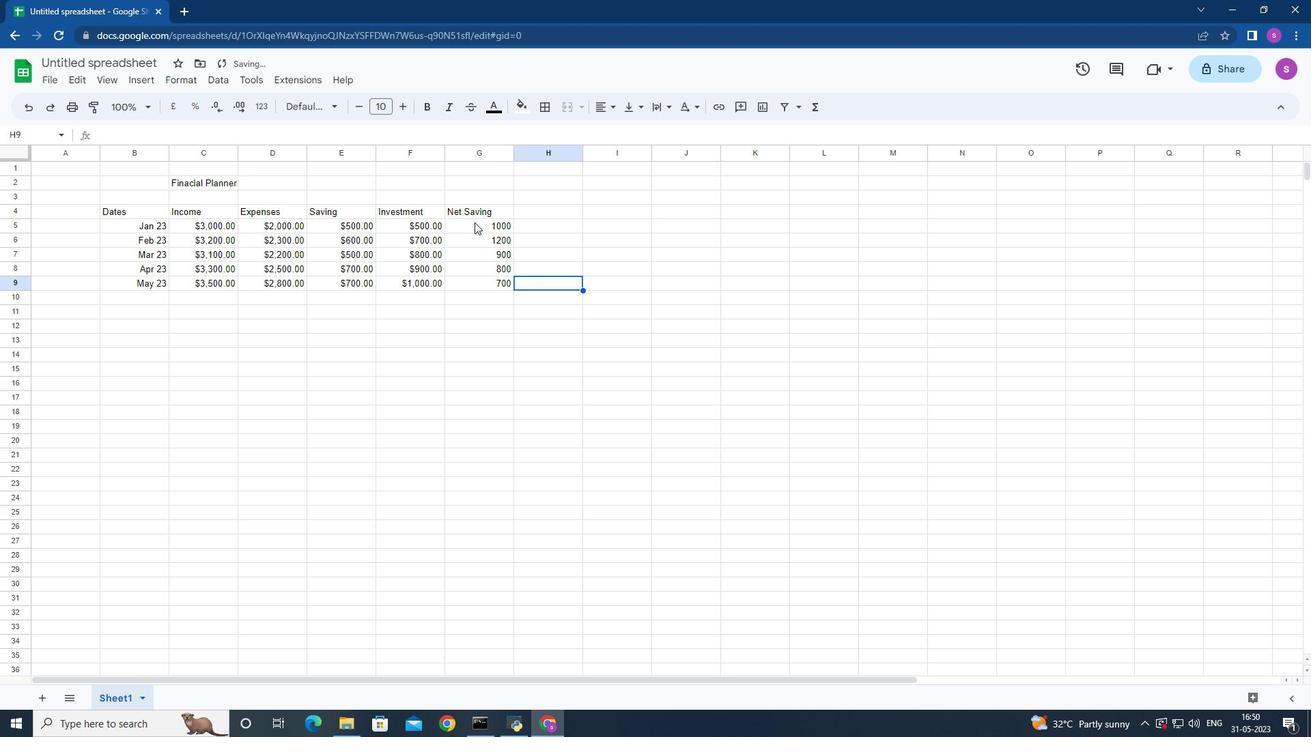 
Action: Mouse pressed left at (474, 222)
Screenshot: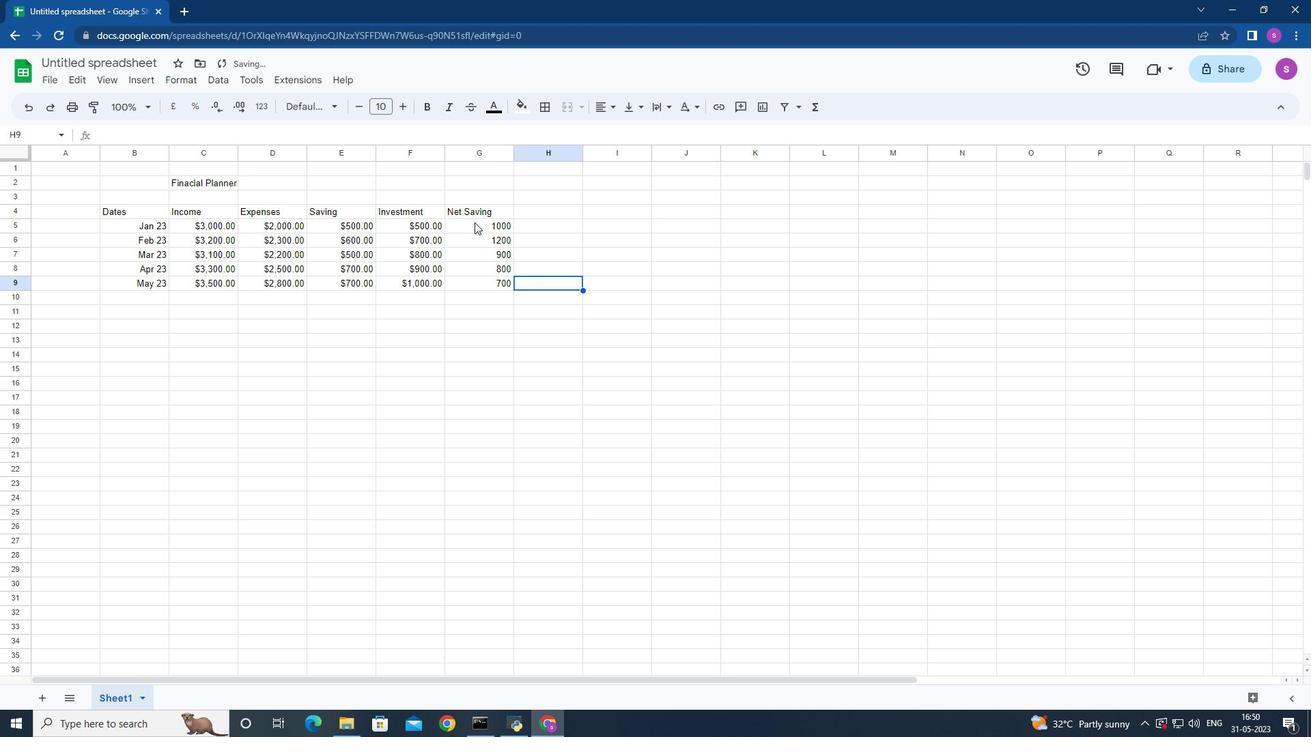 
Action: Mouse moved to (265, 107)
Screenshot: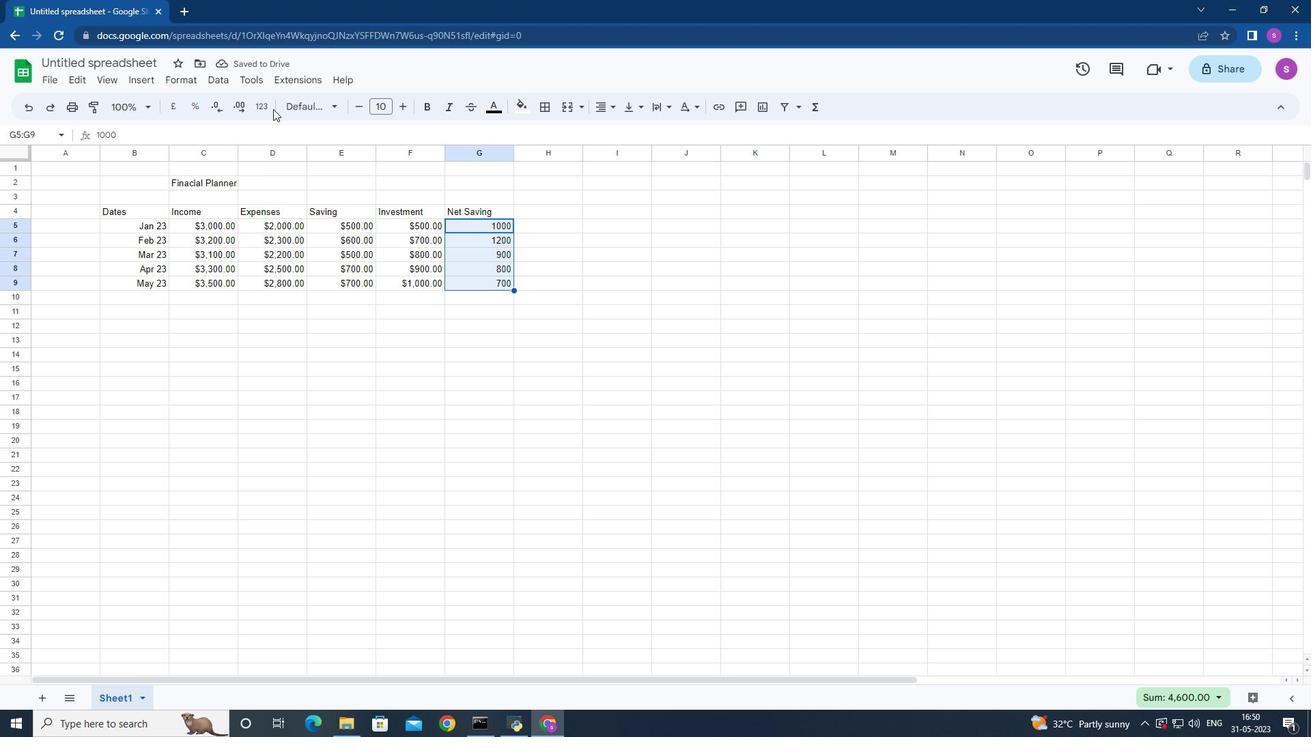 
Action: Mouse pressed left at (265, 107)
Screenshot: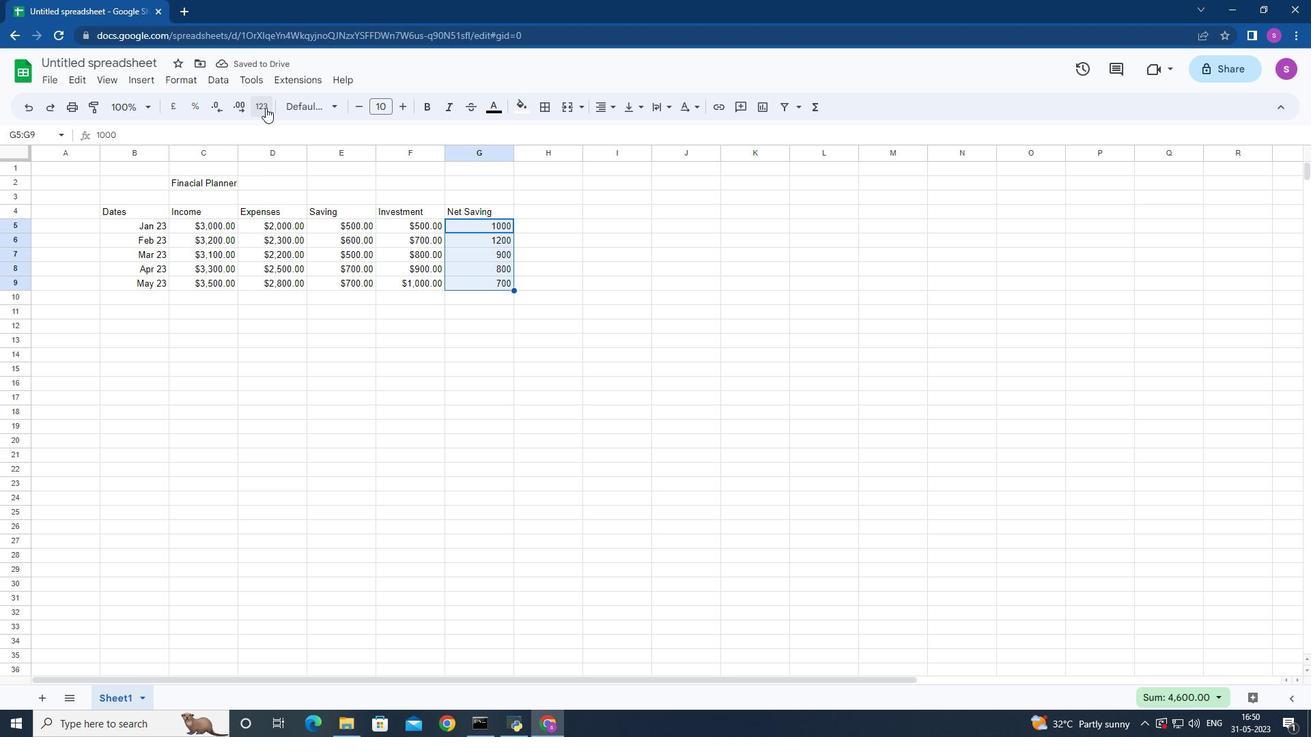 
Action: Mouse moved to (278, 463)
Screenshot: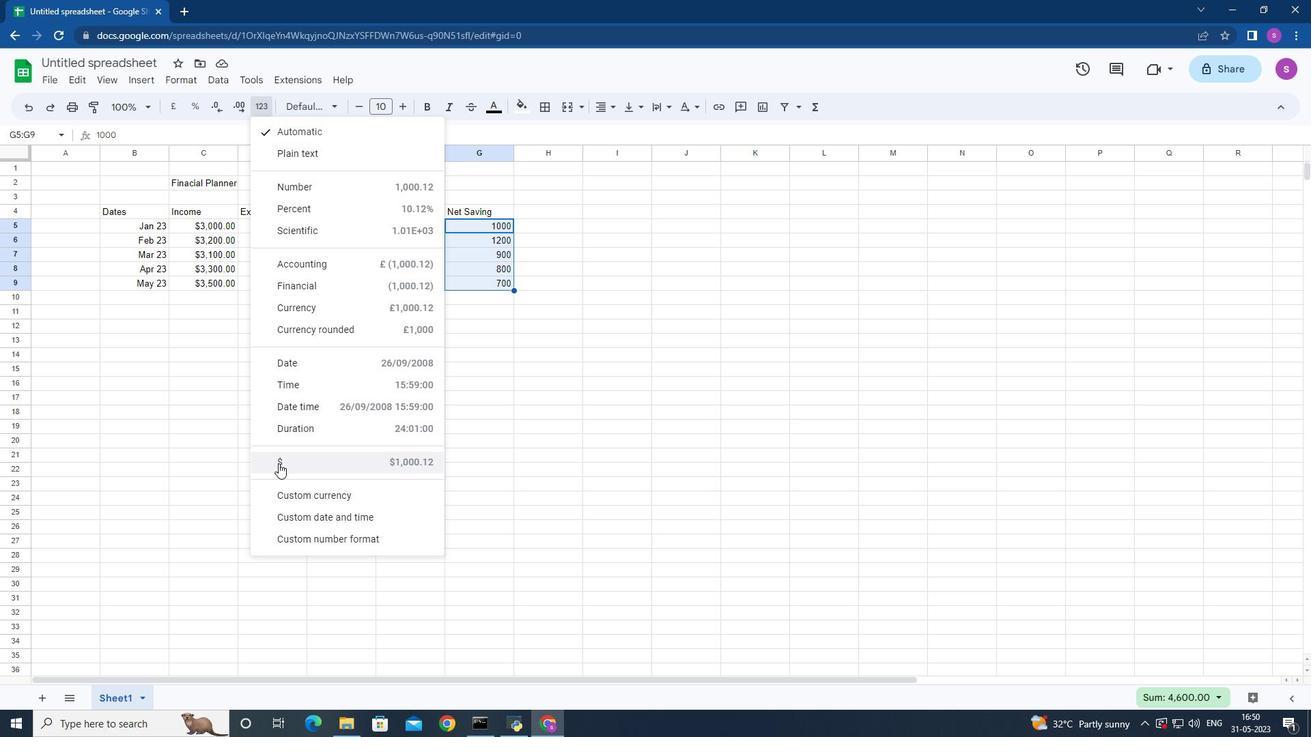 
Action: Mouse pressed left at (278, 463)
Screenshot: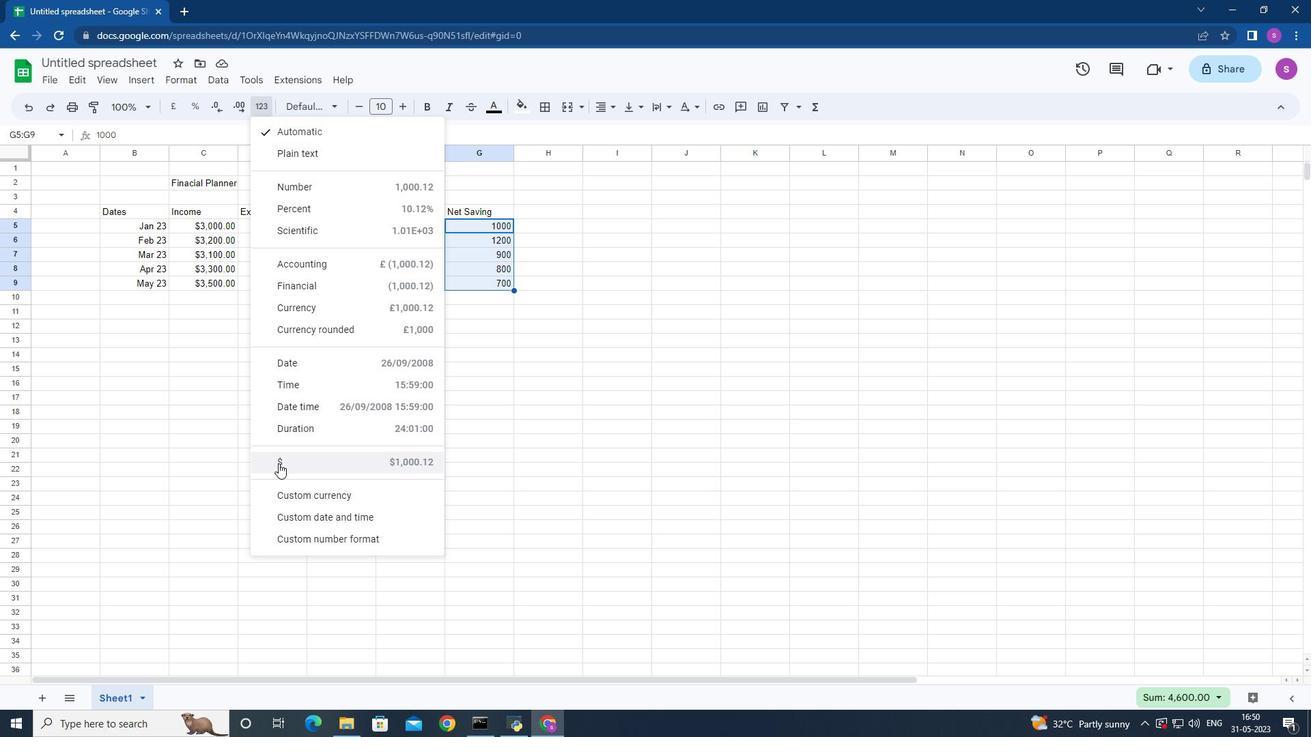 
Action: Mouse moved to (525, 211)
Screenshot: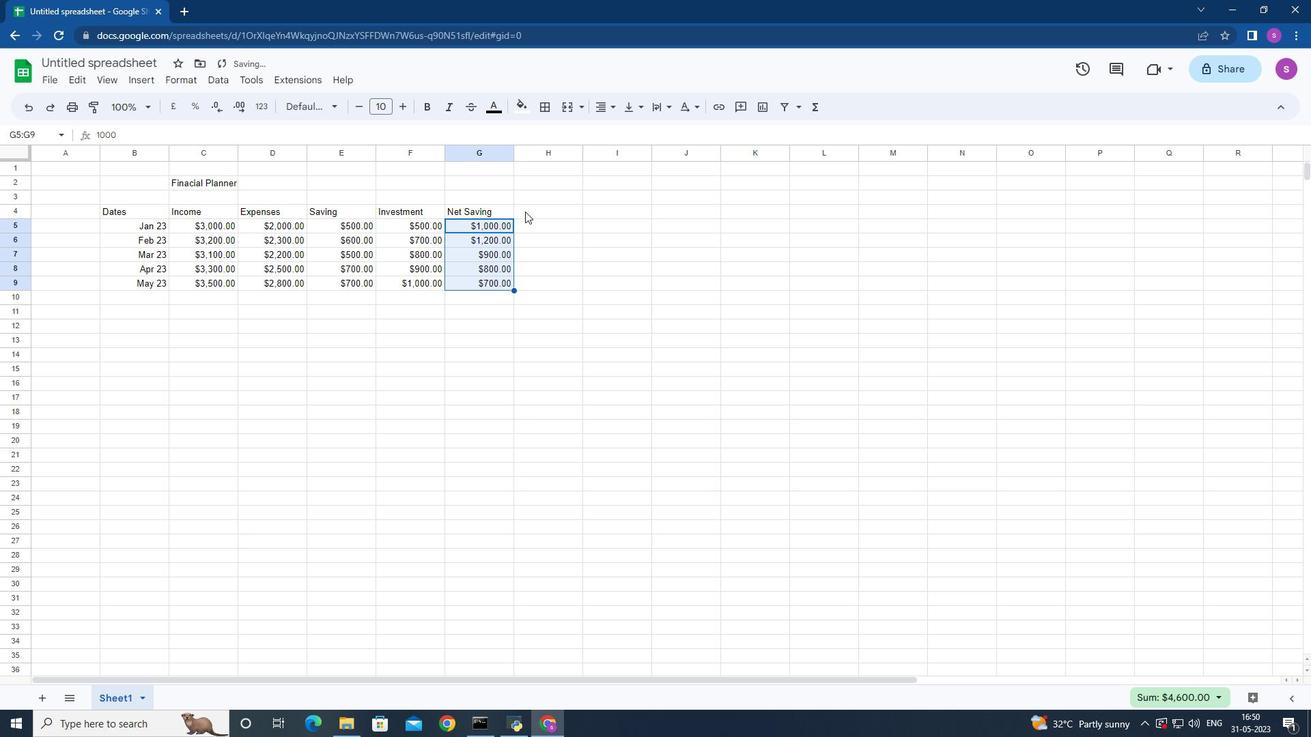 
Action: Mouse pressed left at (525, 211)
Screenshot: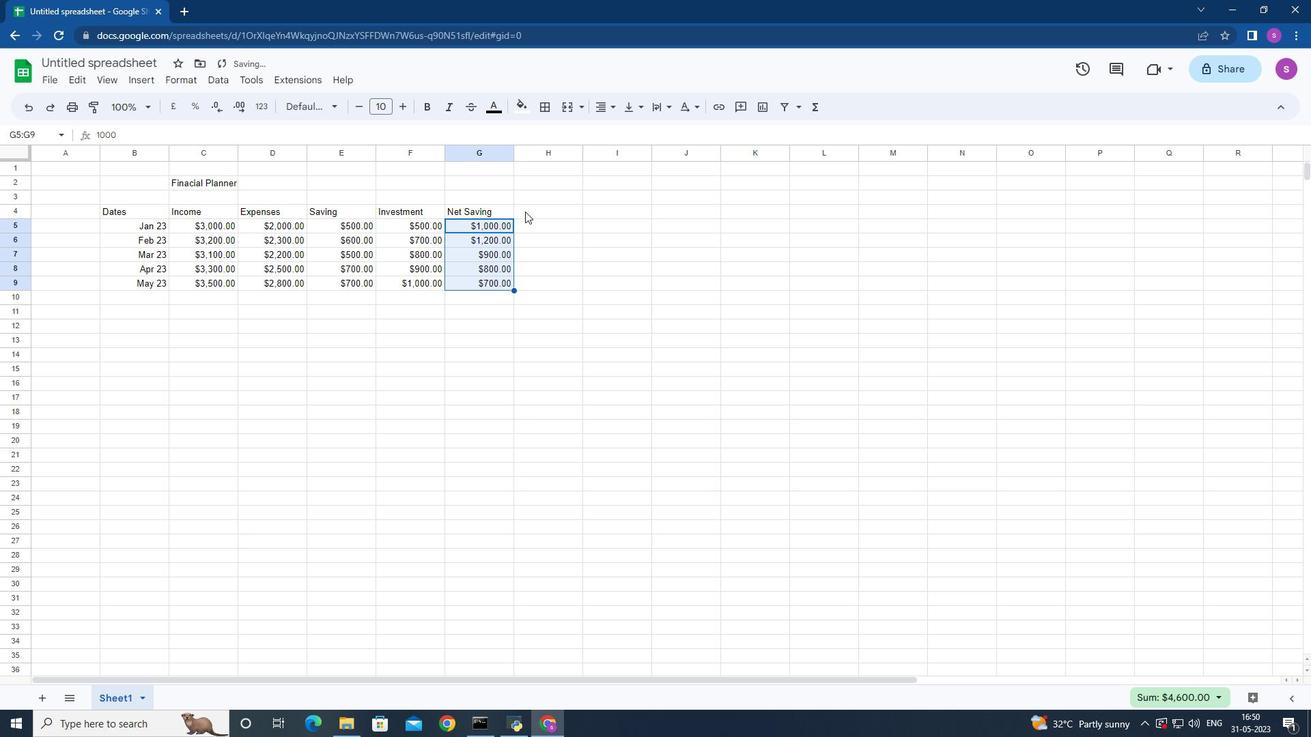 
Action: Mouse moved to (118, 62)
Screenshot: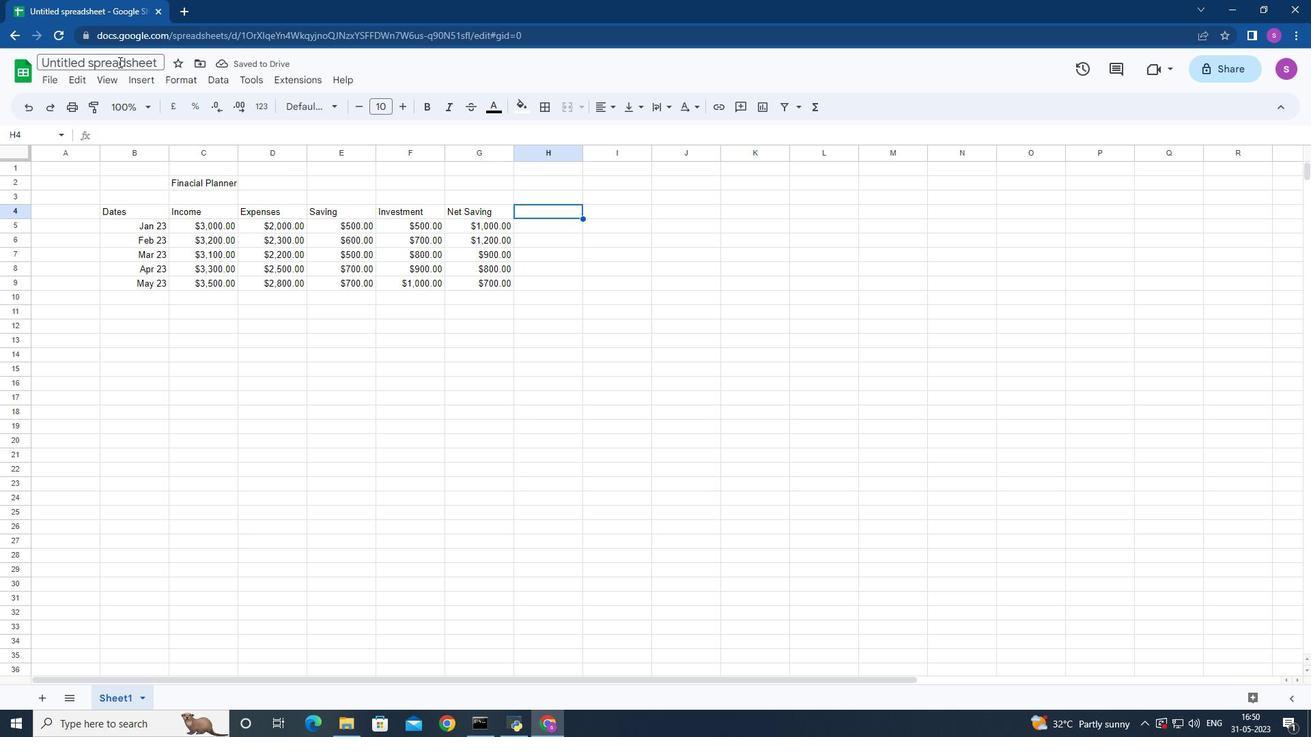 
Action: Mouse pressed left at (118, 62)
Screenshot: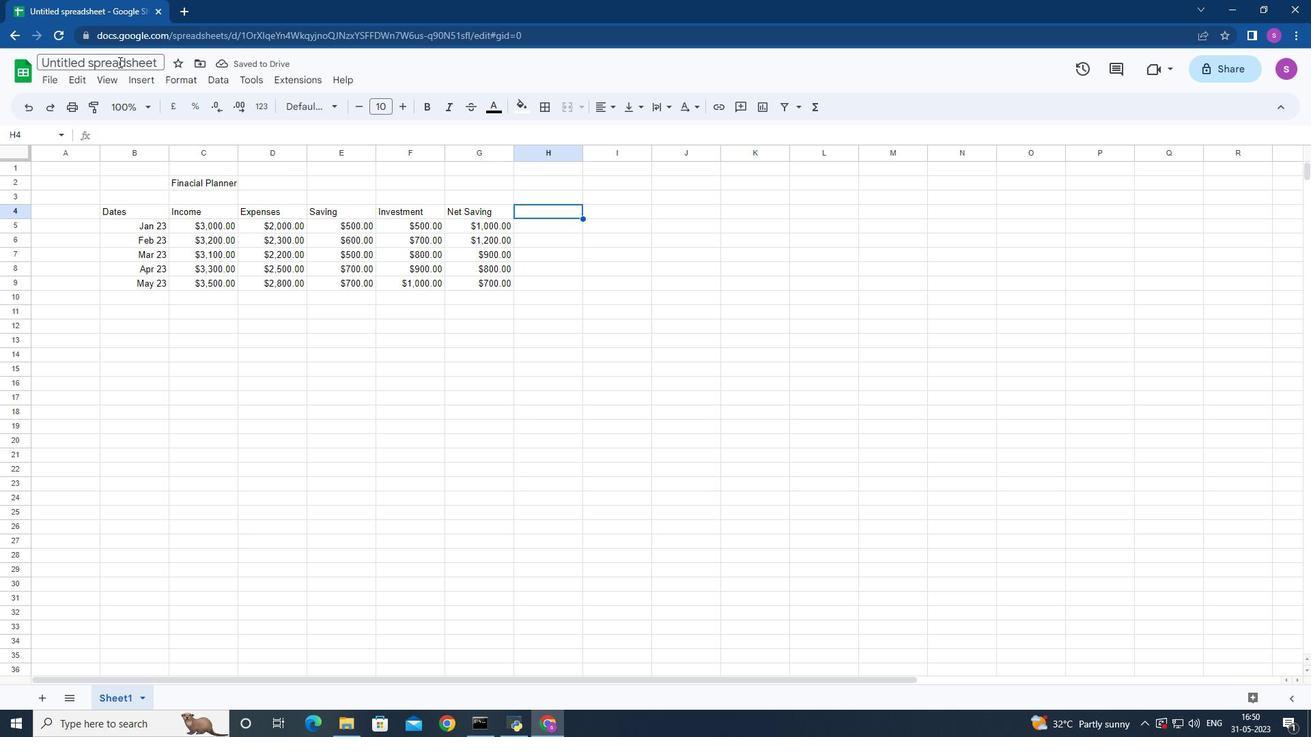 
Action: Mouse moved to (118, 62)
Screenshot: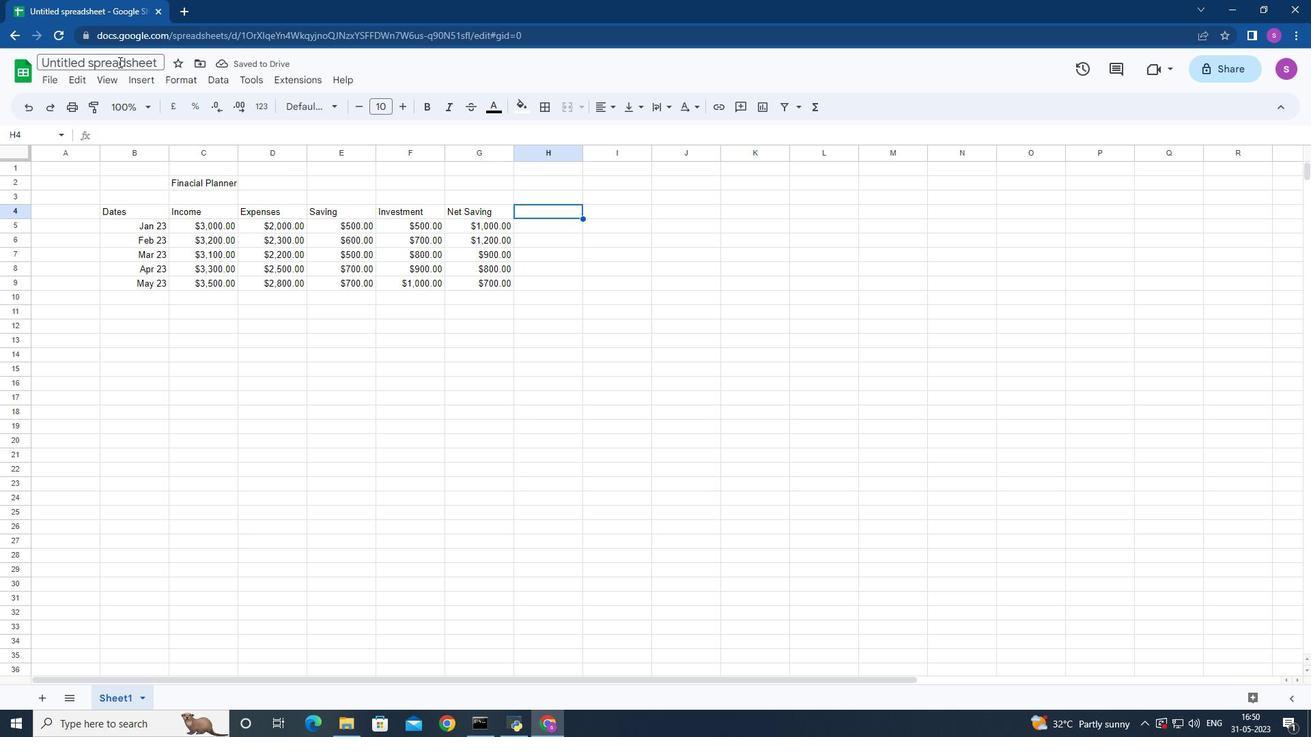 
Action: Key pressed <Key.backspace><Key.shift>Budget<Key.space><Key.shift>Toolbook<Key.enter>
Screenshot: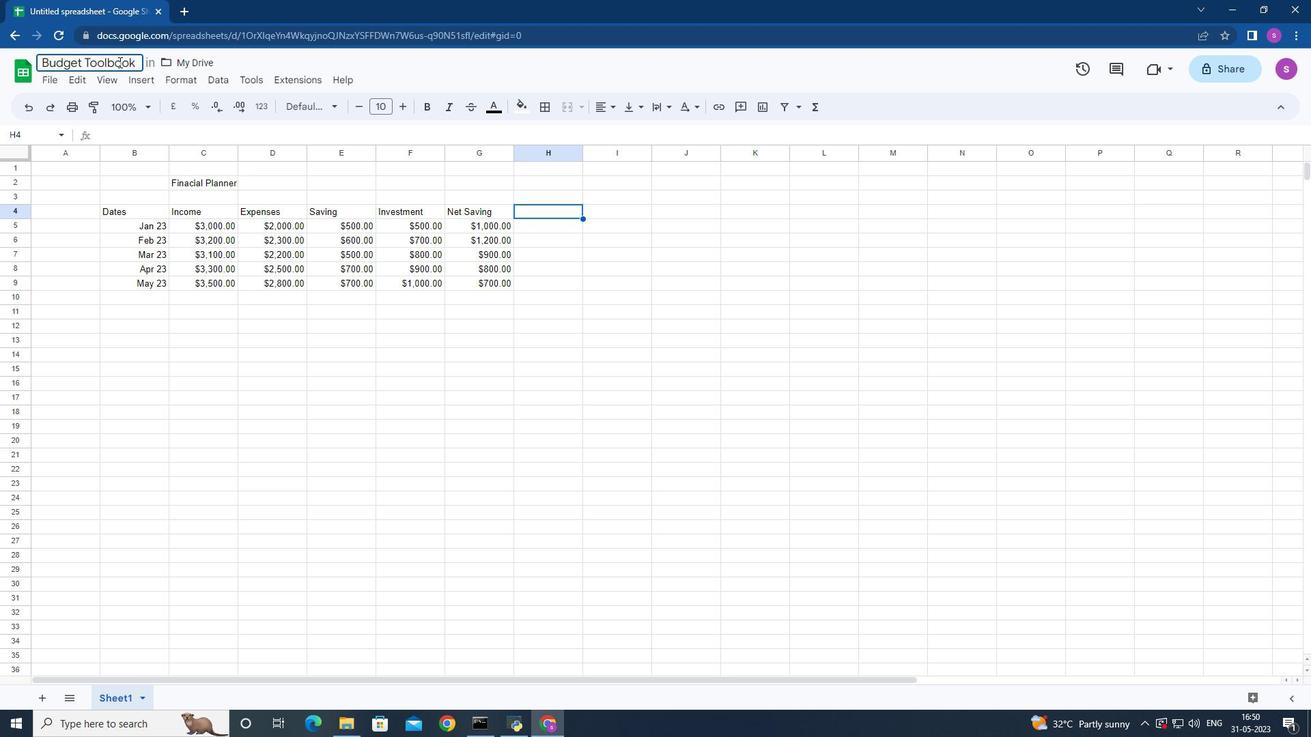 
Action: Mouse moved to (555, 300)
Screenshot: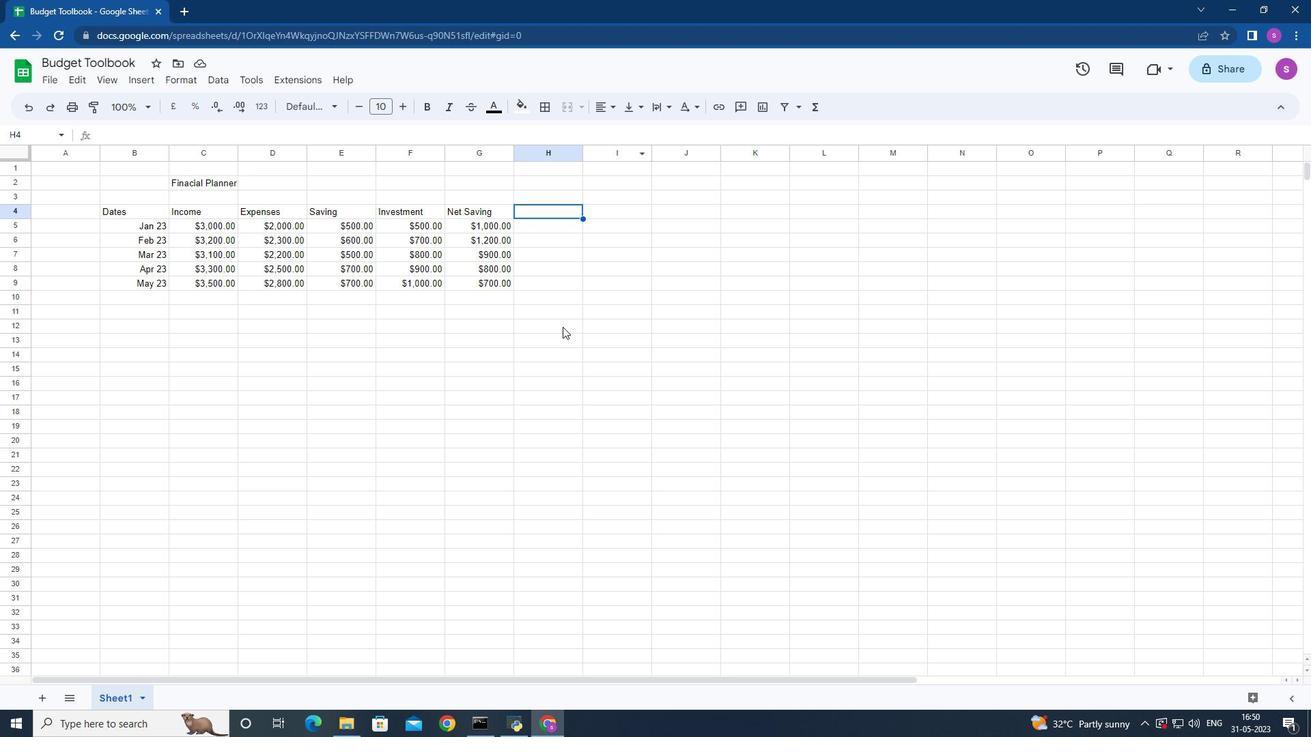 
Action: Mouse pressed left at (555, 300)
Screenshot: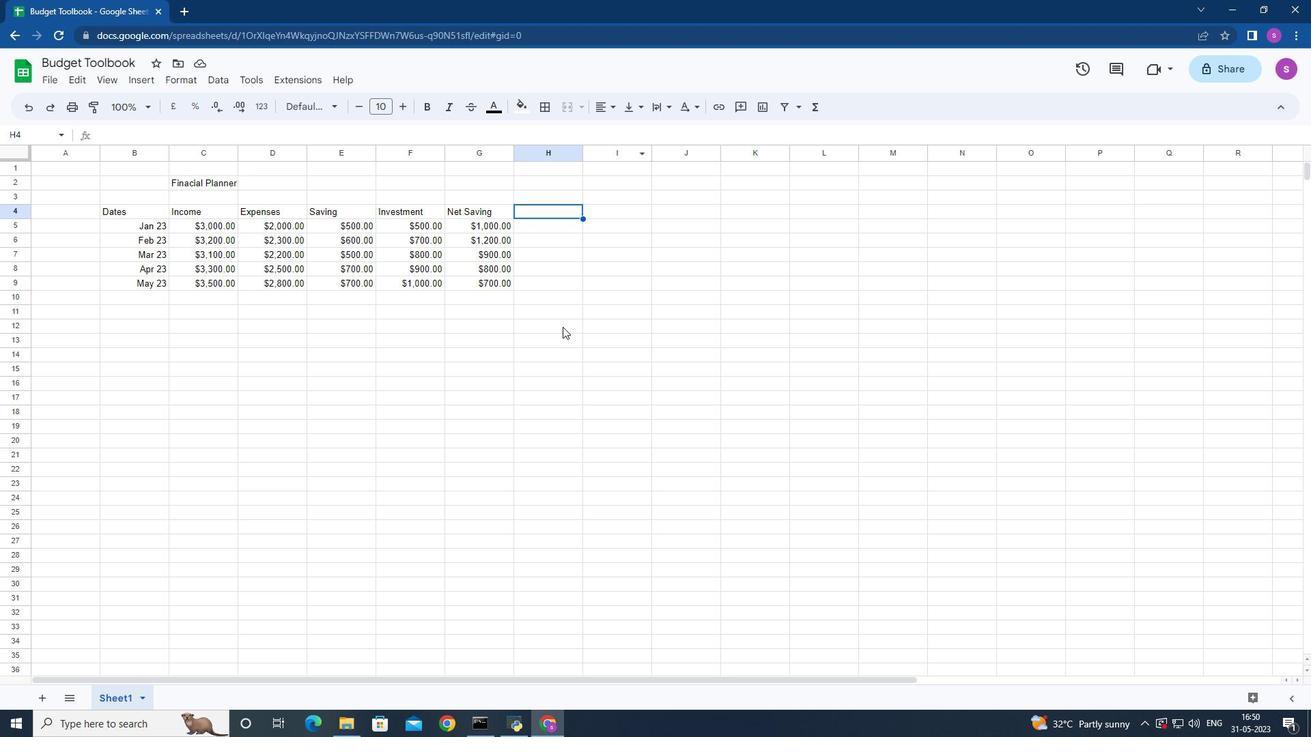 
Action: Mouse moved to (546, 340)
Screenshot: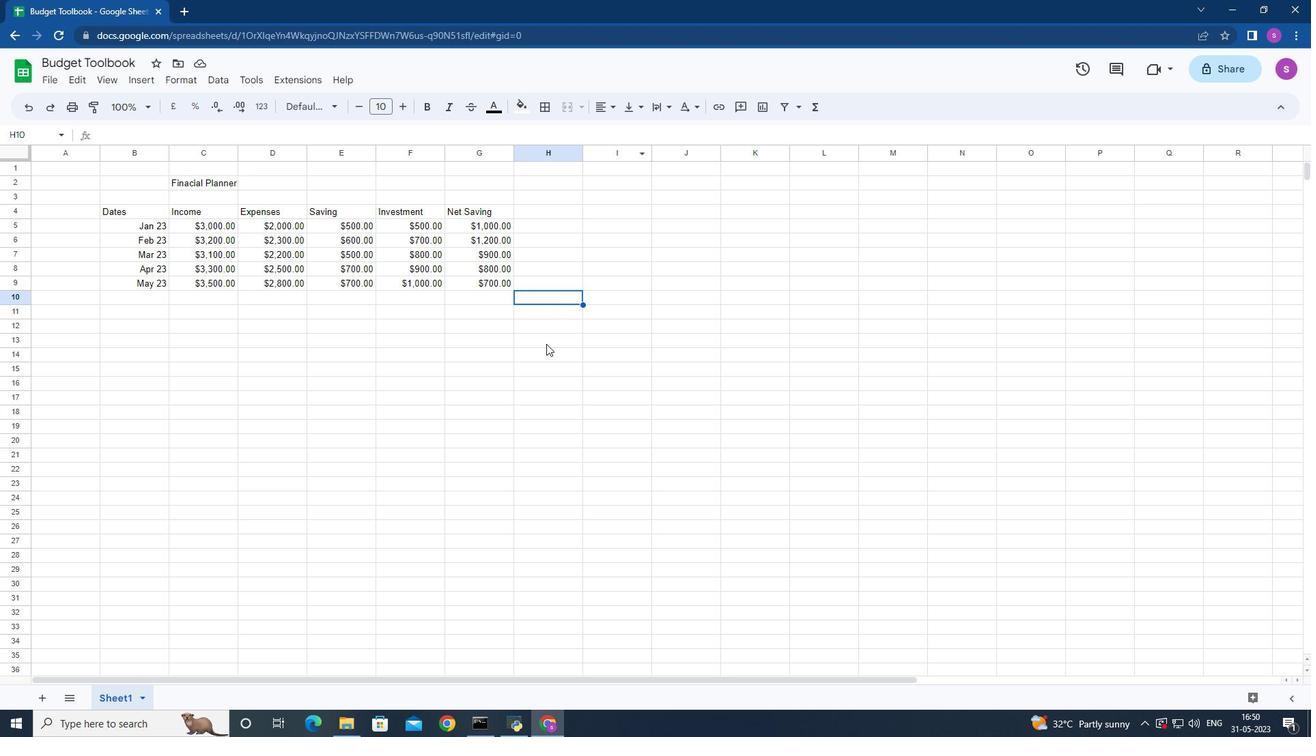 
